Task: Find connections with filter location Aparecida do Taboado with filter topic #indiawith filter profile language Spanish with filter current company Elsevier with filter school HKBK College of Engineering with filter industry Gambling Facilities and Casinos with filter service category Team Building with filter keywords title Locksmith
Action: Mouse moved to (644, 112)
Screenshot: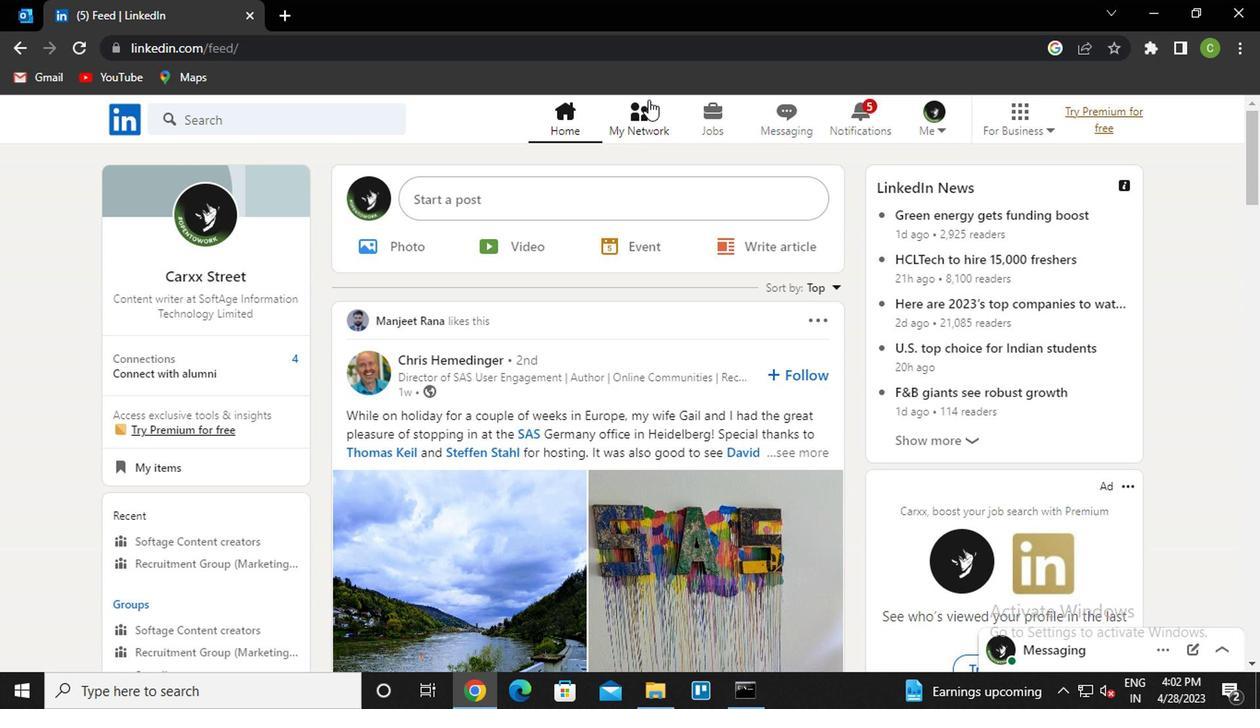 
Action: Mouse pressed left at (644, 112)
Screenshot: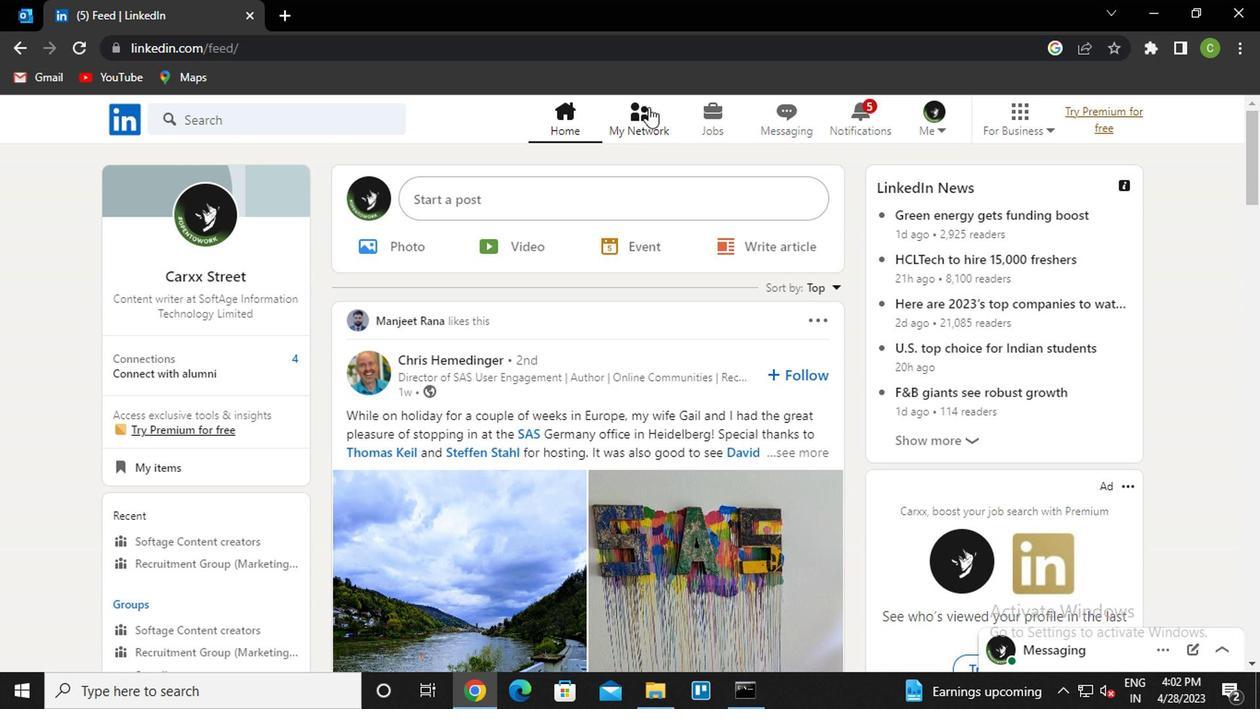 
Action: Mouse moved to (288, 218)
Screenshot: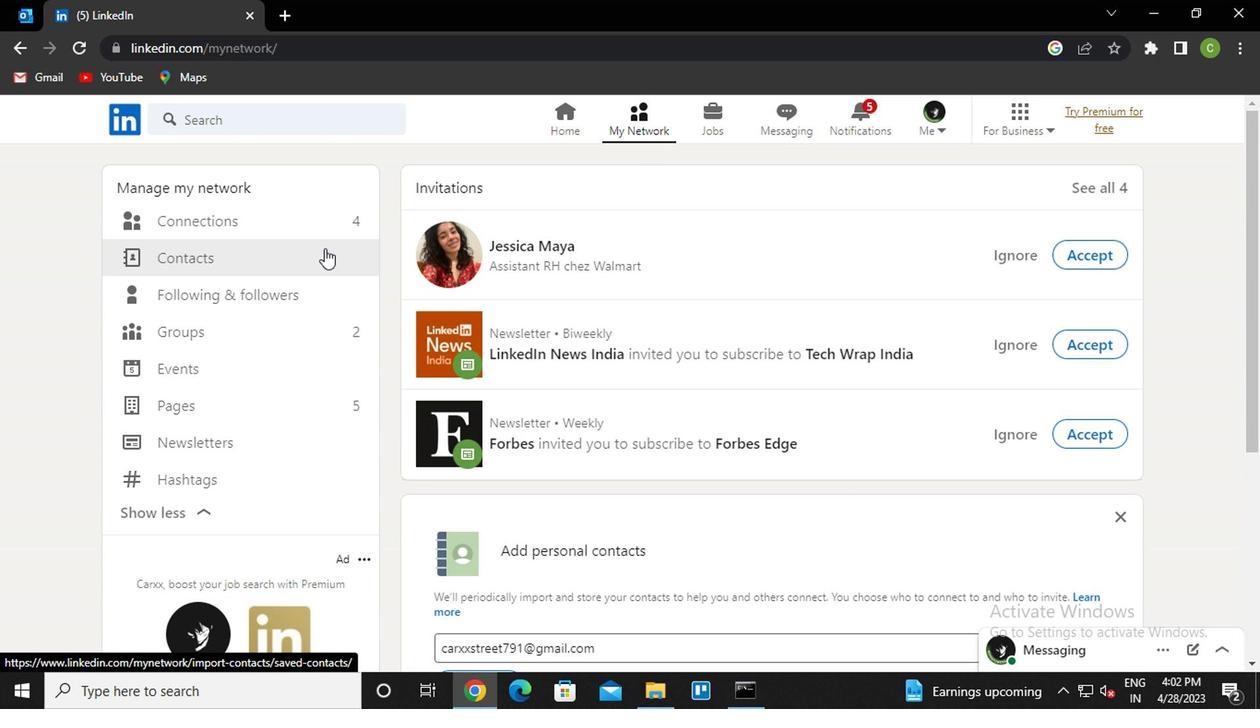 
Action: Mouse pressed left at (288, 218)
Screenshot: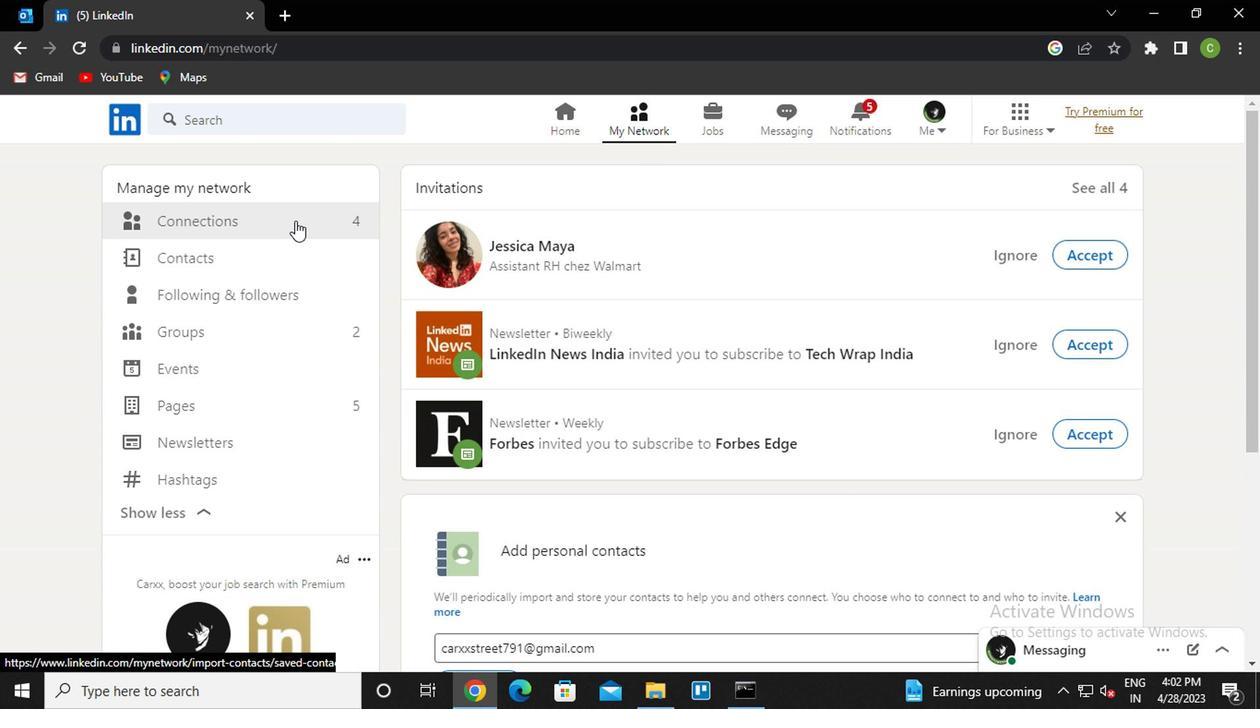 
Action: Mouse moved to (775, 223)
Screenshot: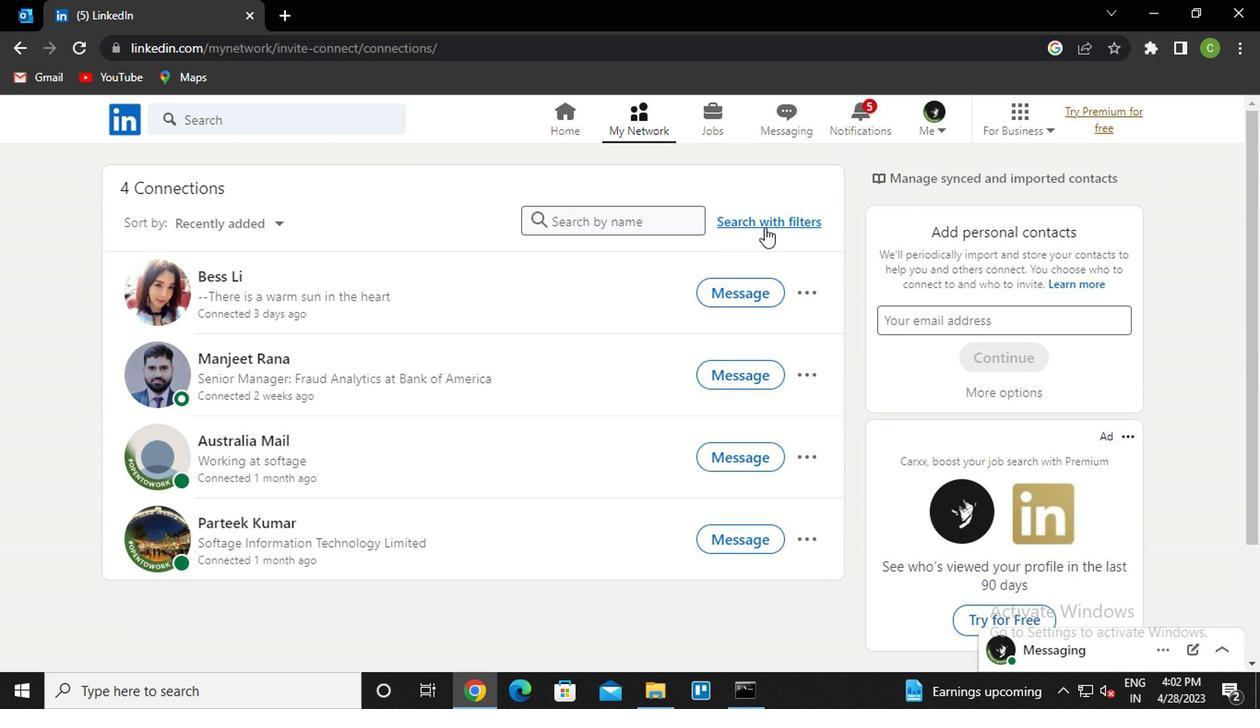 
Action: Mouse pressed left at (775, 223)
Screenshot: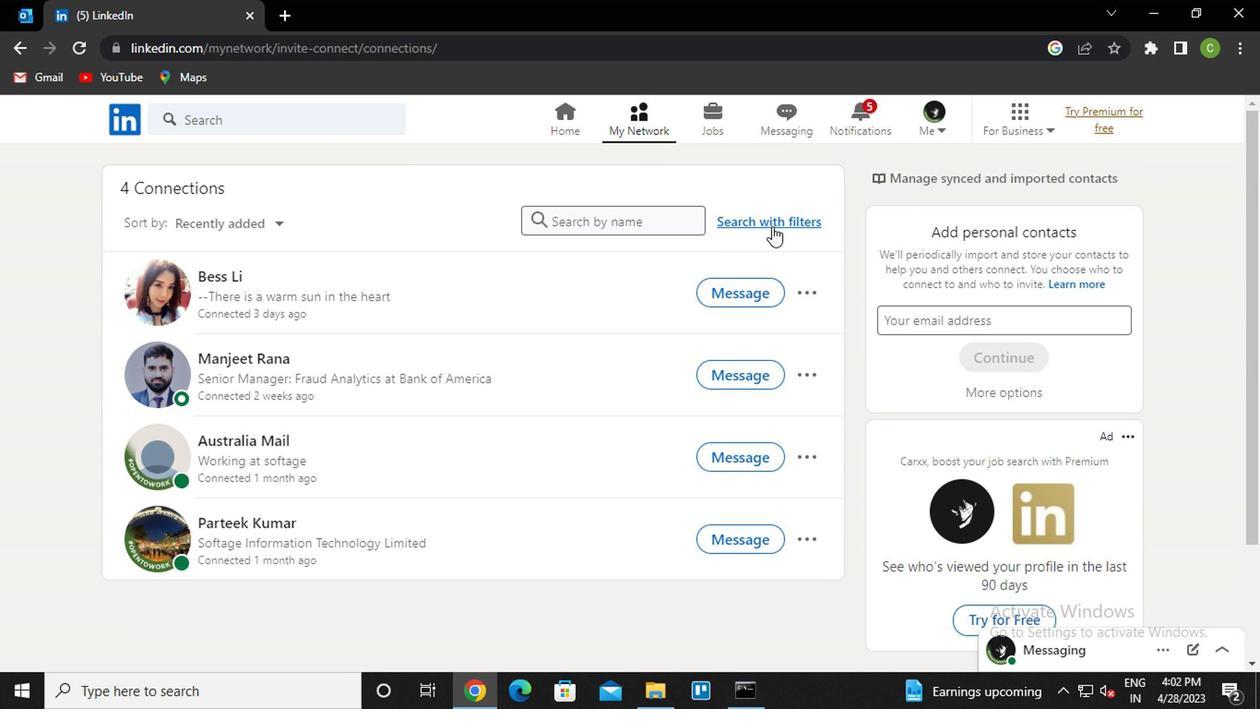 
Action: Mouse moved to (688, 170)
Screenshot: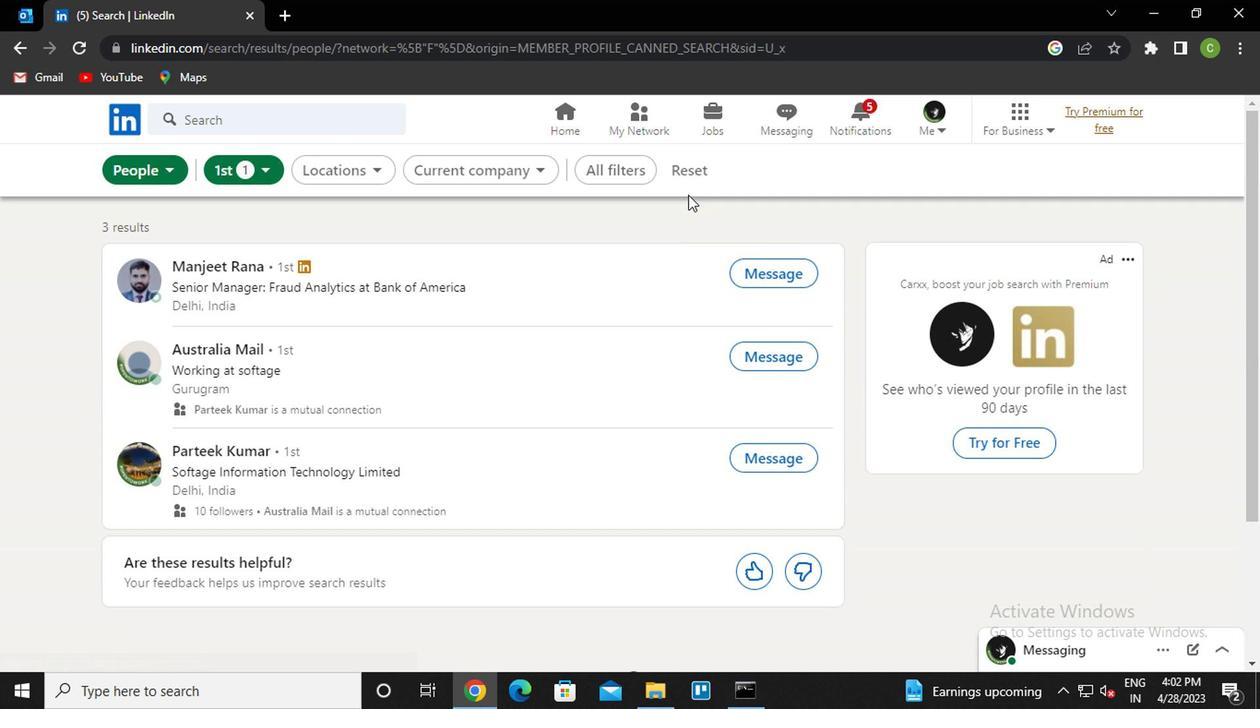 
Action: Mouse pressed left at (688, 170)
Screenshot: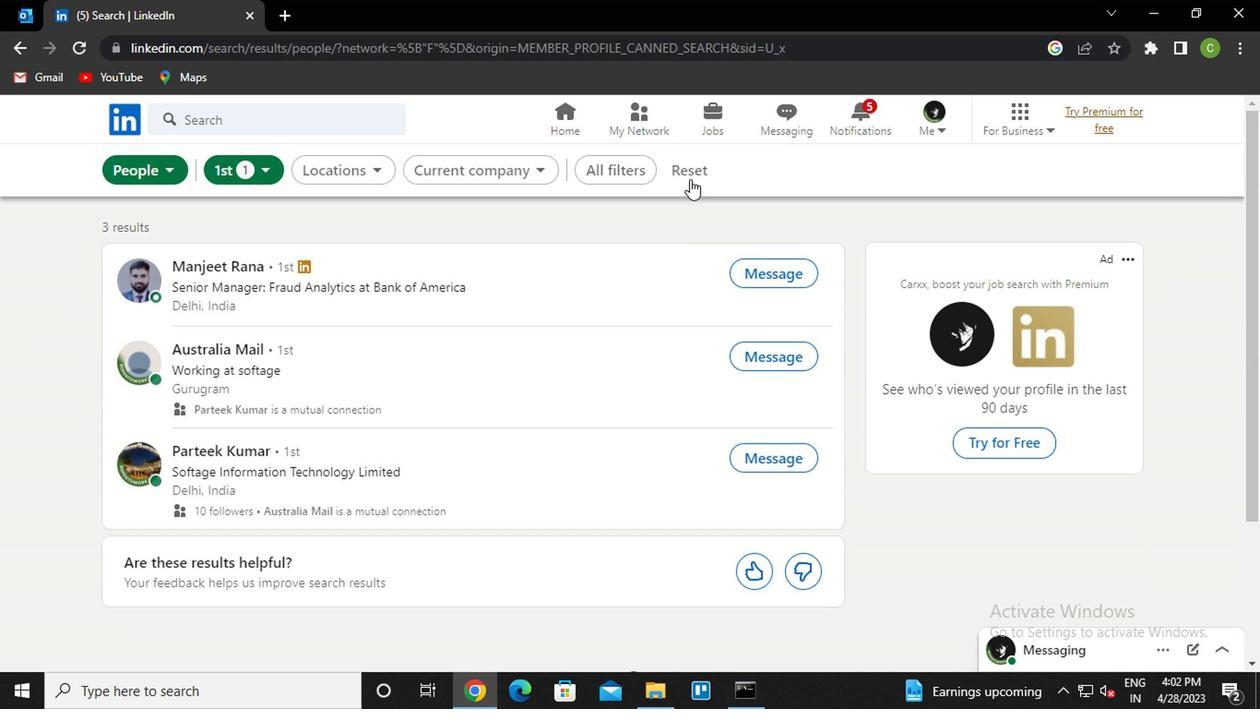 
Action: Mouse moved to (653, 168)
Screenshot: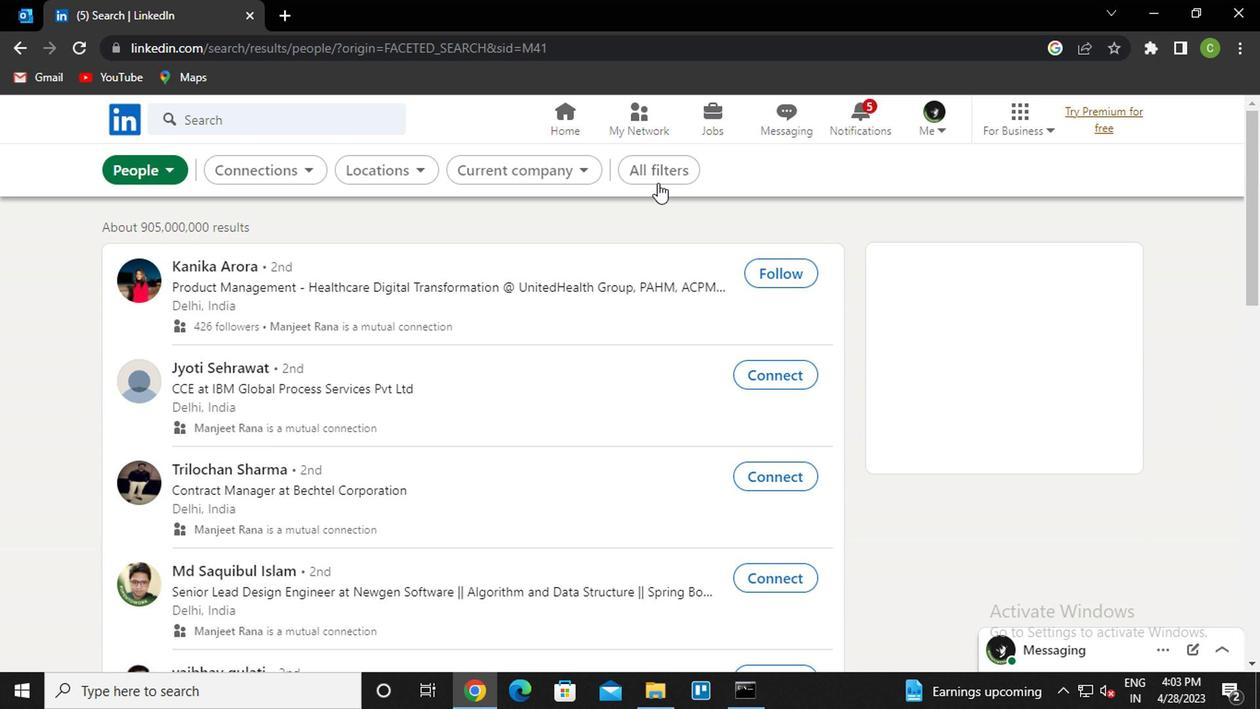 
Action: Mouse pressed left at (653, 168)
Screenshot: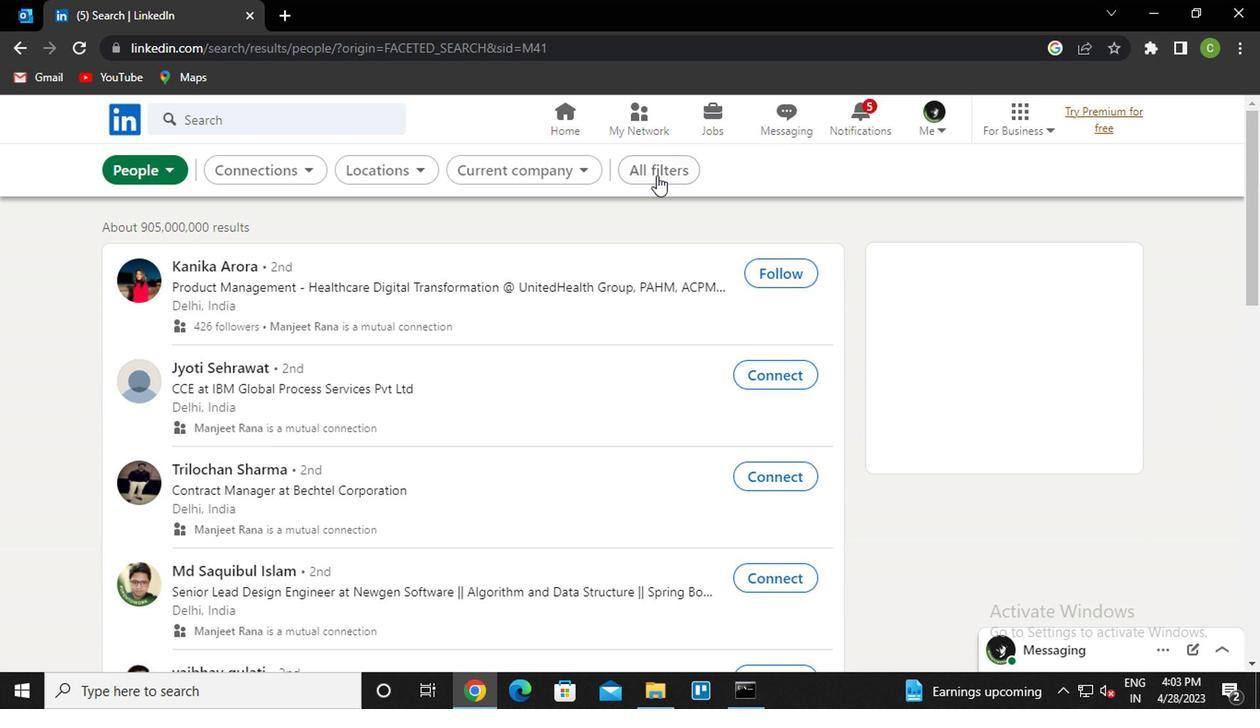 
Action: Mouse moved to (884, 387)
Screenshot: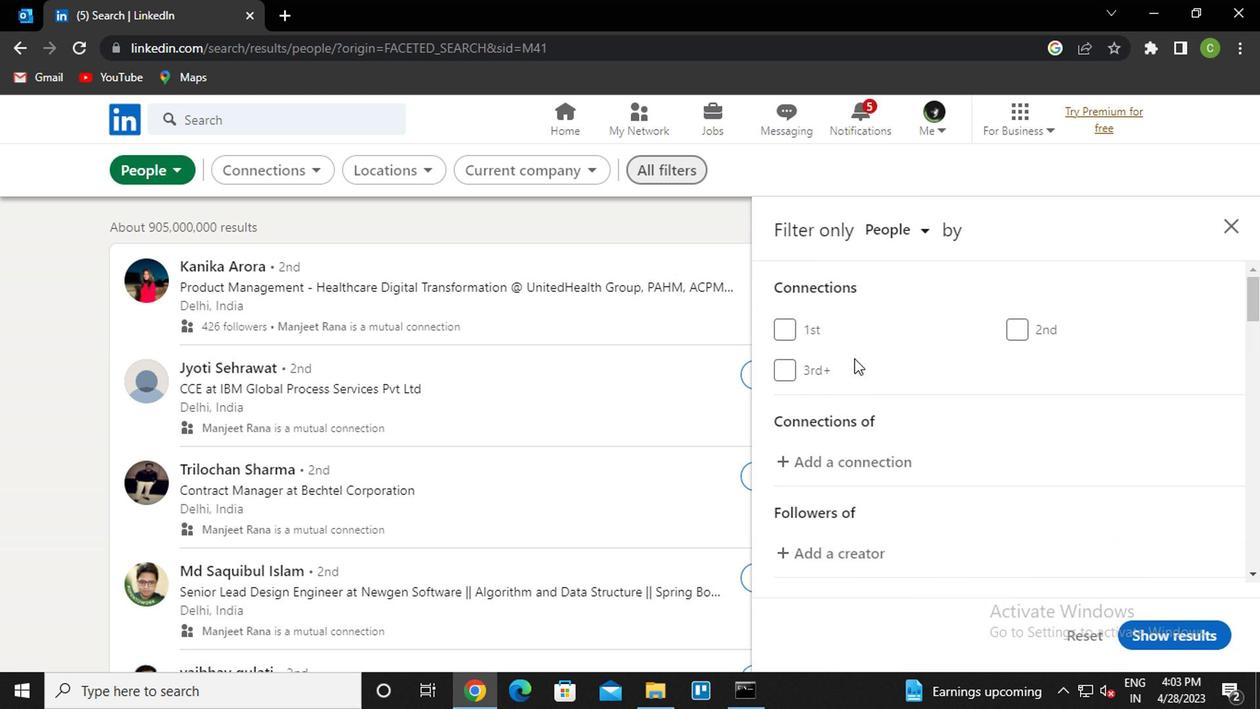 
Action: Mouse scrolled (884, 387) with delta (0, 0)
Screenshot: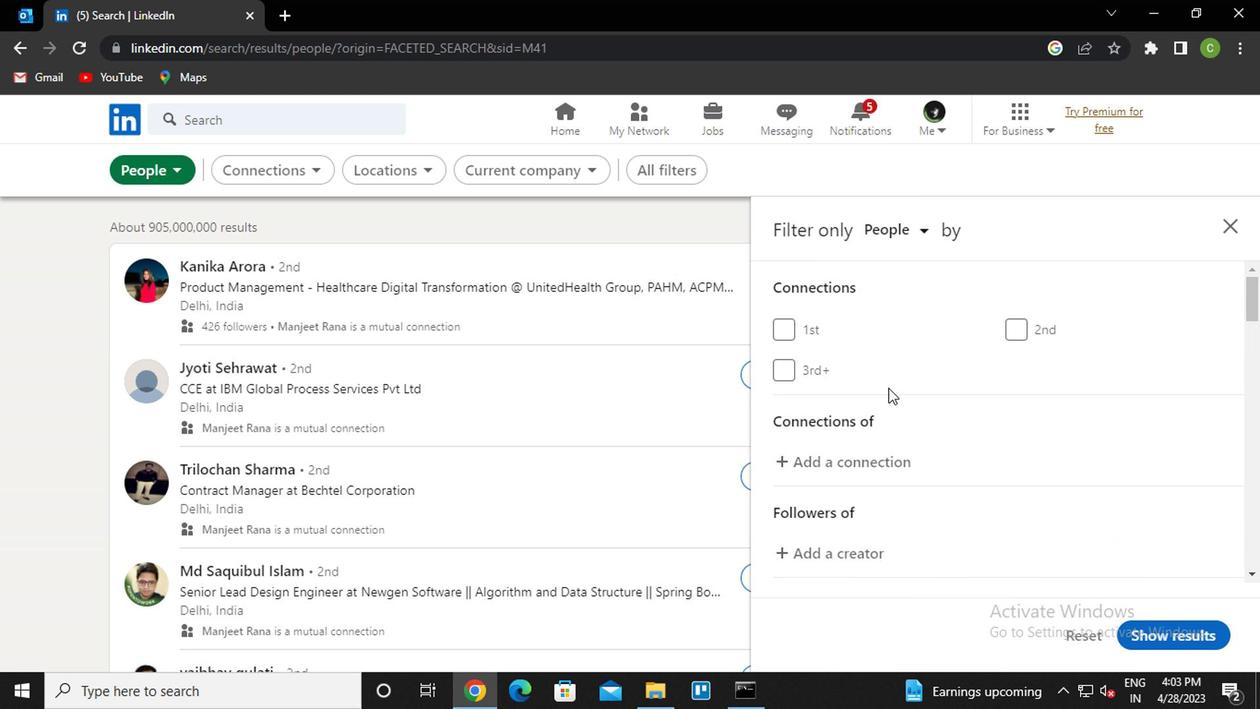 
Action: Mouse scrolled (884, 387) with delta (0, 0)
Screenshot: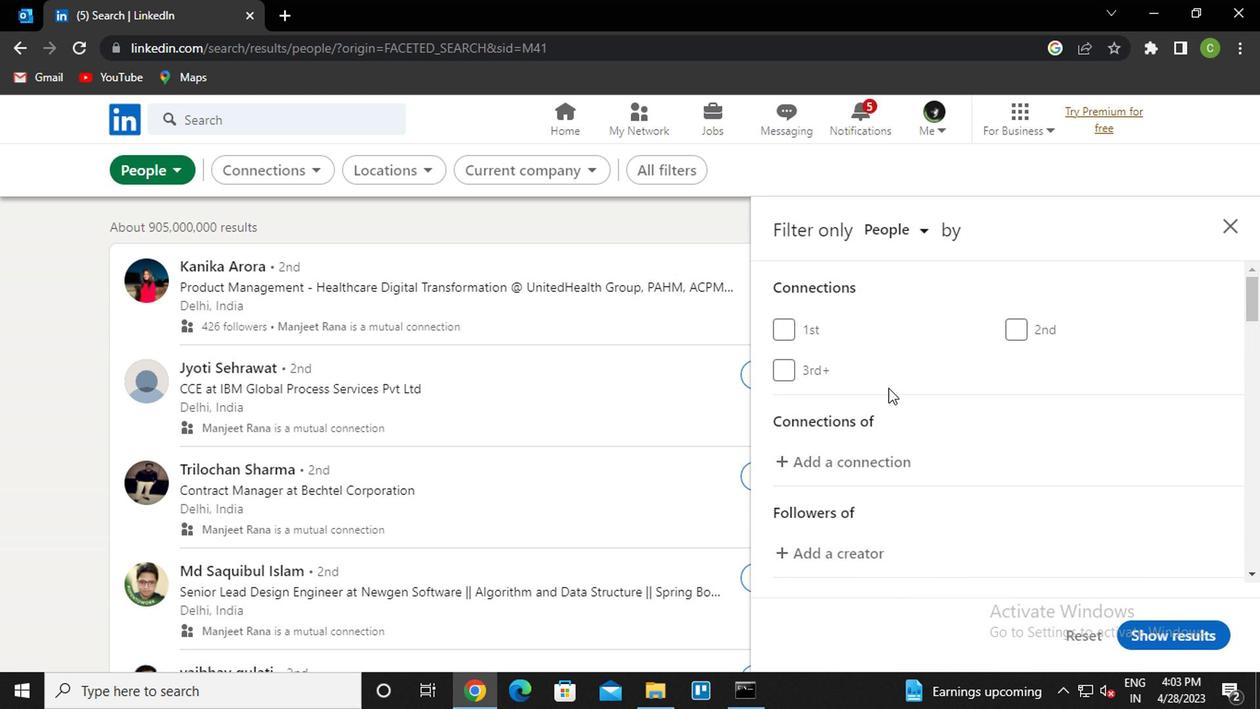 
Action: Mouse scrolled (884, 387) with delta (0, 0)
Screenshot: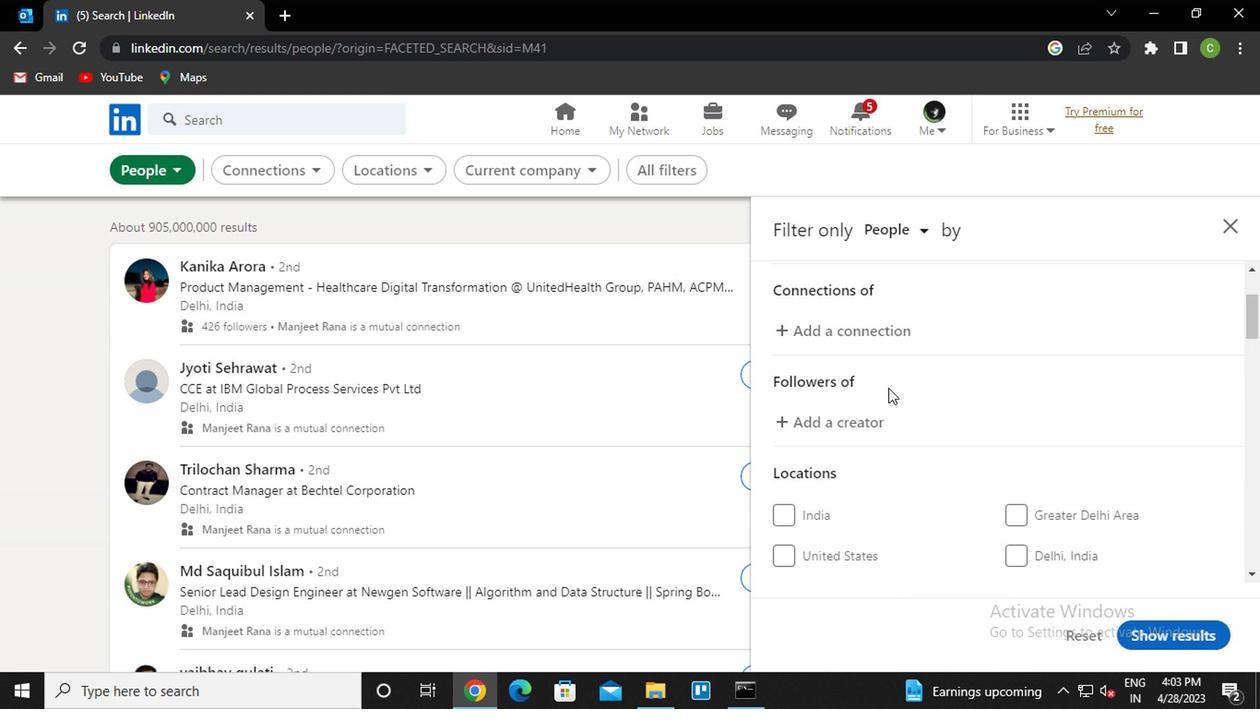 
Action: Mouse scrolled (884, 387) with delta (0, 0)
Screenshot: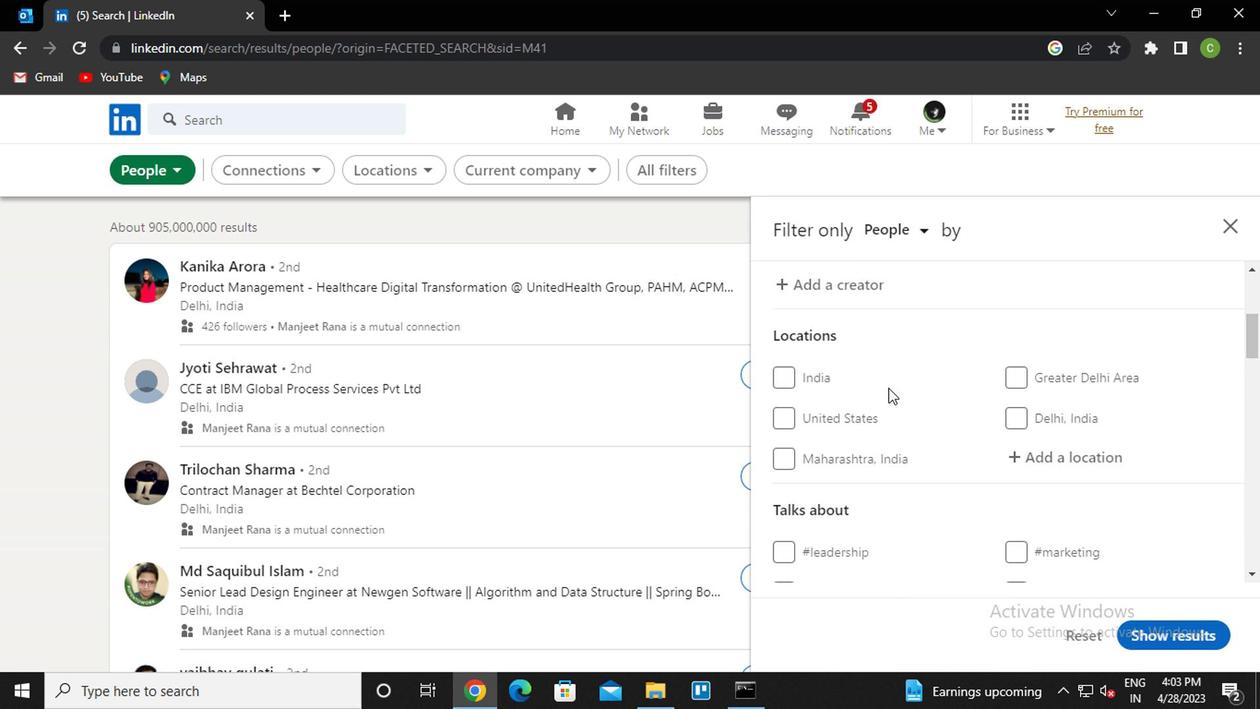 
Action: Mouse moved to (1032, 360)
Screenshot: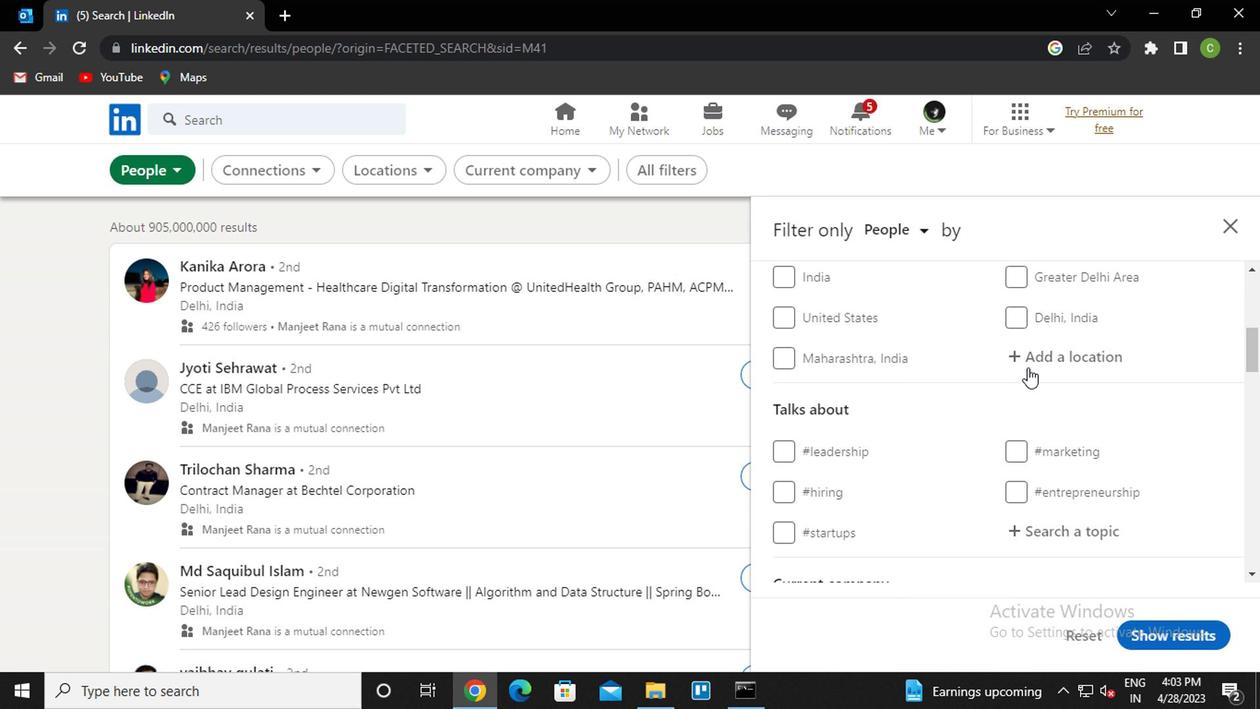 
Action: Mouse pressed left at (1032, 360)
Screenshot: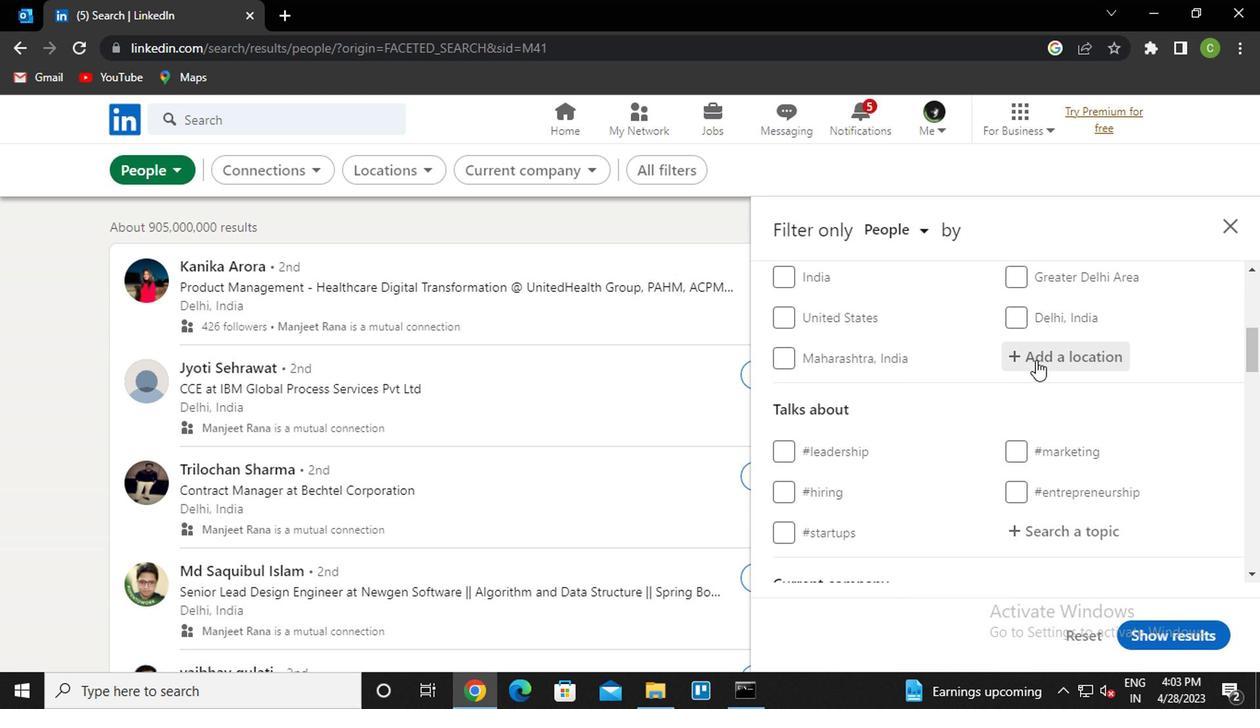 
Action: Key pressed <Key.caps_lock>a<Key.caps_lock>parecida<Key.down><Key.enter>
Screenshot: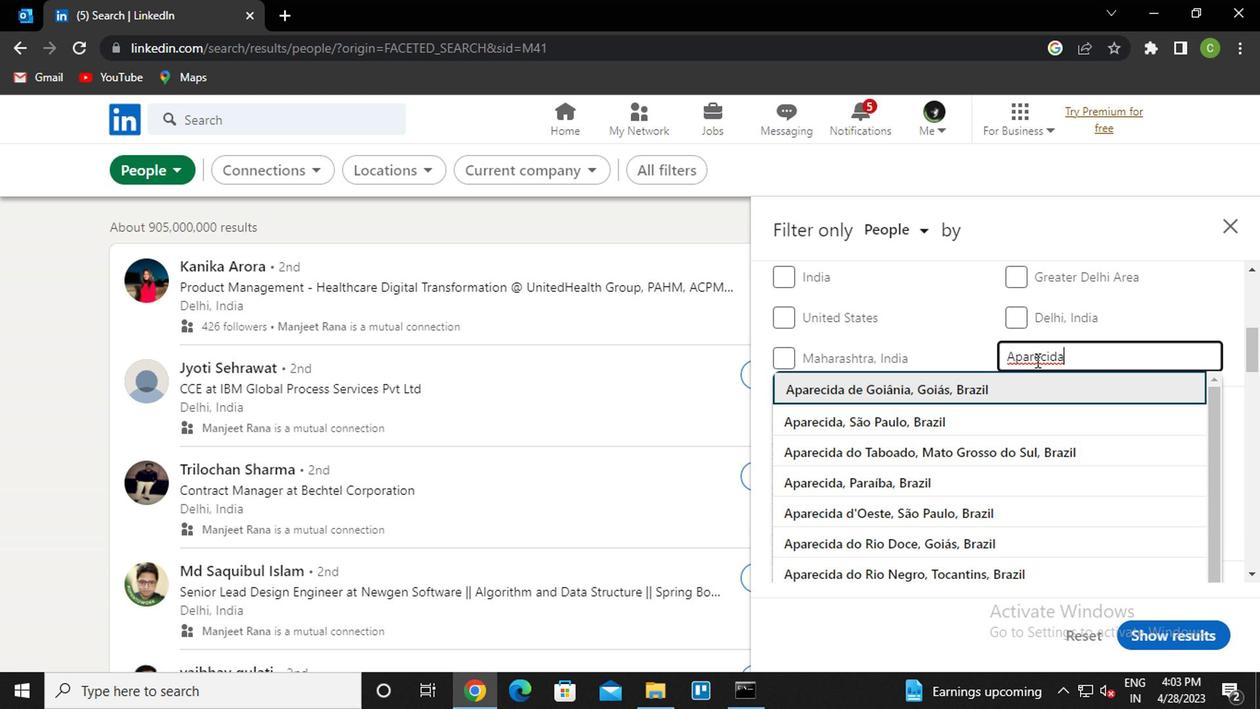 
Action: Mouse scrolled (1032, 359) with delta (0, 0)
Screenshot: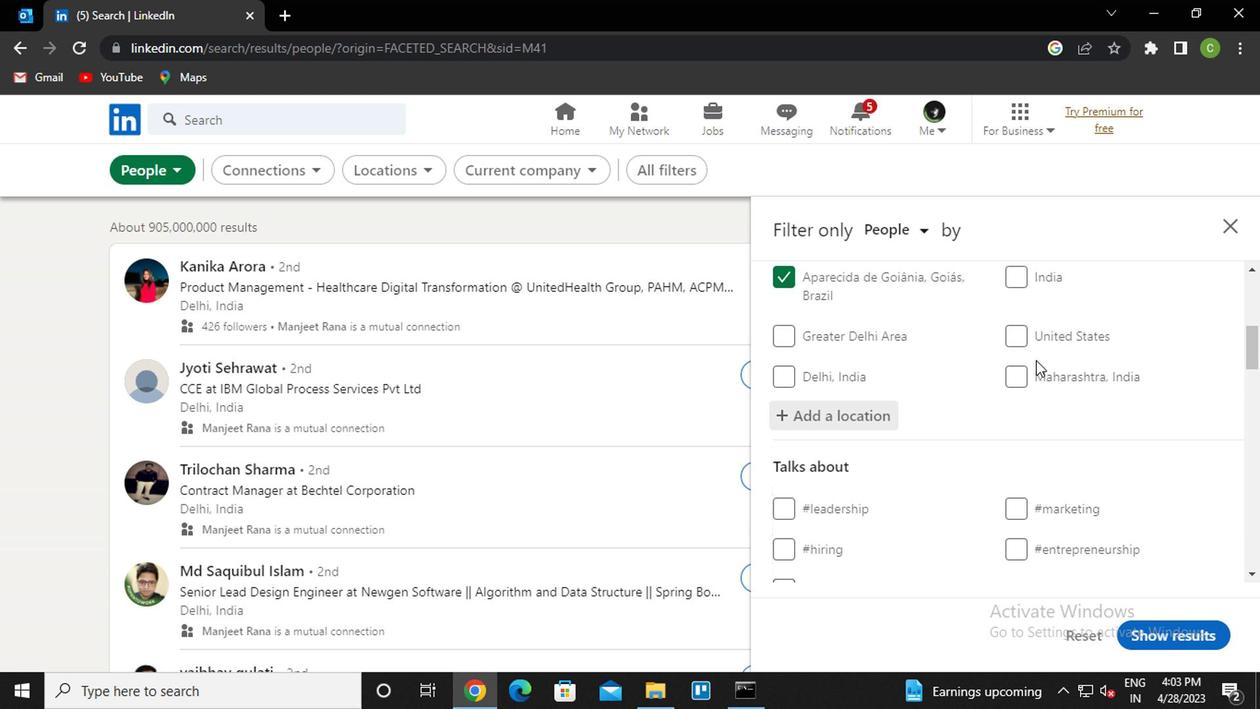 
Action: Mouse scrolled (1032, 359) with delta (0, 0)
Screenshot: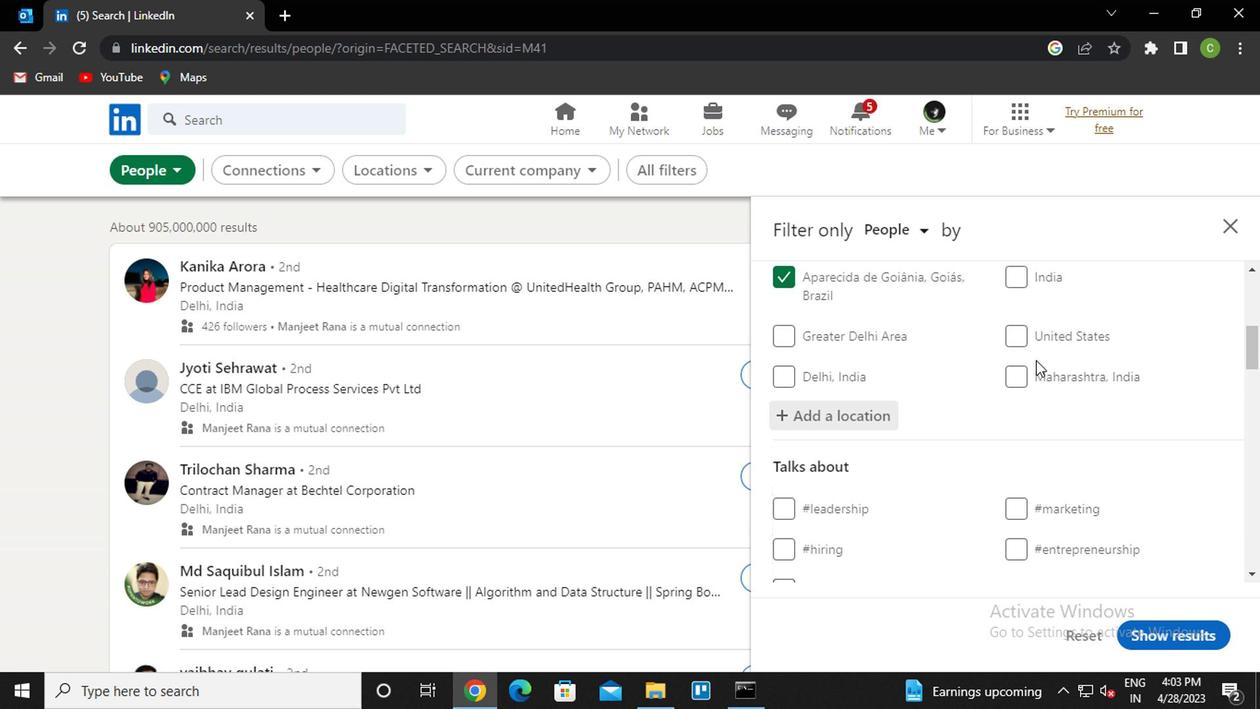
Action: Mouse moved to (1062, 396)
Screenshot: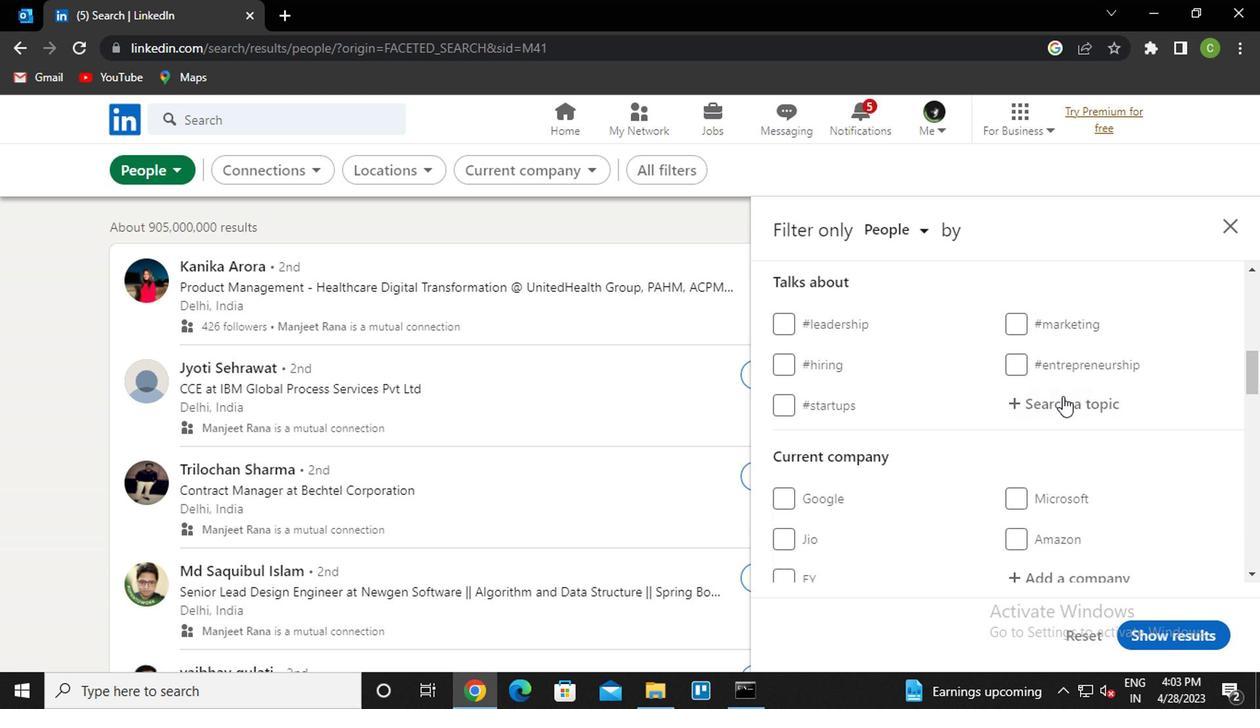 
Action: Mouse pressed left at (1062, 396)
Screenshot: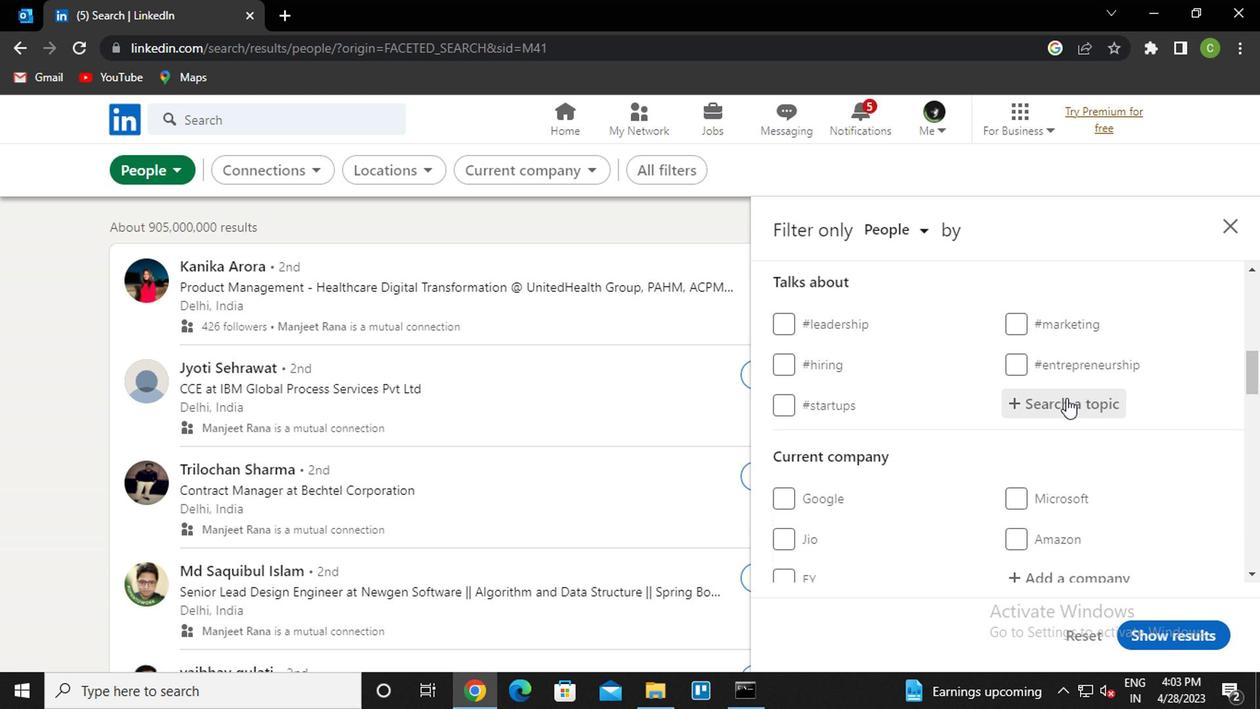
Action: Key pressed <Key.caps_lock>i<Key.caps_lock>ndia<Key.down><Key.enter>
Screenshot: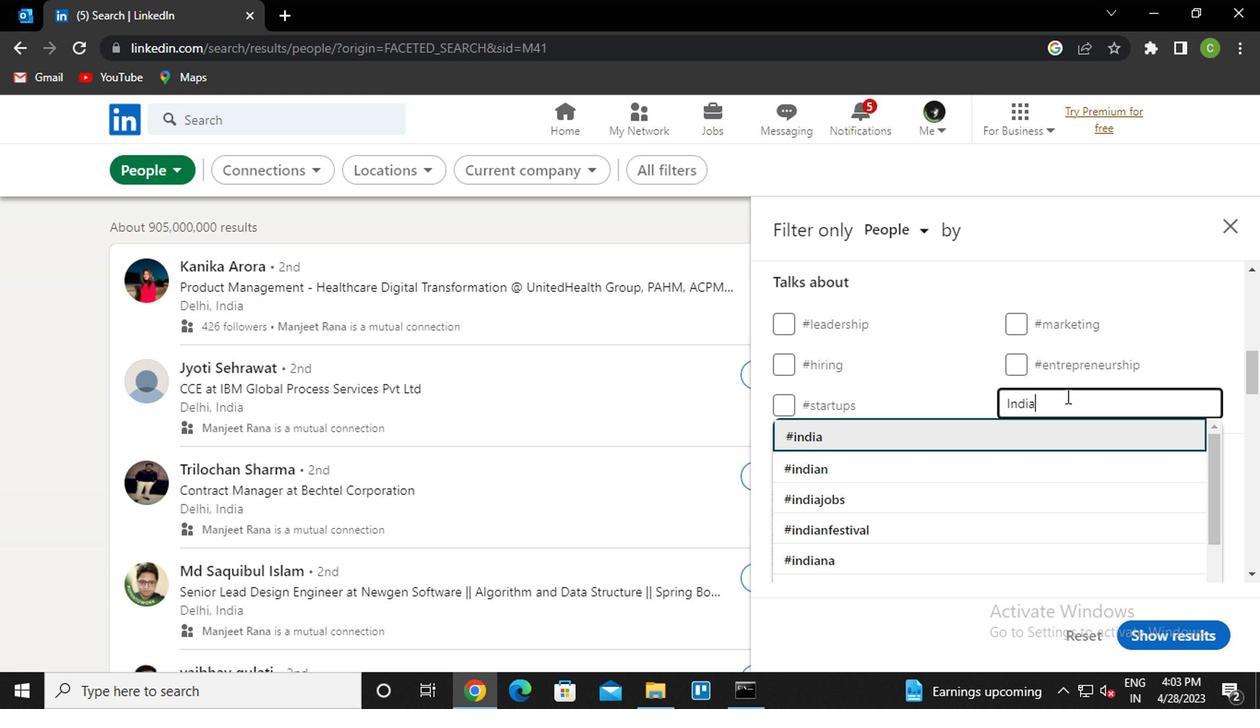 
Action: Mouse moved to (1012, 422)
Screenshot: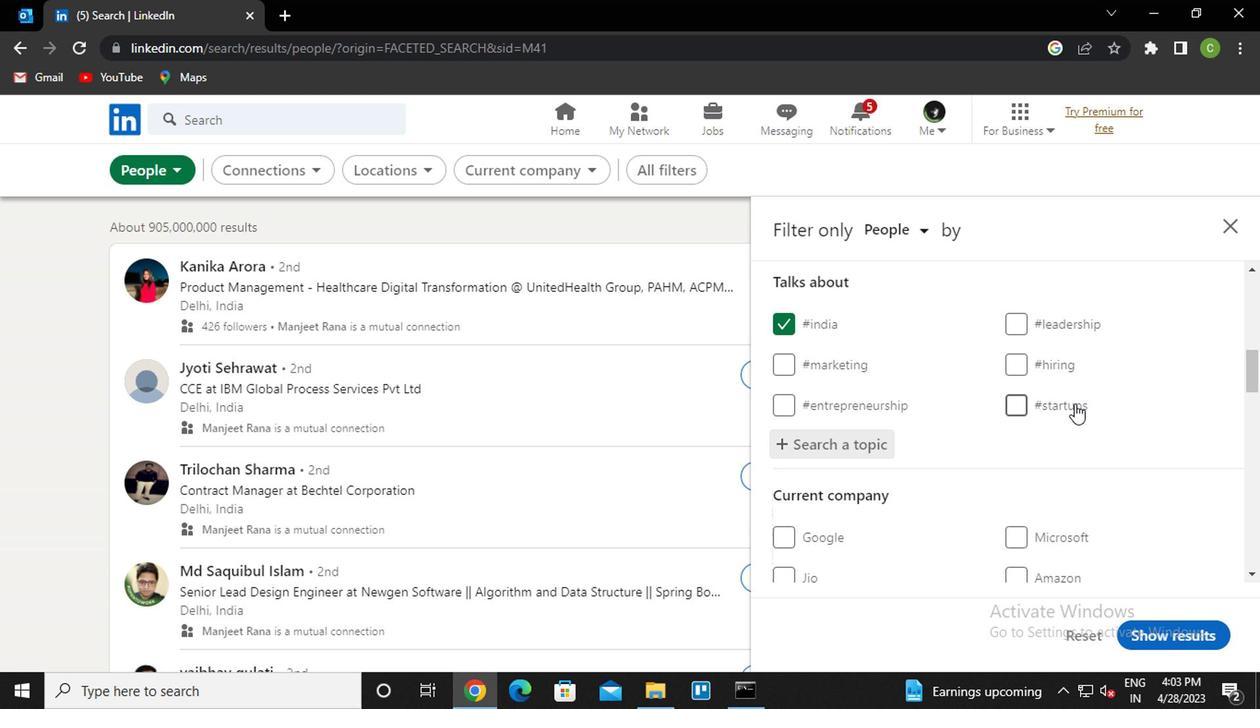 
Action: Mouse scrolled (1012, 422) with delta (0, 0)
Screenshot: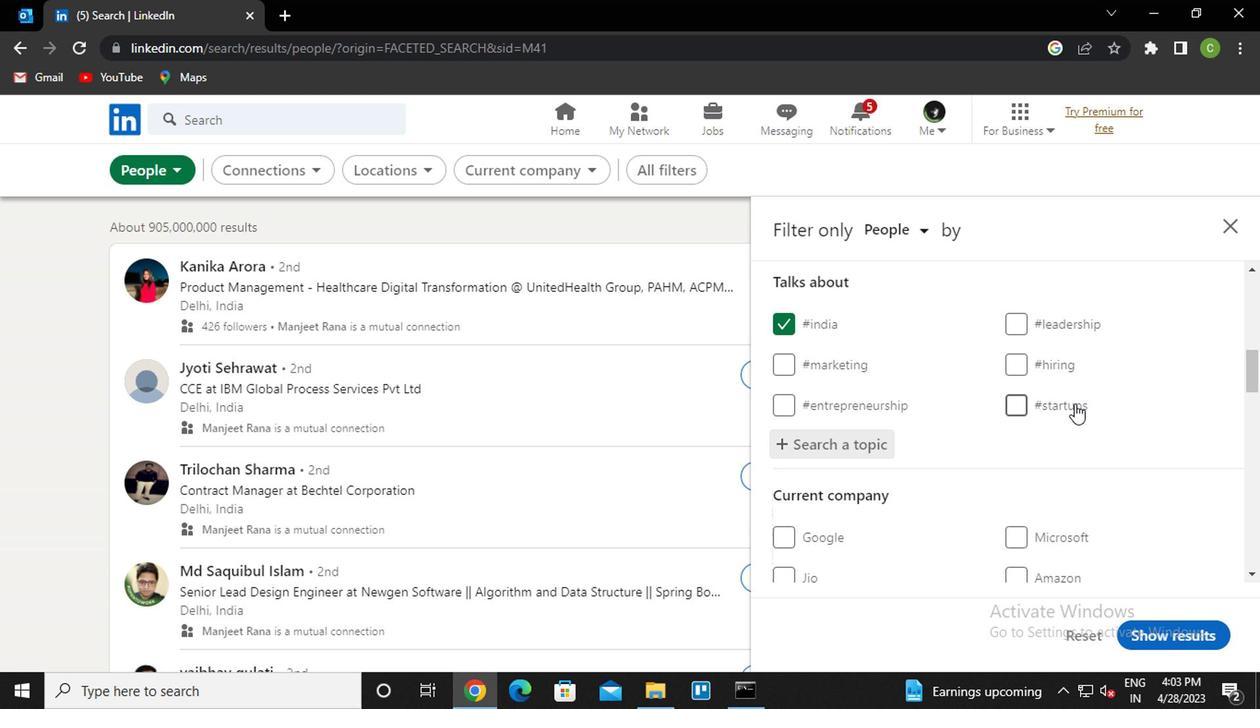
Action: Mouse moved to (996, 427)
Screenshot: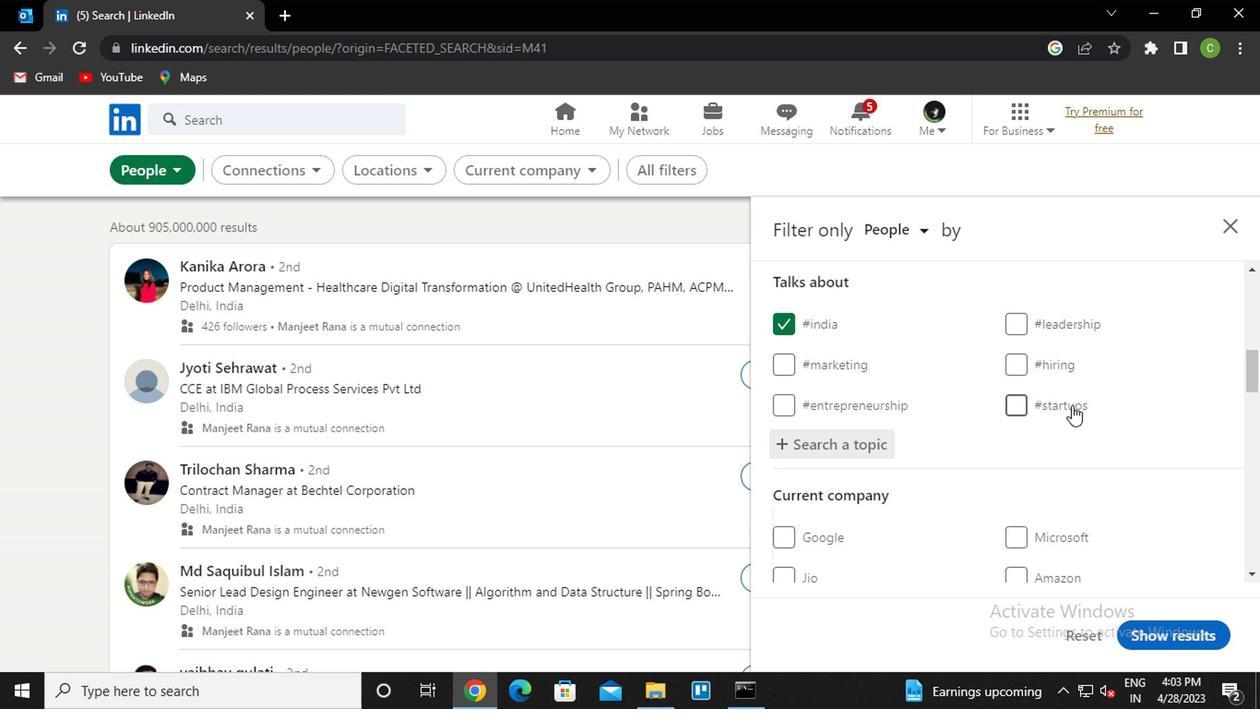 
Action: Mouse scrolled (996, 426) with delta (0, 0)
Screenshot: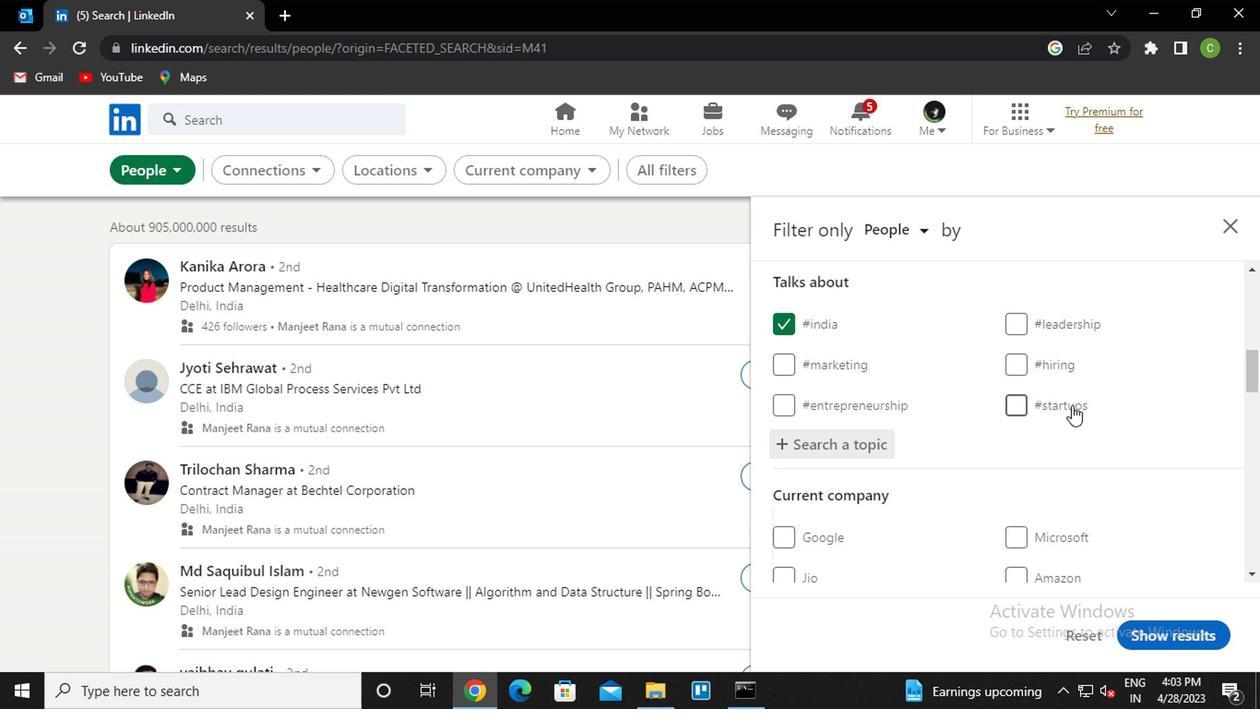 
Action: Mouse moved to (990, 430)
Screenshot: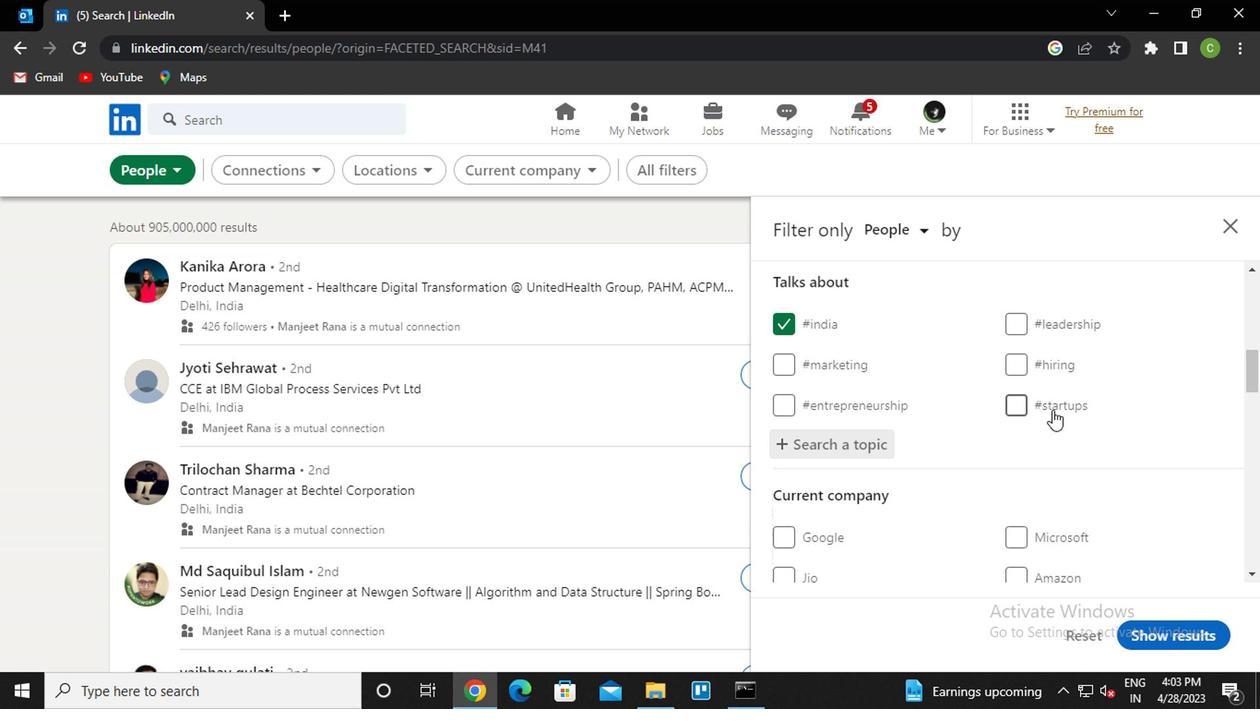 
Action: Mouse scrolled (990, 429) with delta (0, 0)
Screenshot: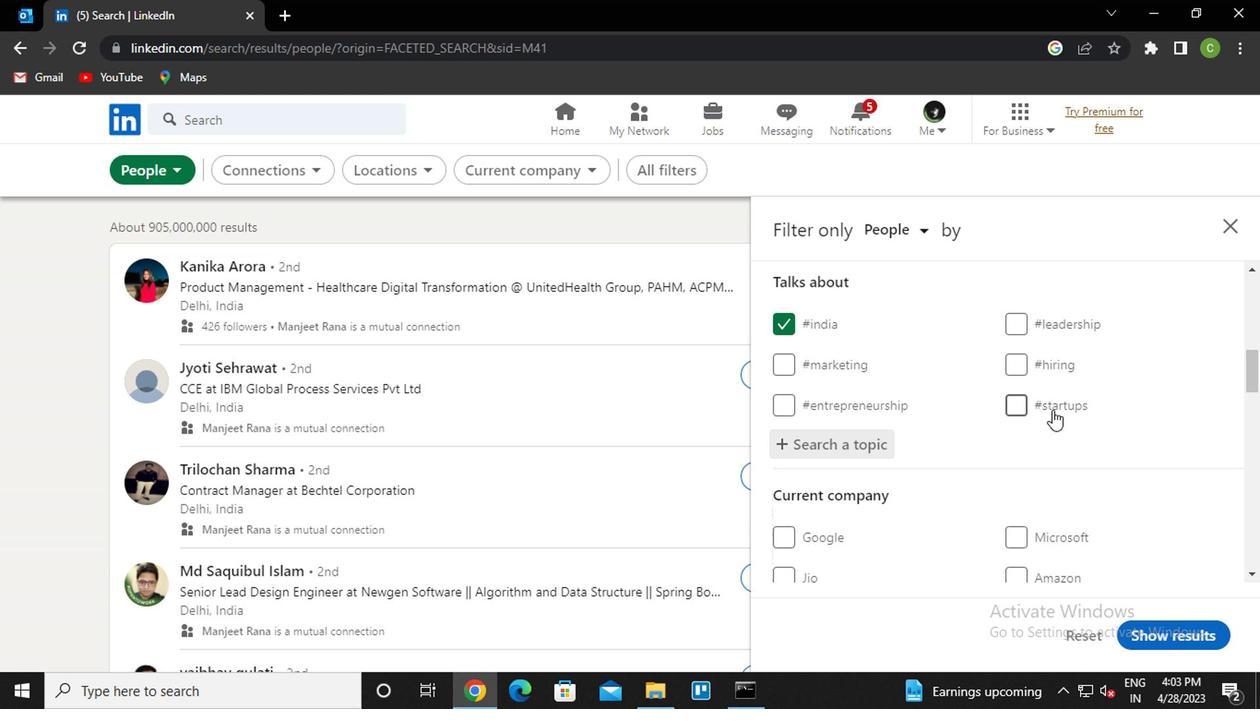 
Action: Mouse moved to (990, 430)
Screenshot: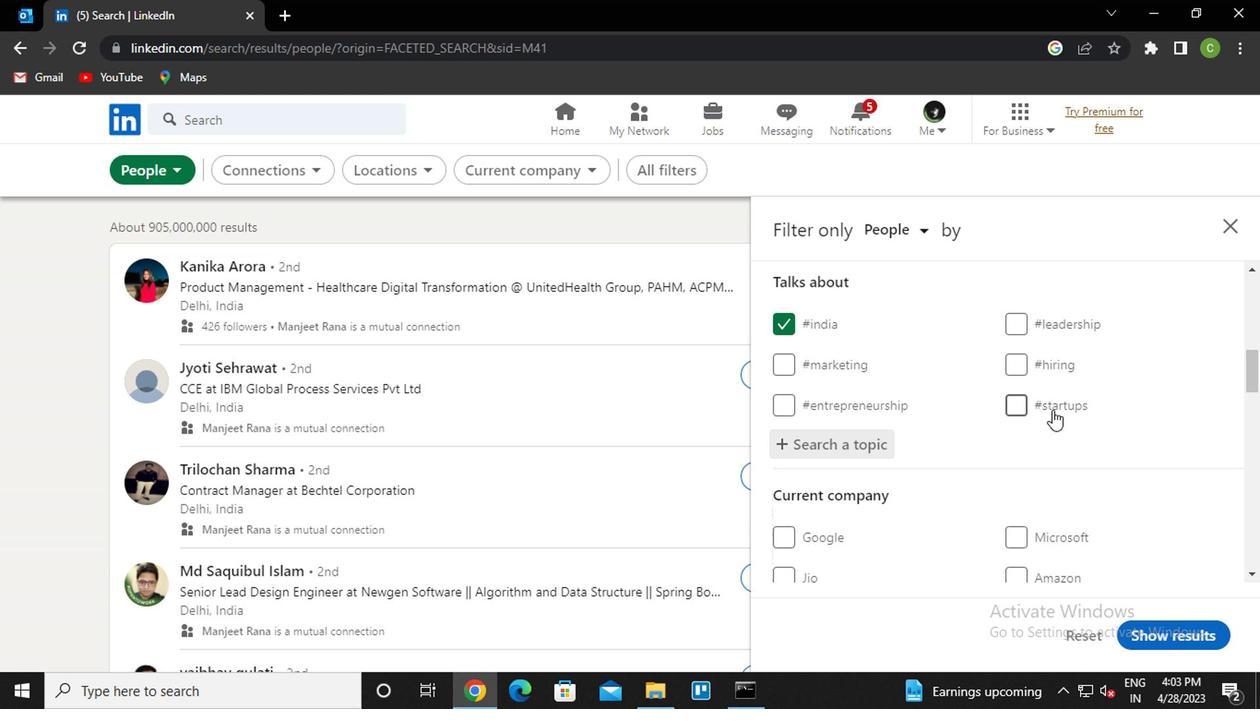 
Action: Mouse scrolled (990, 429) with delta (0, 0)
Screenshot: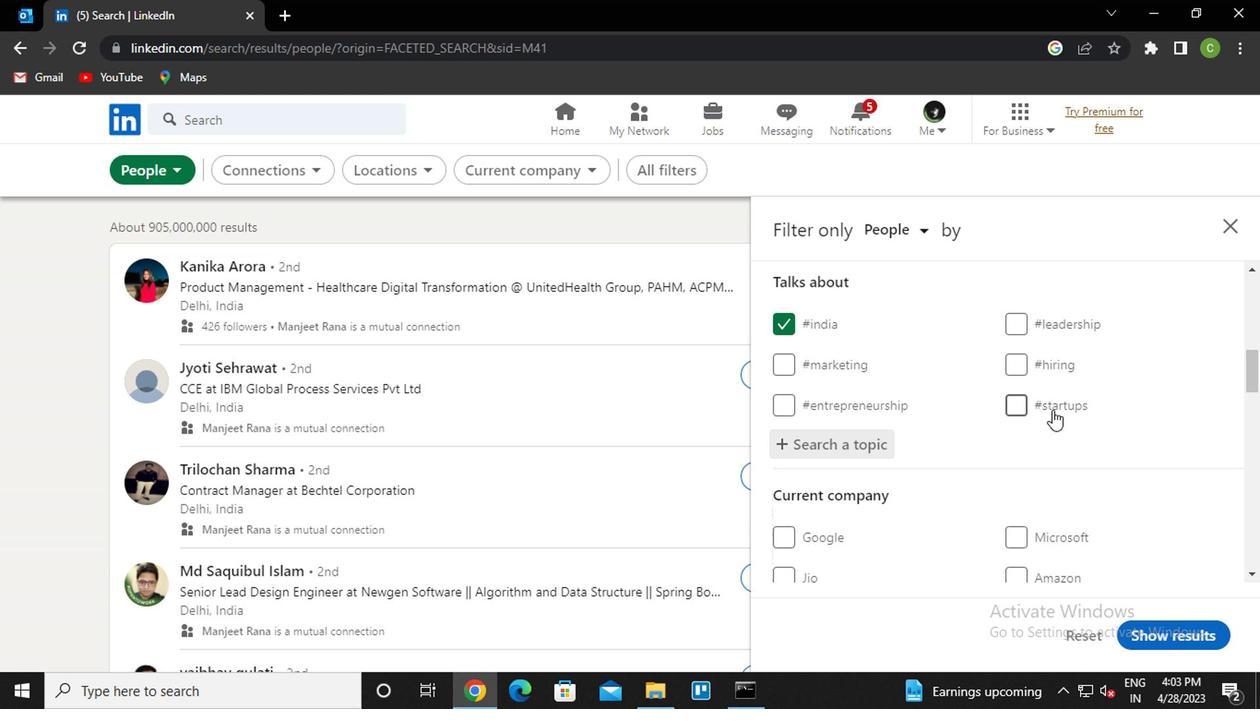 
Action: Mouse moved to (985, 433)
Screenshot: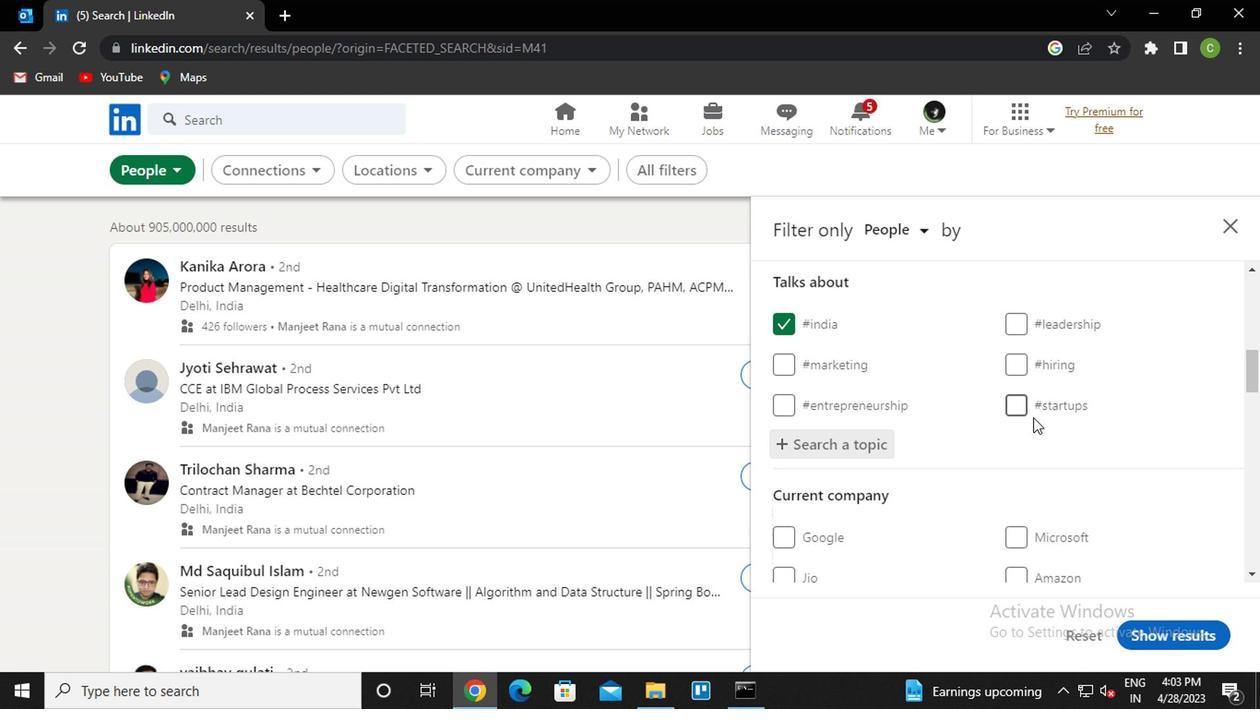 
Action: Mouse scrolled (985, 431) with delta (0, -1)
Screenshot: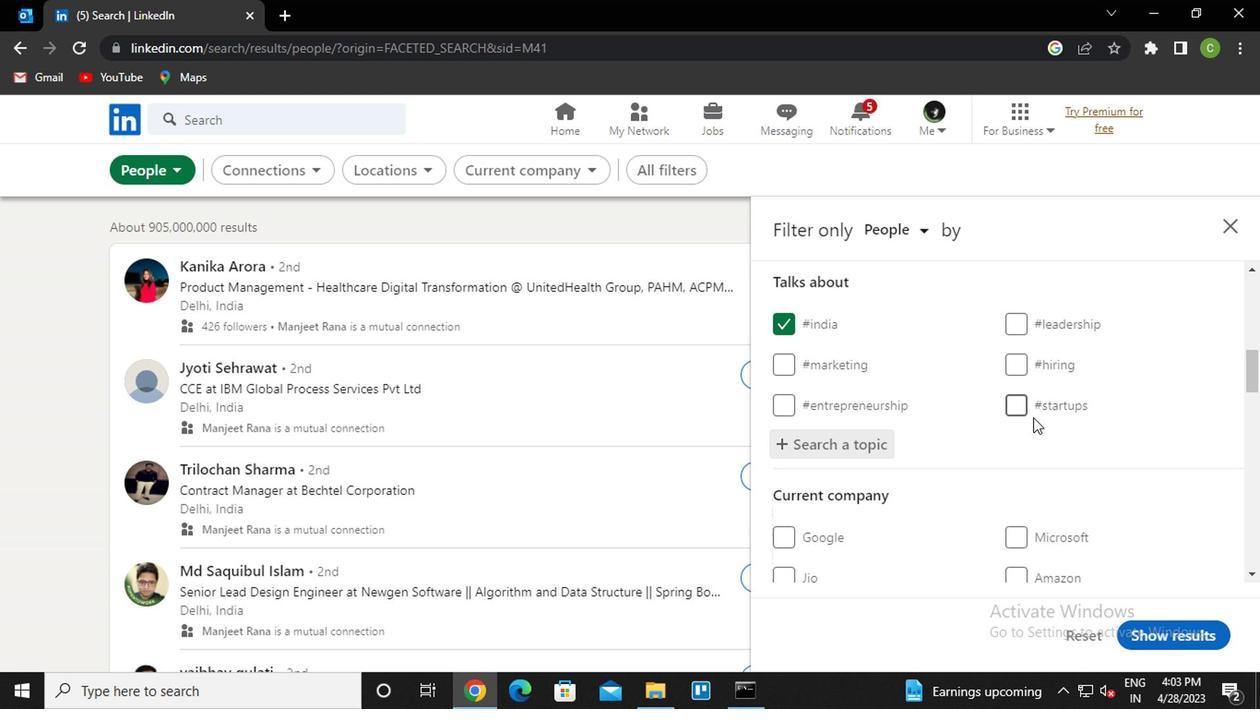 
Action: Mouse moved to (983, 433)
Screenshot: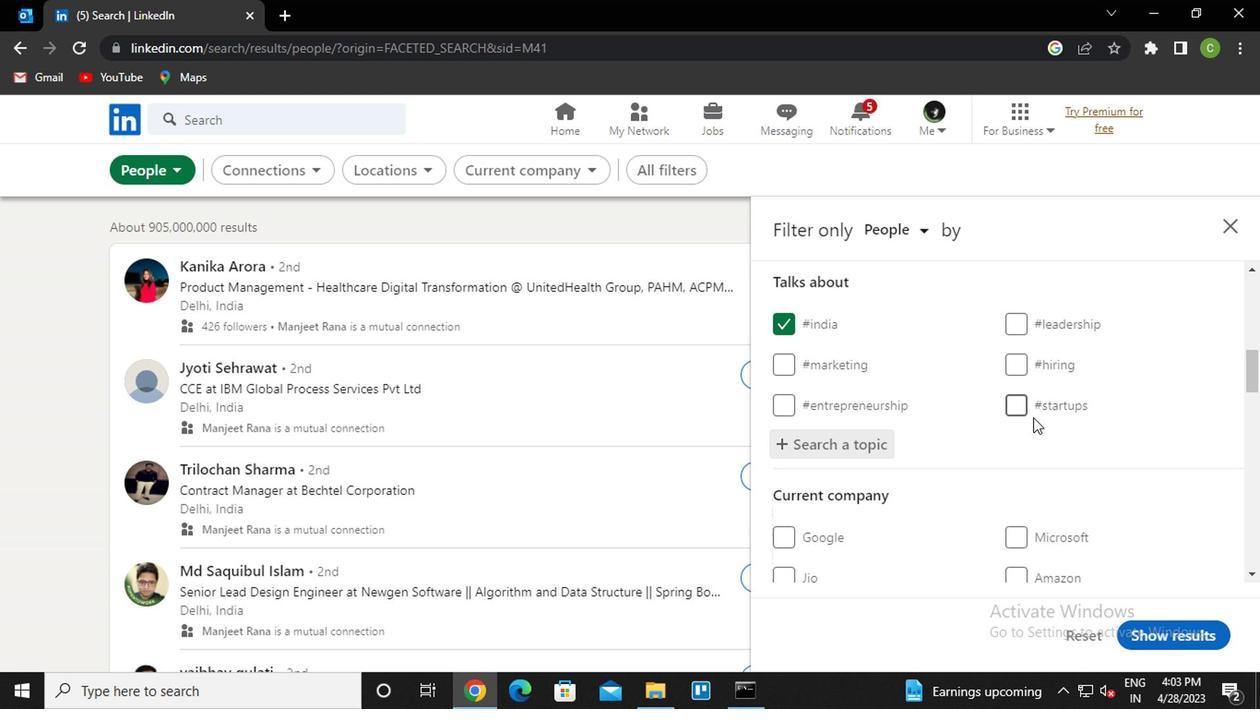 
Action: Mouse scrolled (983, 431) with delta (0, -1)
Screenshot: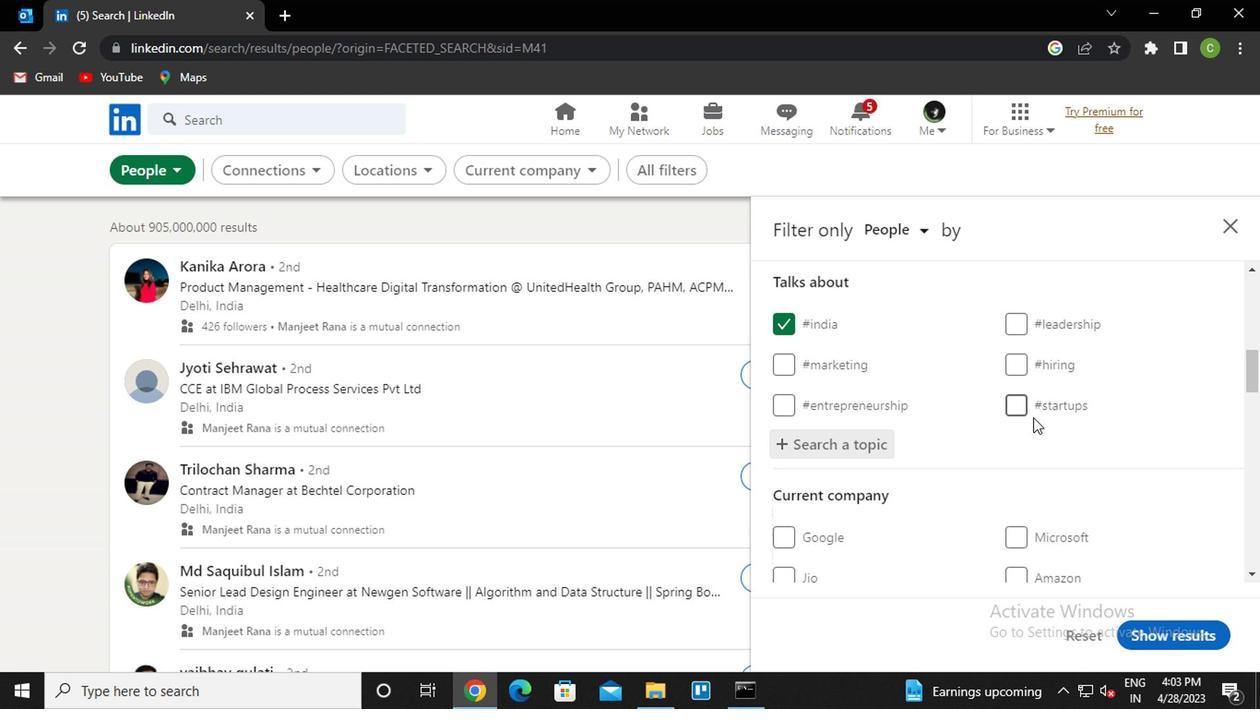 
Action: Mouse moved to (981, 433)
Screenshot: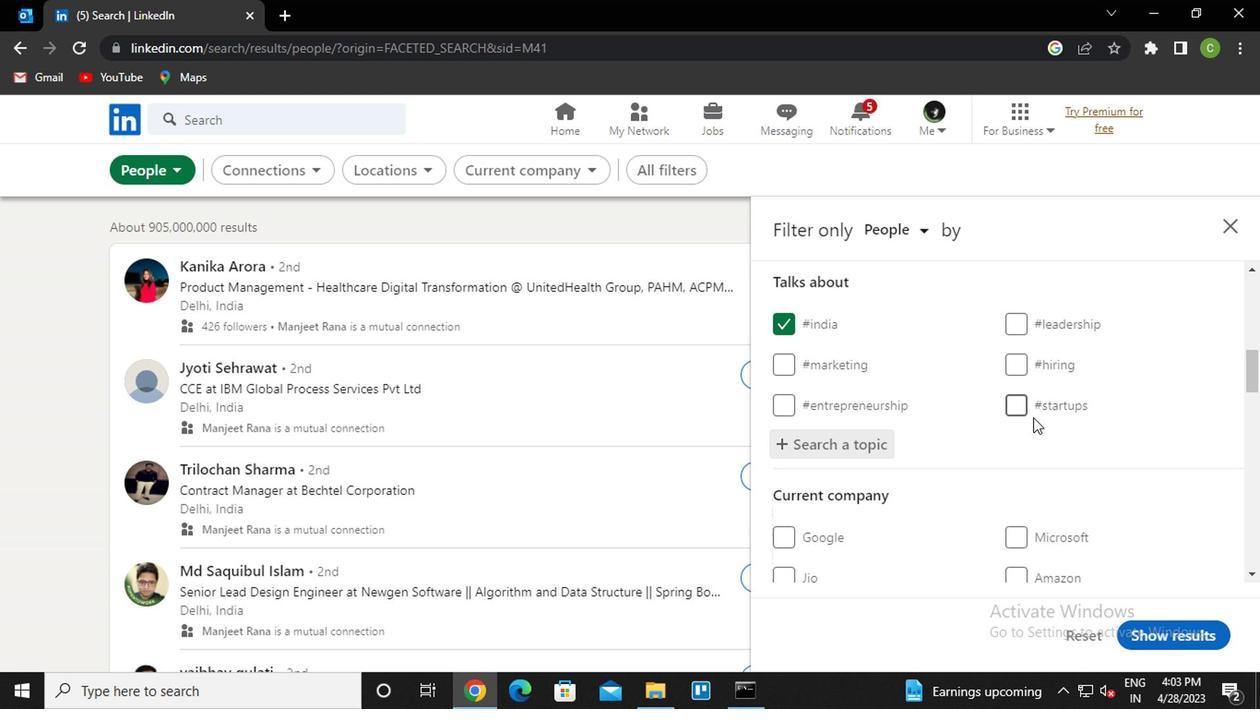 
Action: Mouse scrolled (981, 433) with delta (0, 0)
Screenshot: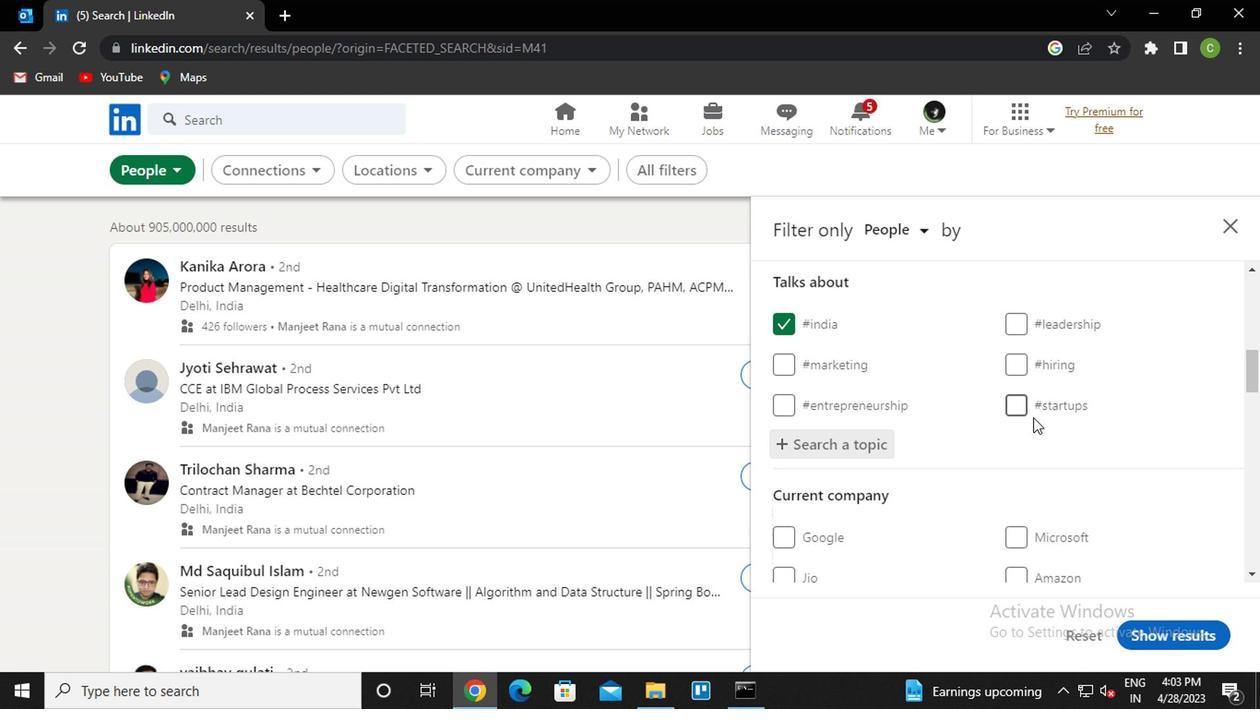 
Action: Mouse moved to (980, 433)
Screenshot: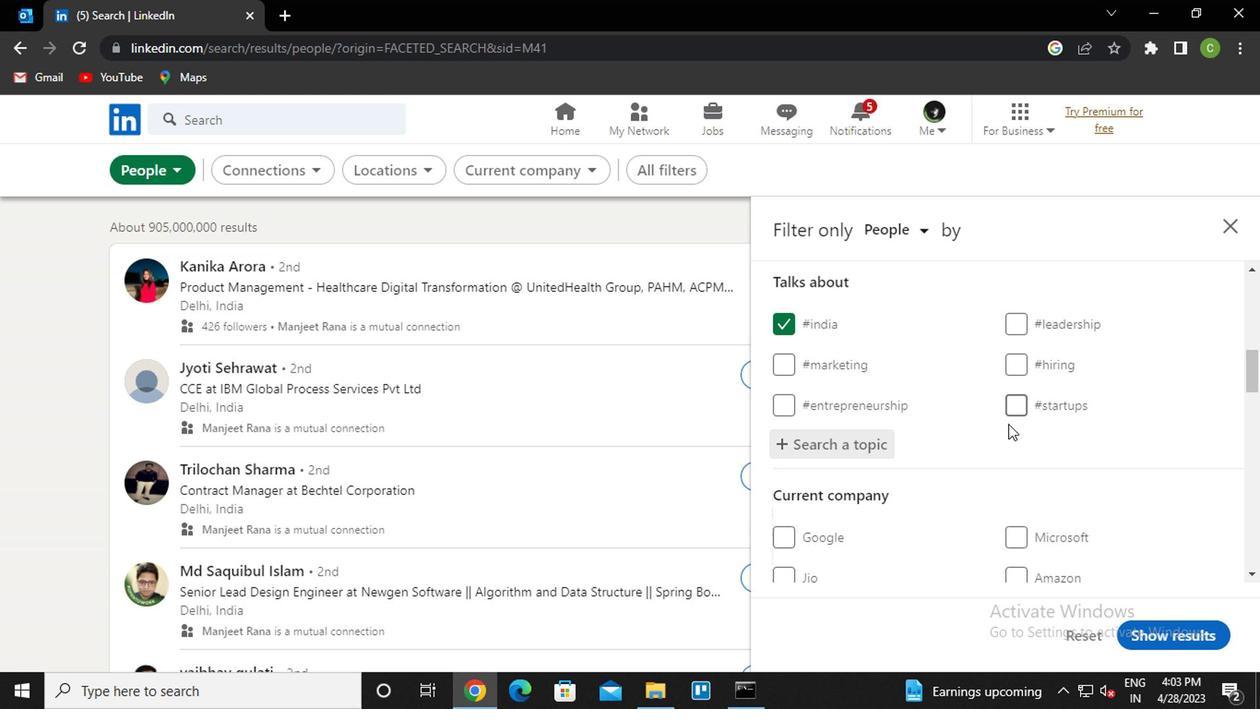 
Action: Mouse scrolled (980, 433) with delta (0, 0)
Screenshot: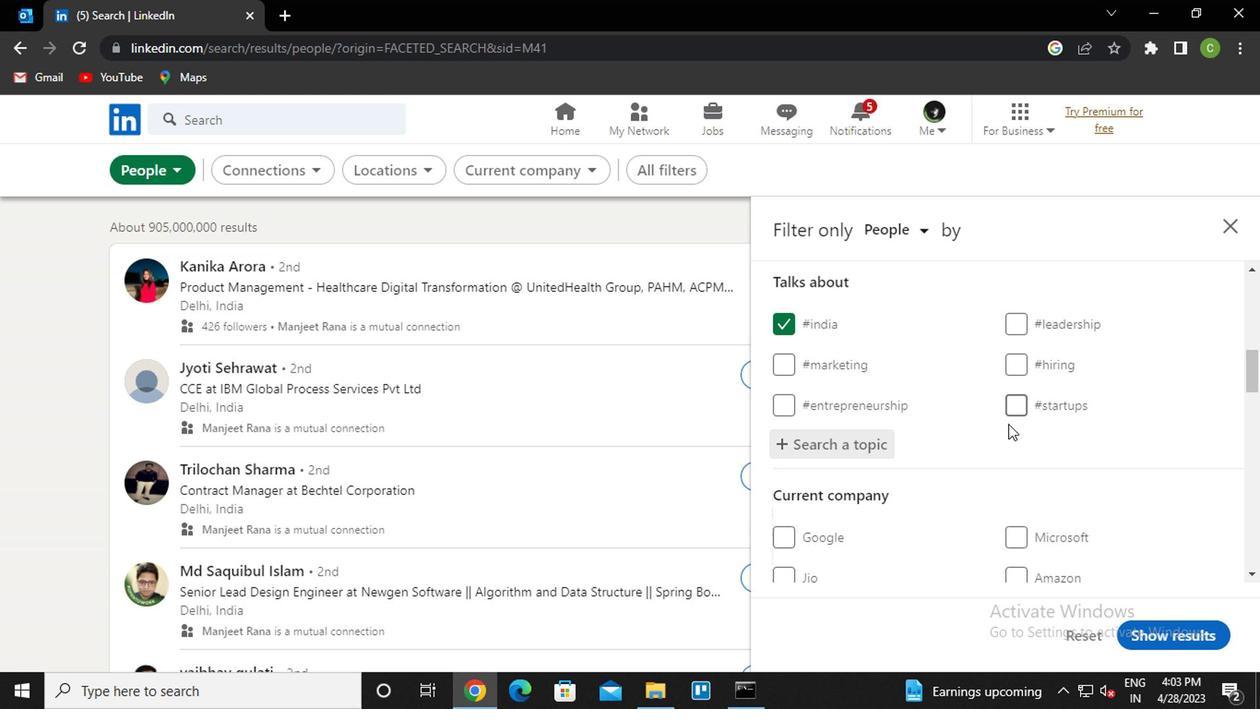 
Action: Mouse moved to (980, 433)
Screenshot: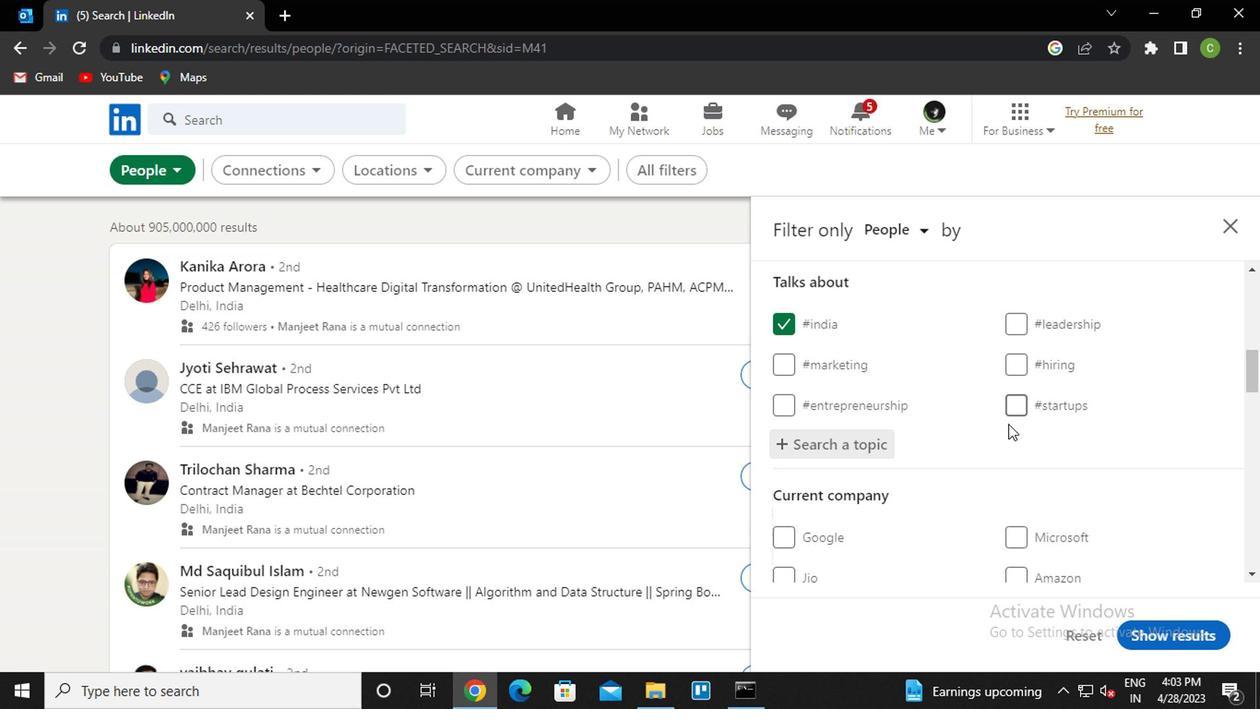 
Action: Mouse scrolled (980, 433) with delta (0, 0)
Screenshot: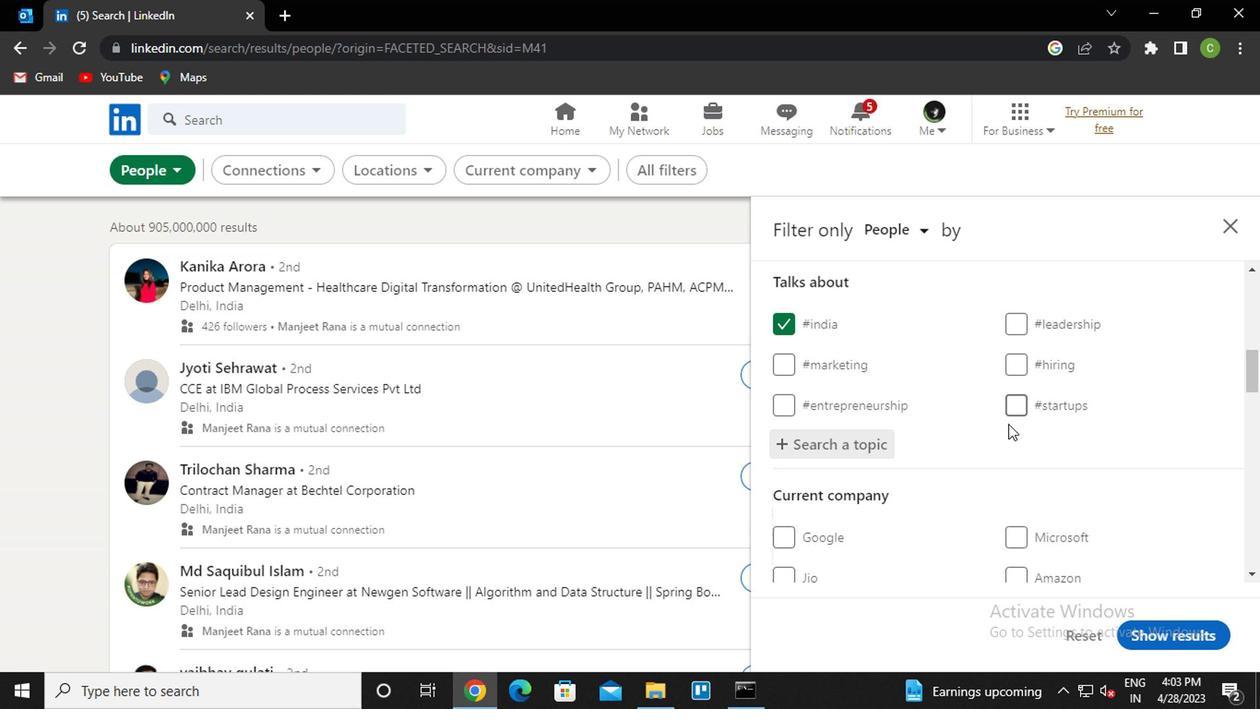 
Action: Mouse moved to (787, 481)
Screenshot: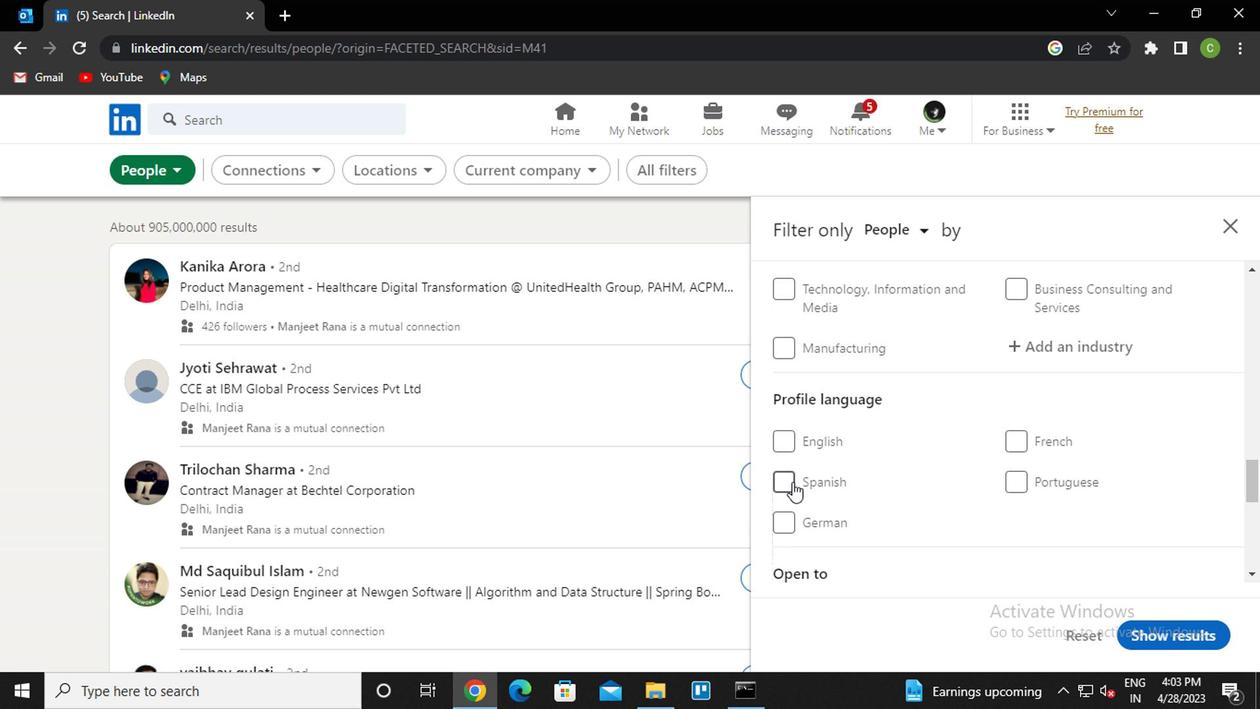 
Action: Mouse pressed left at (787, 481)
Screenshot: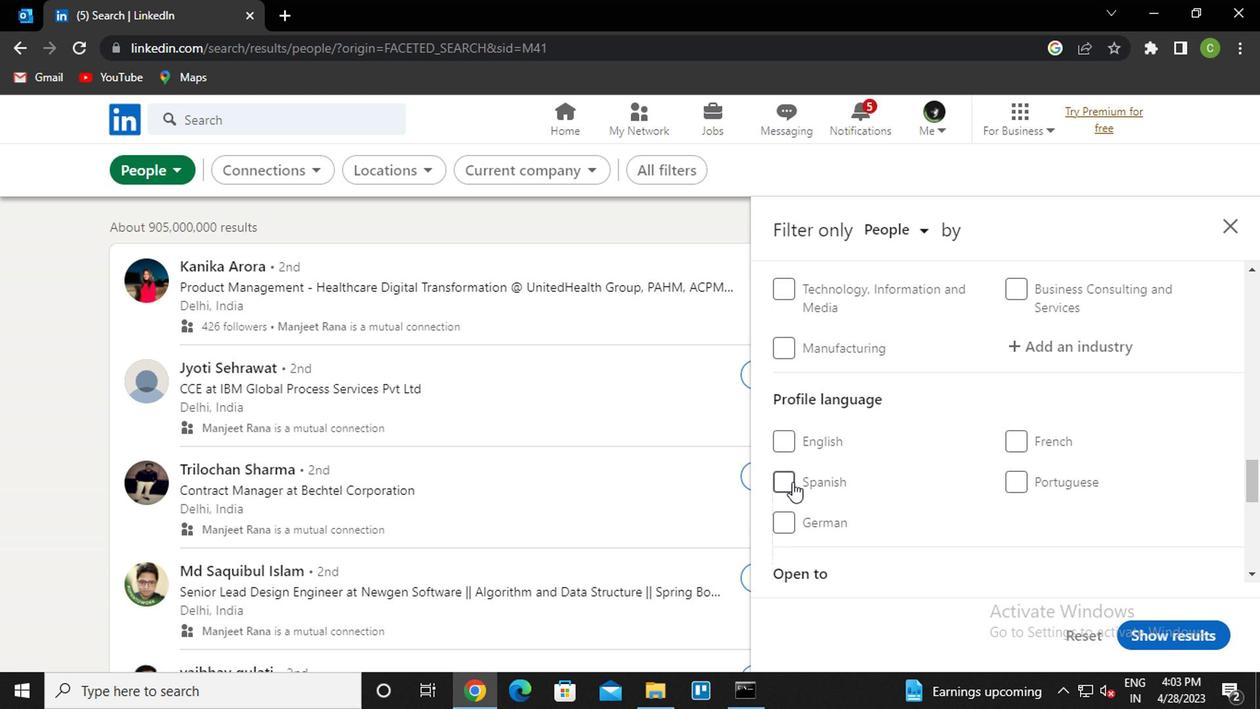 
Action: Mouse moved to (876, 468)
Screenshot: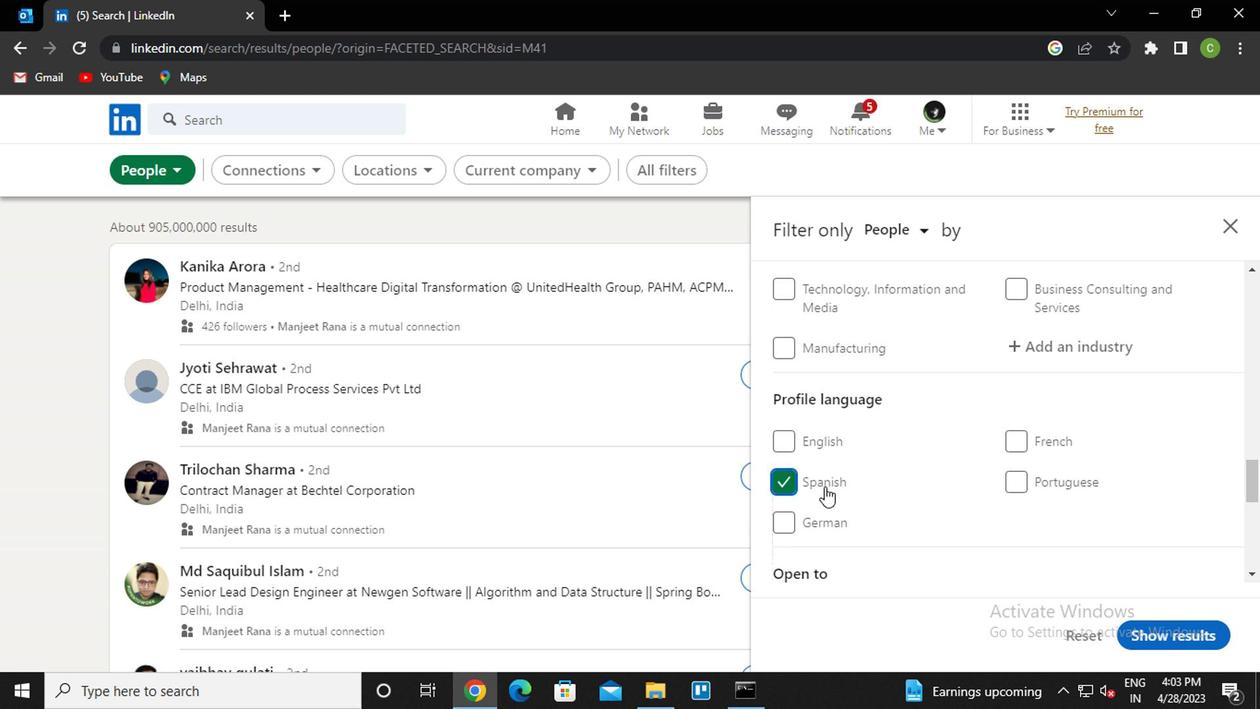 
Action: Mouse scrolled (876, 468) with delta (0, 0)
Screenshot: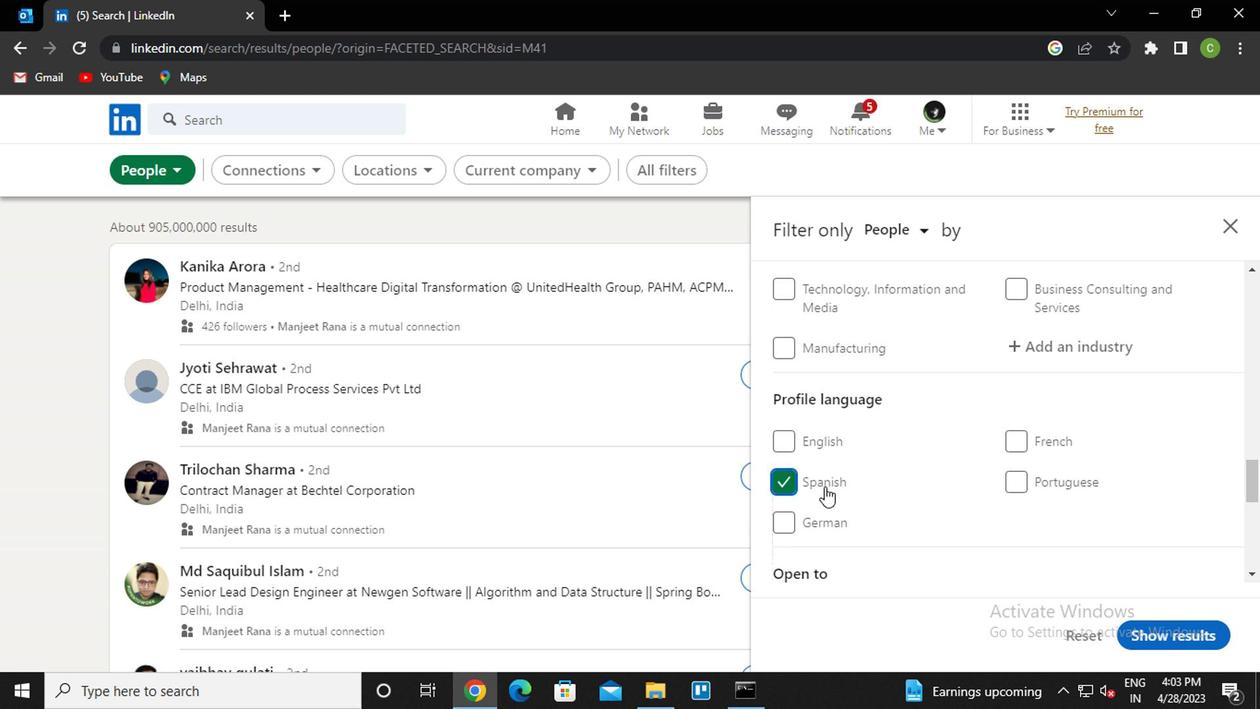 
Action: Mouse scrolled (876, 468) with delta (0, 0)
Screenshot: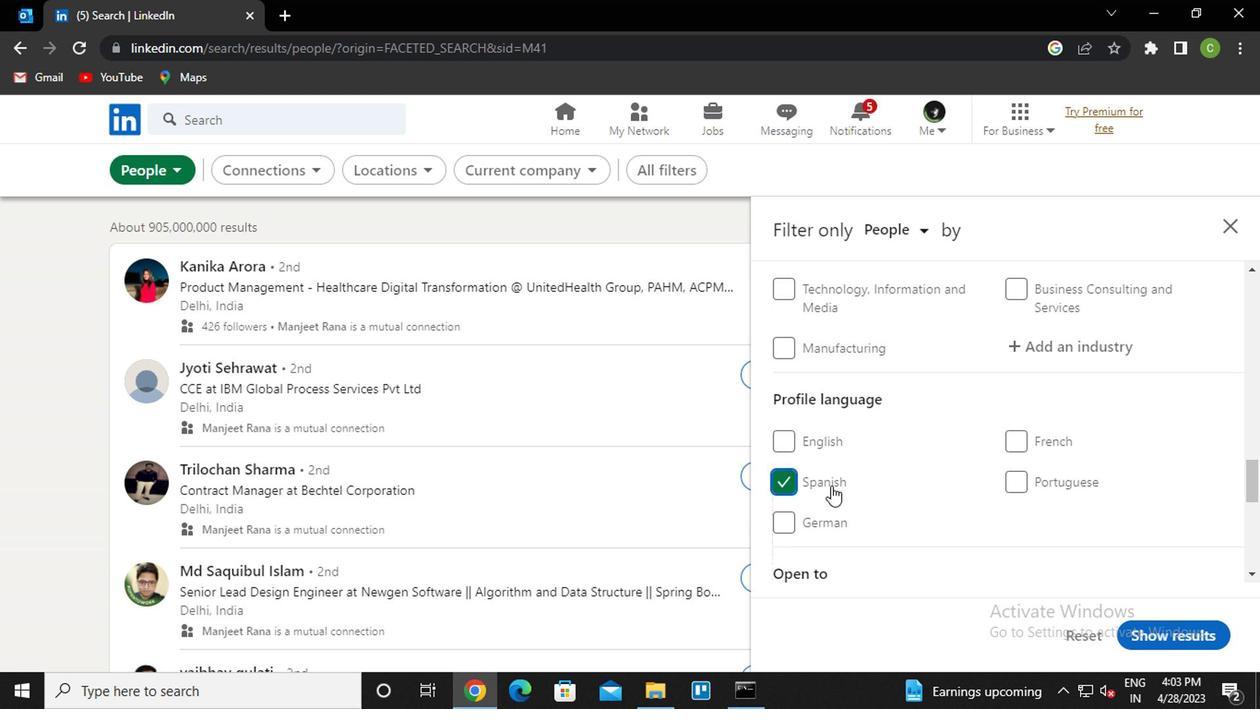 
Action: Mouse scrolled (876, 468) with delta (0, 0)
Screenshot: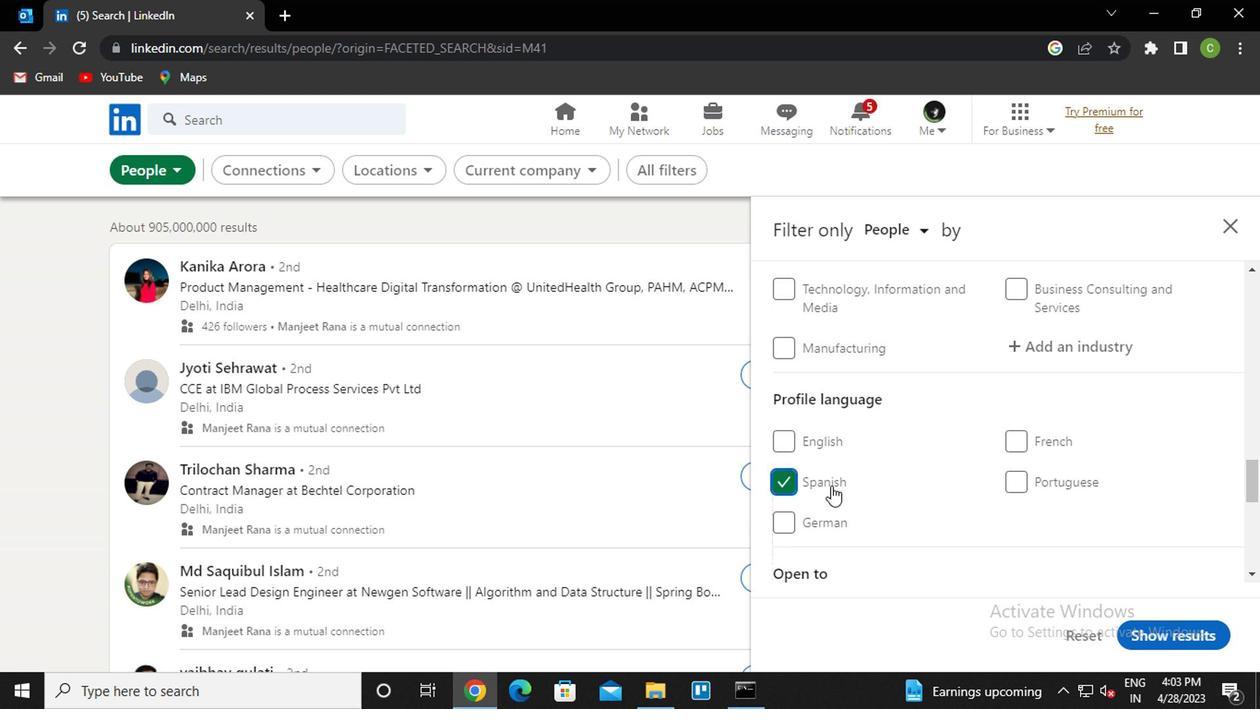 
Action: Mouse scrolled (876, 468) with delta (0, 0)
Screenshot: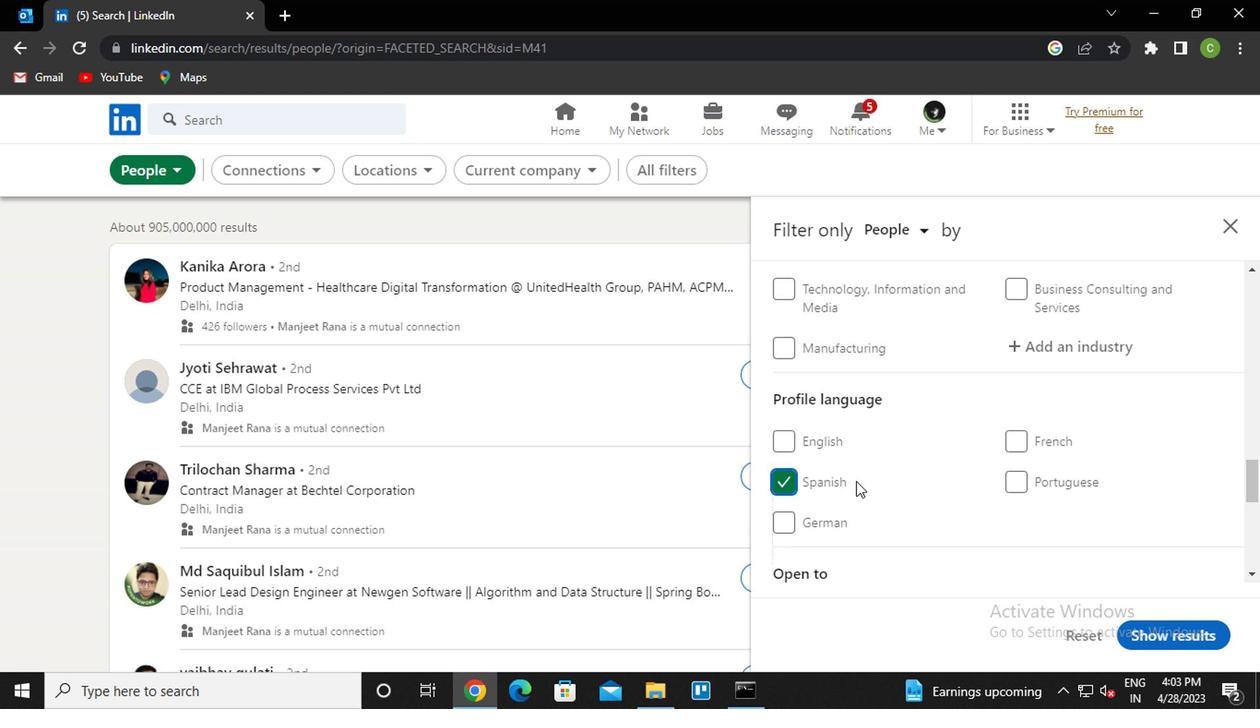 
Action: Mouse scrolled (876, 468) with delta (0, 0)
Screenshot: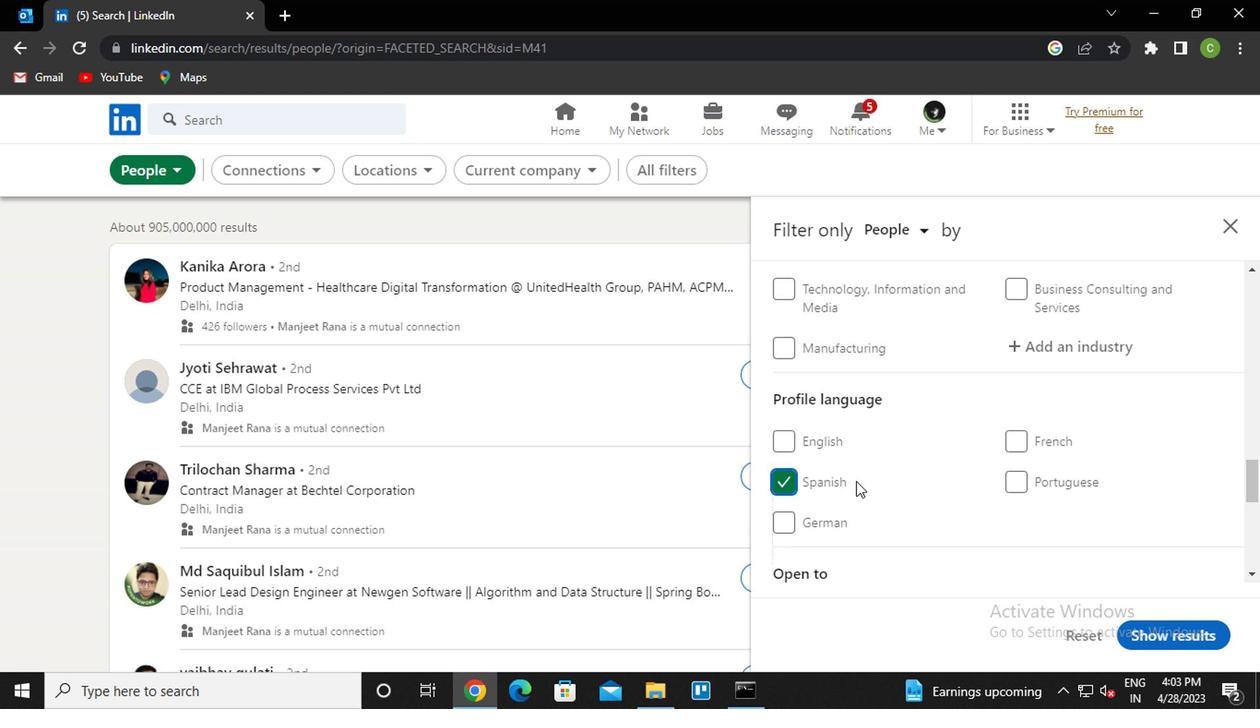 
Action: Mouse scrolled (876, 468) with delta (0, 0)
Screenshot: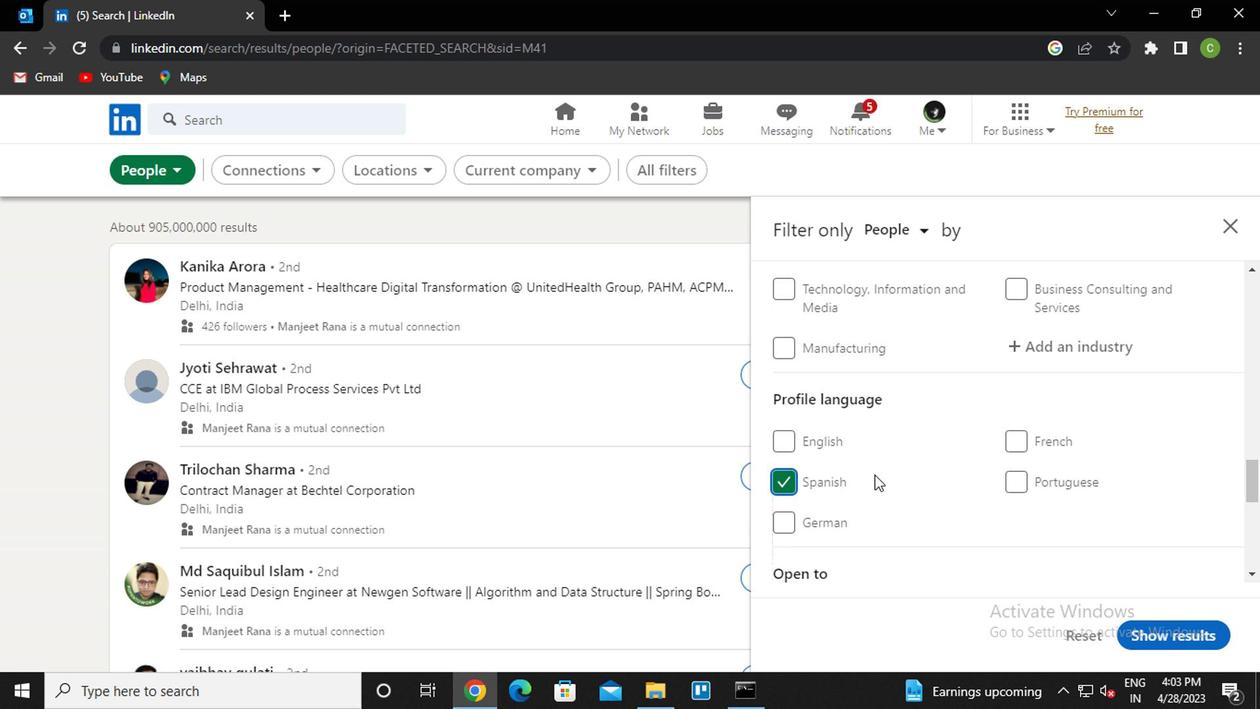 
Action: Mouse scrolled (876, 468) with delta (0, 0)
Screenshot: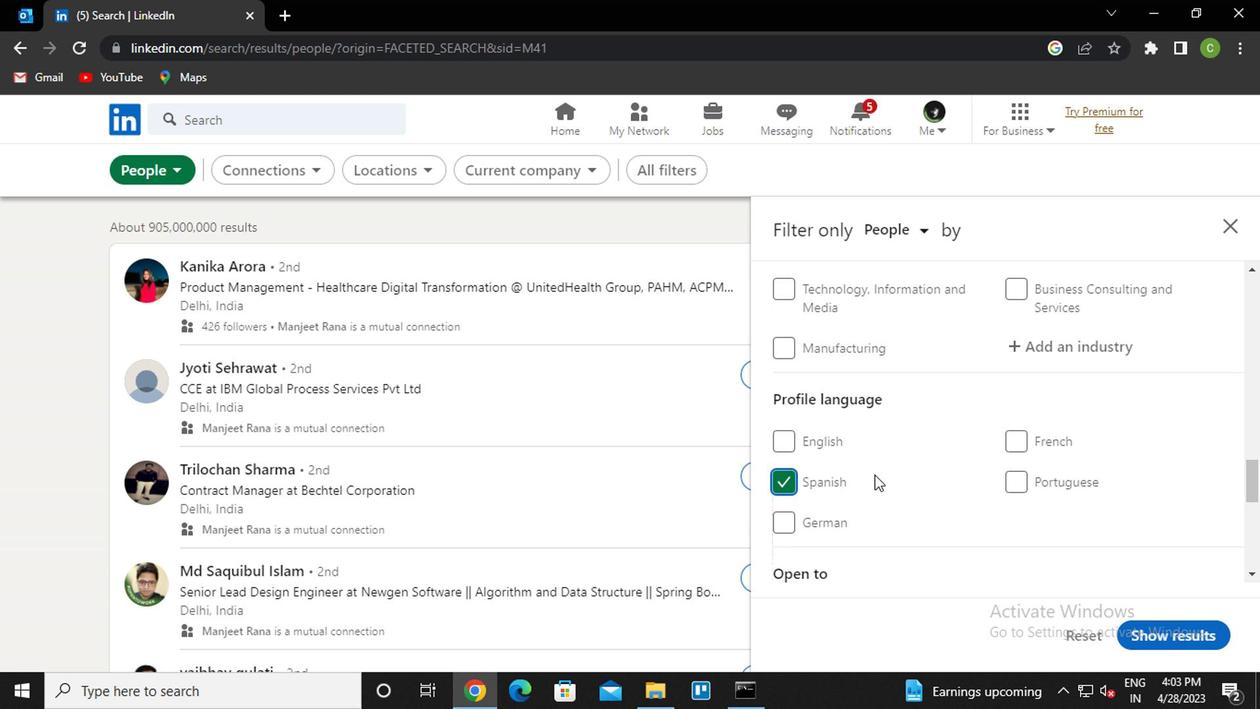 
Action: Mouse scrolled (876, 468) with delta (0, 0)
Screenshot: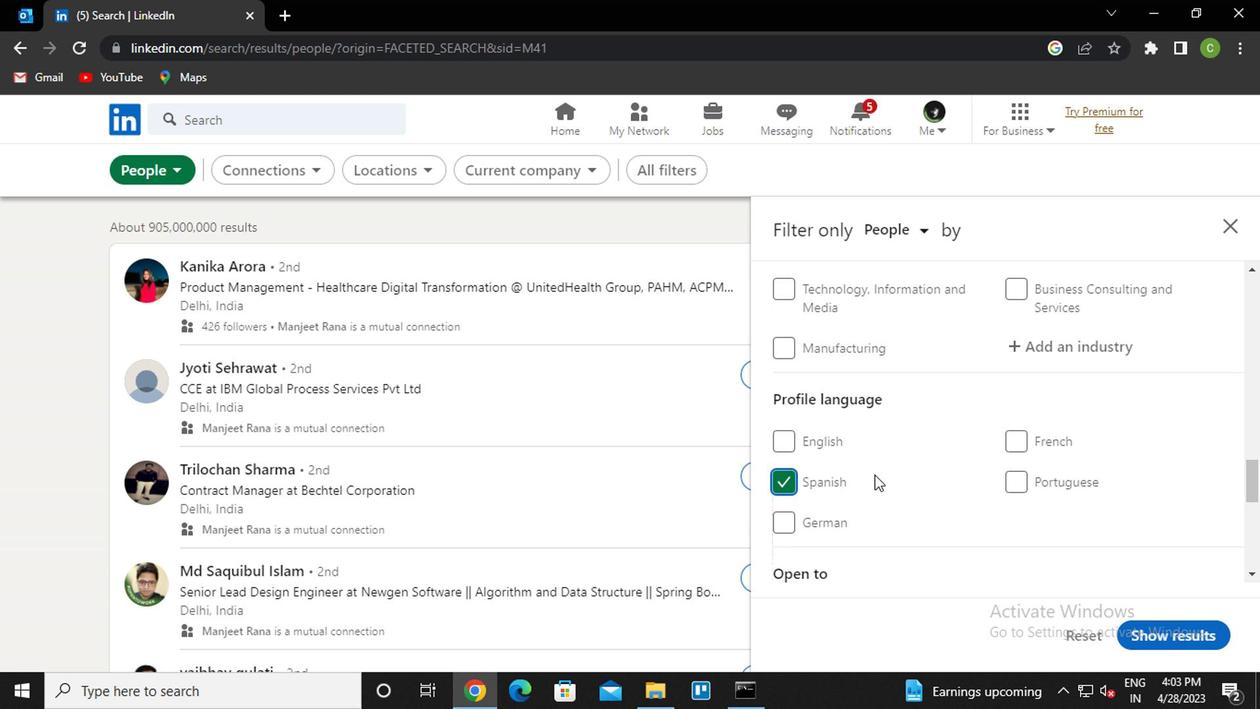 
Action: Mouse scrolled (876, 468) with delta (0, 0)
Screenshot: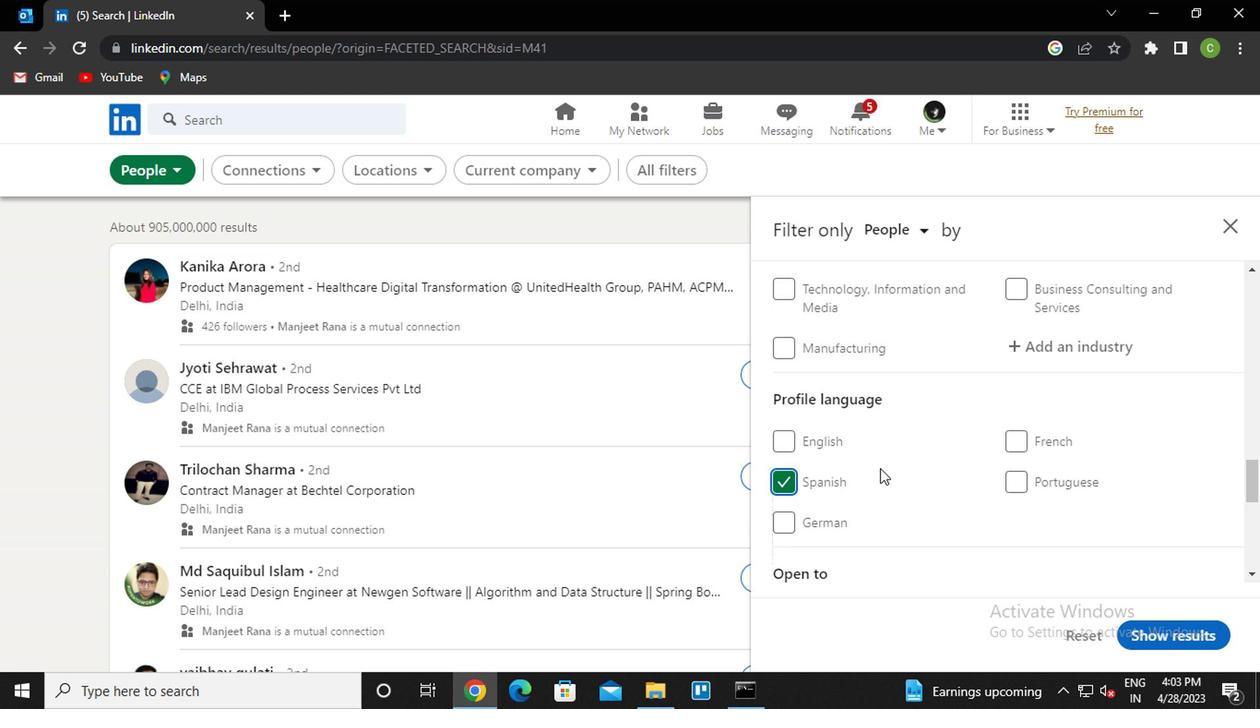 
Action: Mouse moved to (881, 460)
Screenshot: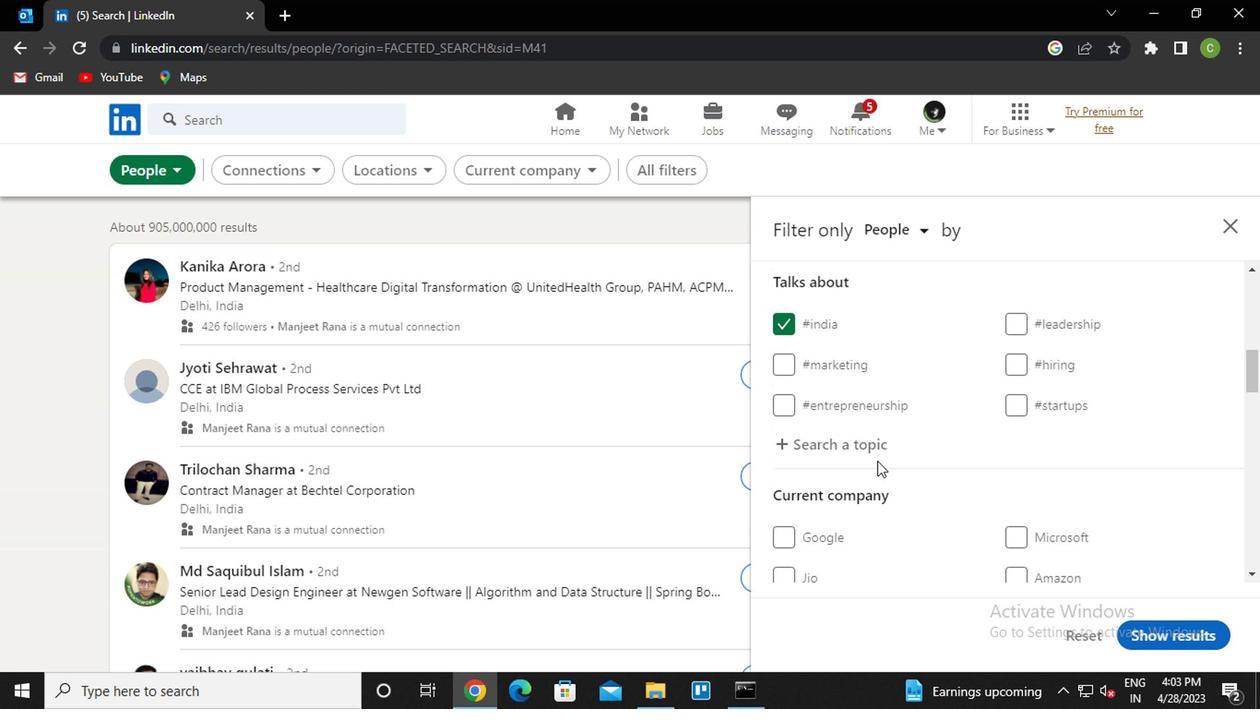 
Action: Mouse scrolled (881, 459) with delta (0, -1)
Screenshot: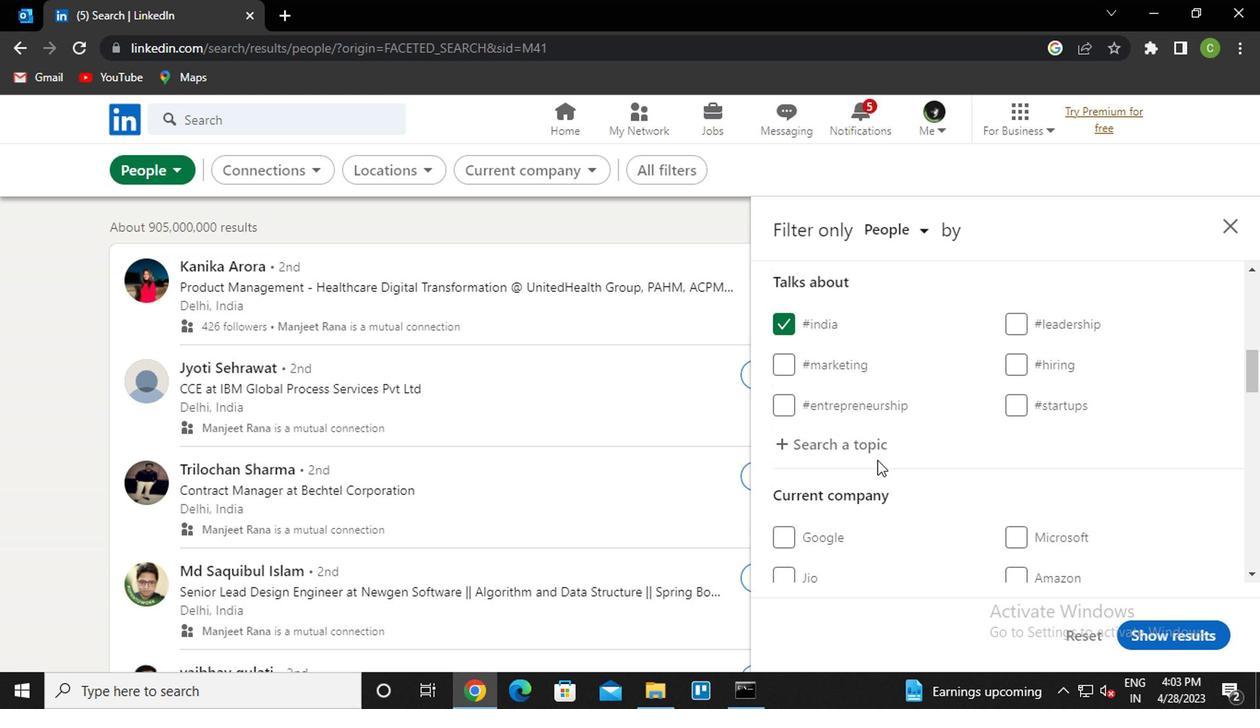 
Action: Mouse moved to (881, 461)
Screenshot: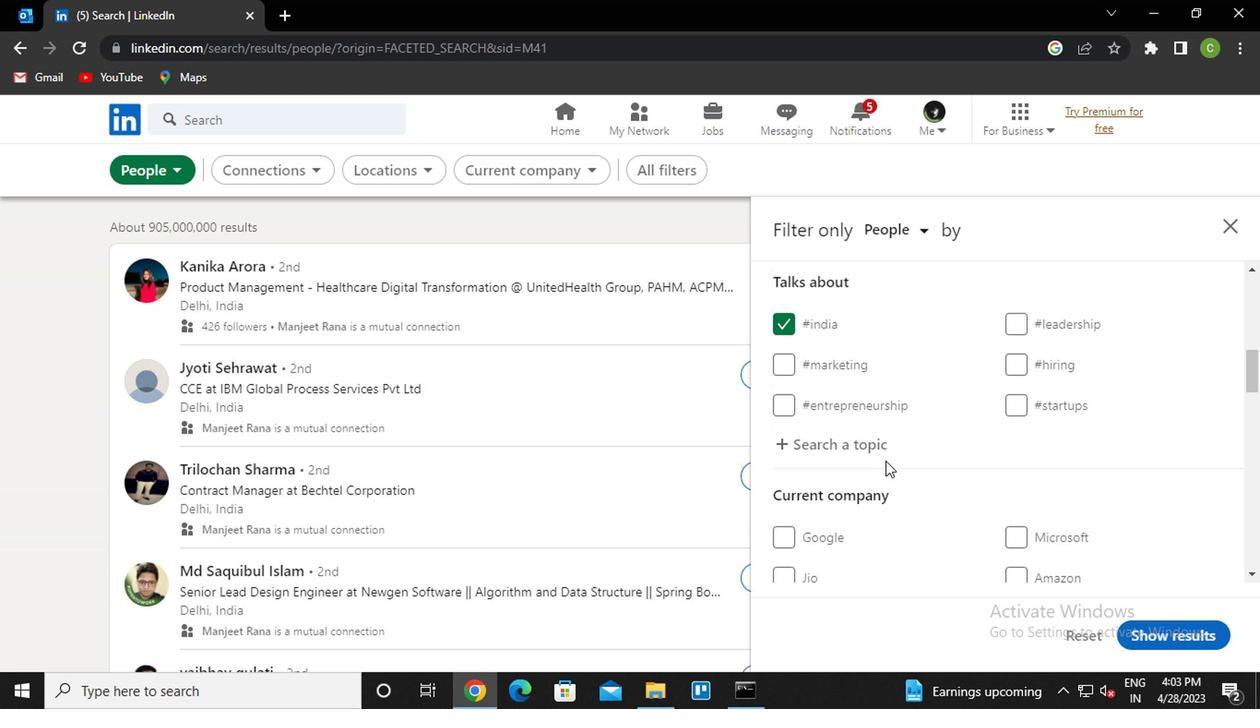
Action: Mouse scrolled (881, 460) with delta (0, 0)
Screenshot: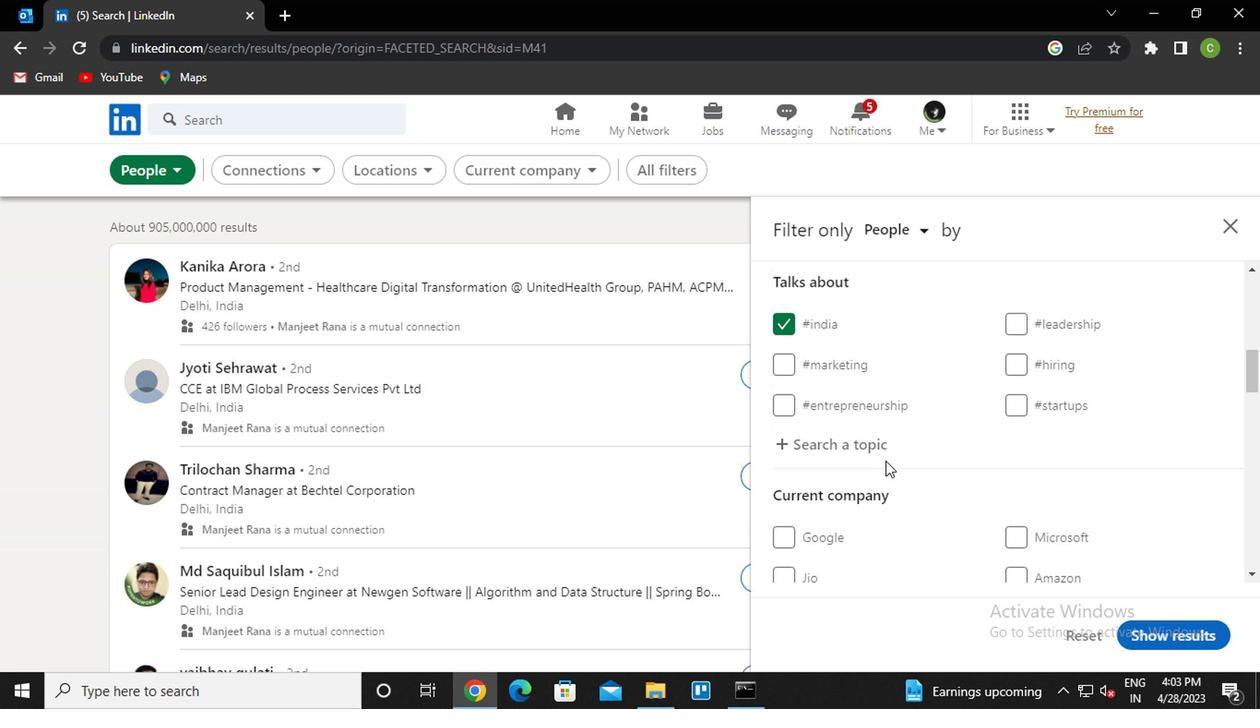 
Action: Mouse scrolled (881, 460) with delta (0, 0)
Screenshot: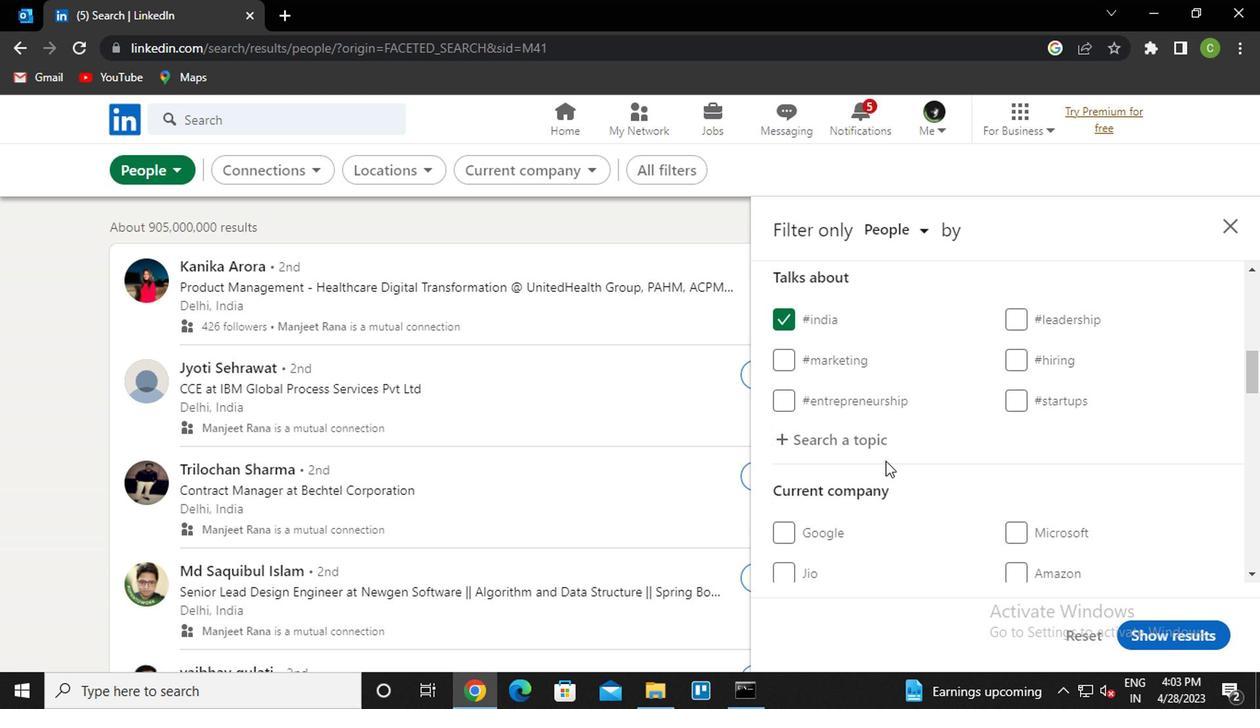 
Action: Mouse moved to (1029, 344)
Screenshot: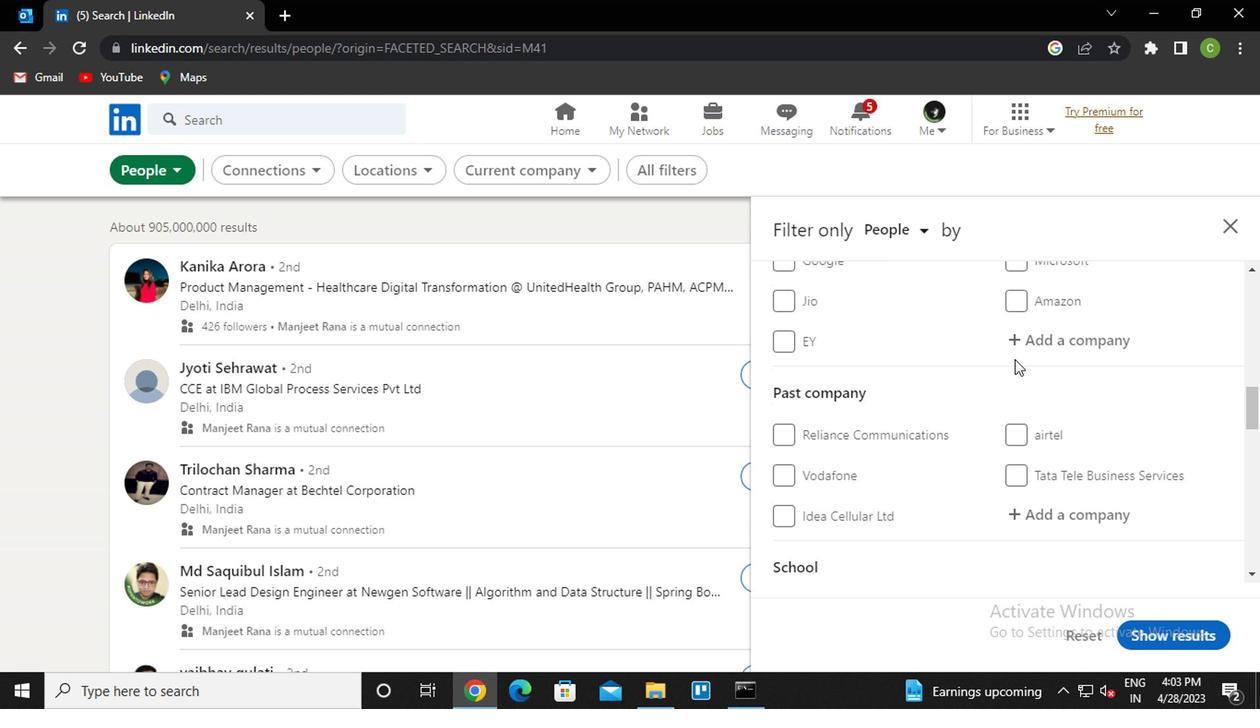
Action: Mouse pressed left at (1029, 344)
Screenshot: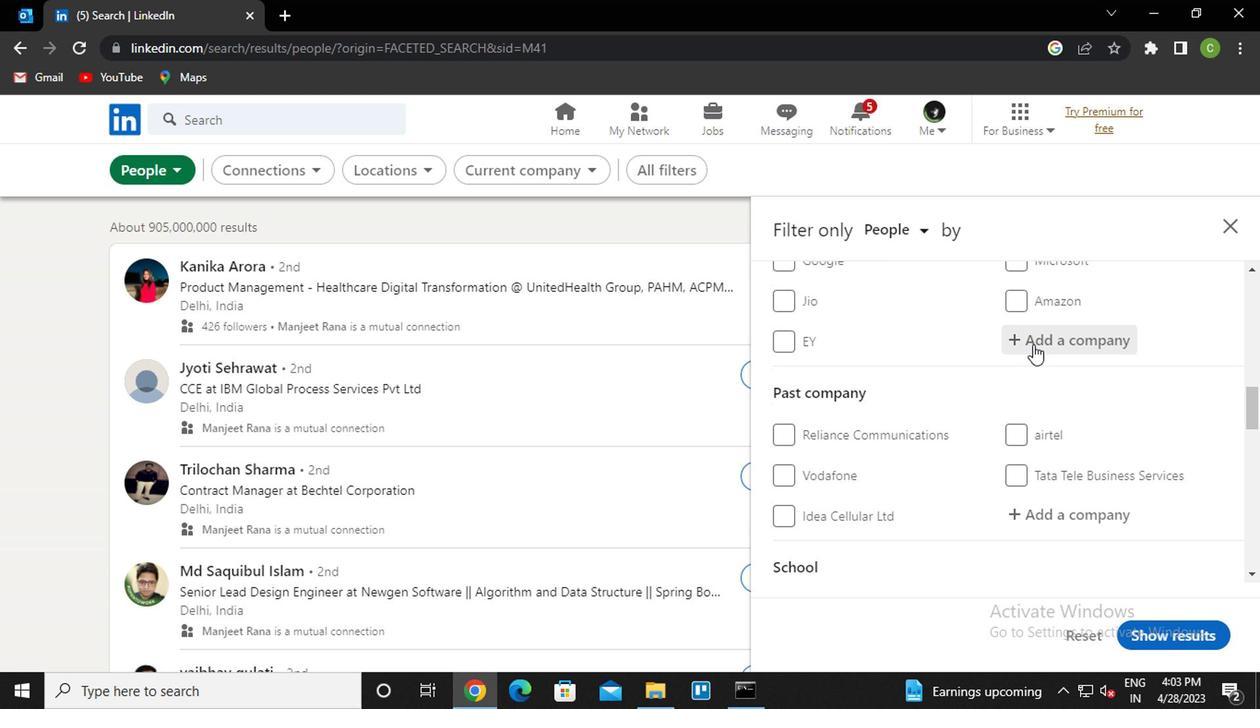
Action: Key pressed <Key.caps_lock>e<Key.caps_lock>lse<Key.down><Key.down><Key.down><Key.down><Key.down><Key.down><Key.down><Key.down><Key.down><Key.down><Key.down><Key.down><Key.down><Key.down><Key.down><Key.down><Key.down><Key.down><Key.down><Key.down><Key.up><Key.up><Key.down><Key.down><Key.down><Key.down><Key.down><Key.up><Key.up><Key.enter>
Screenshot: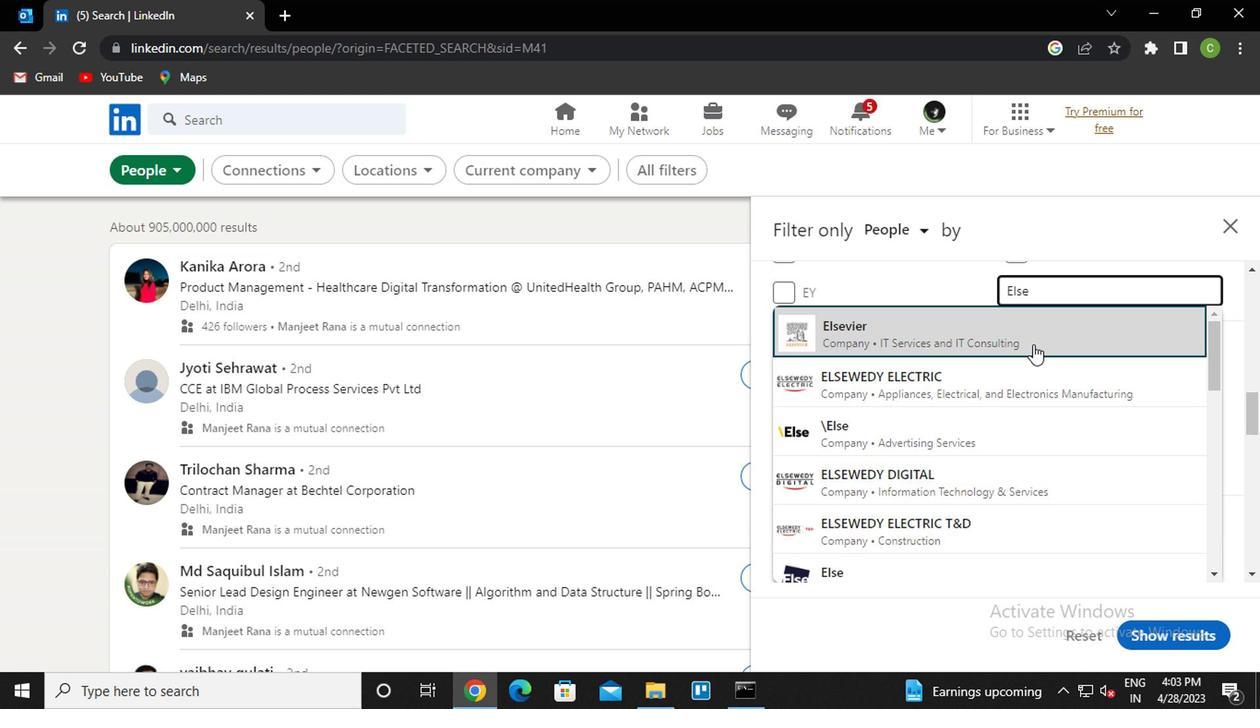 
Action: Mouse scrolled (1029, 344) with delta (0, 0)
Screenshot: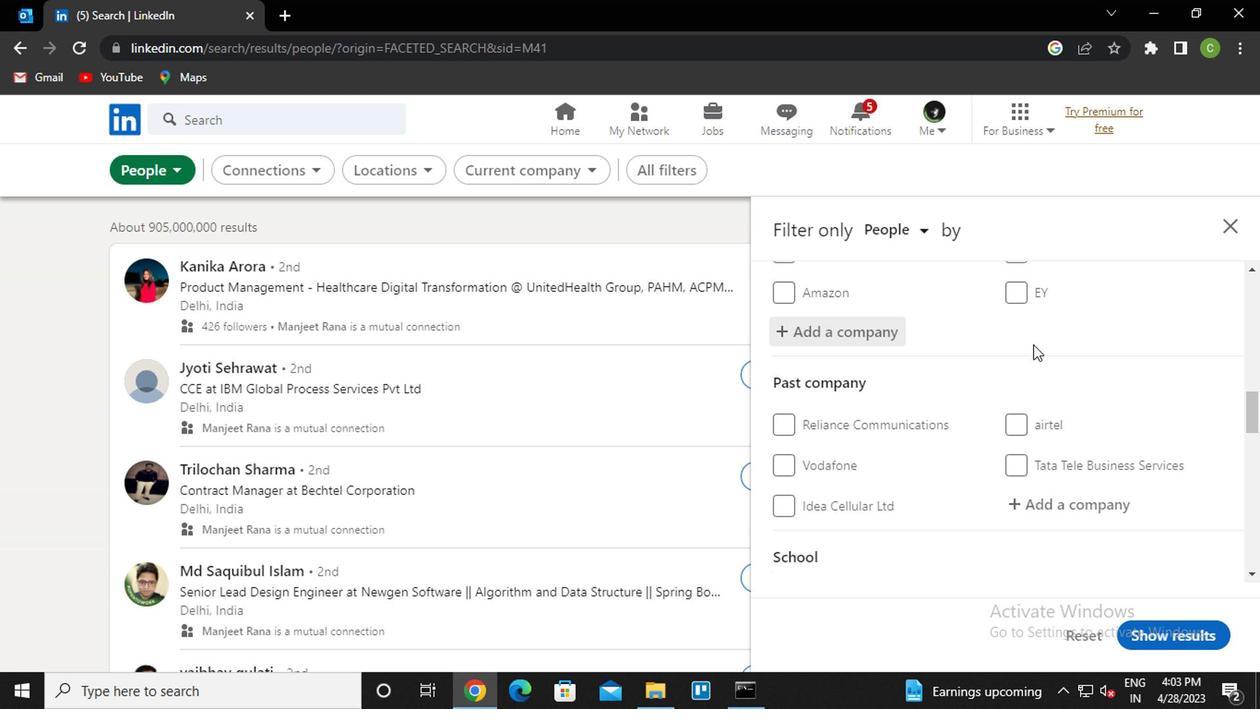 
Action: Mouse scrolled (1029, 344) with delta (0, 0)
Screenshot: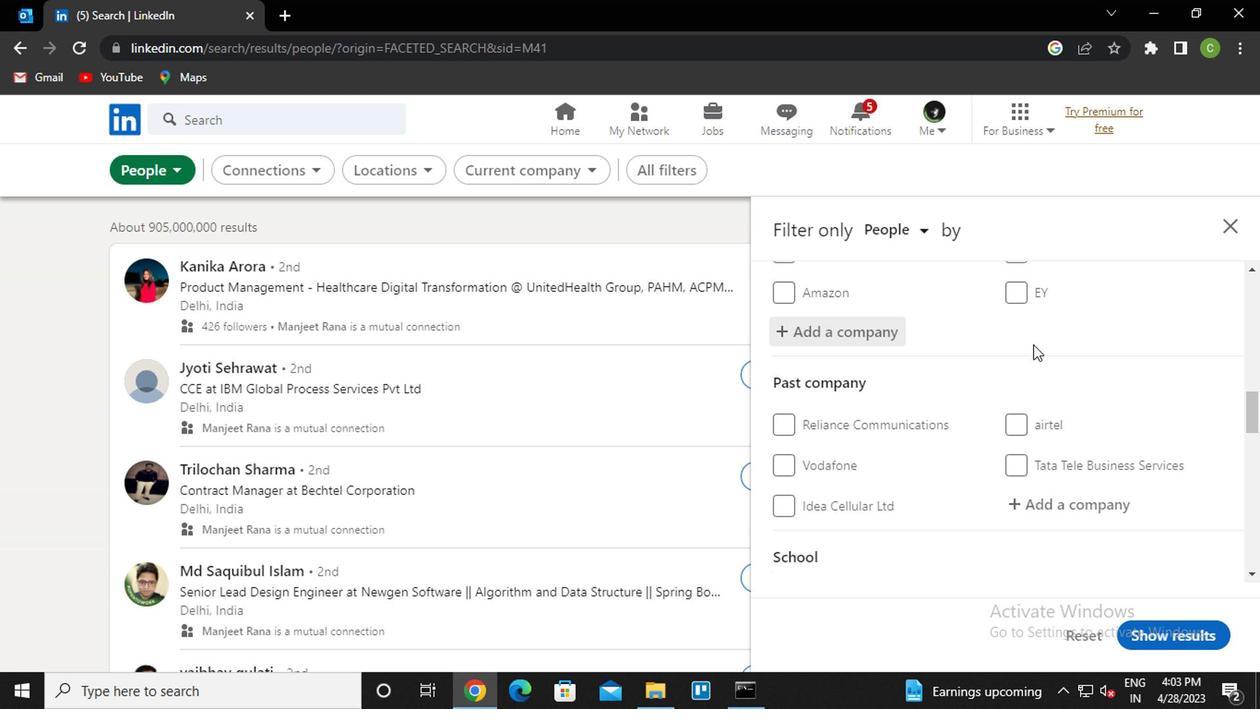 
Action: Mouse scrolled (1029, 344) with delta (0, 0)
Screenshot: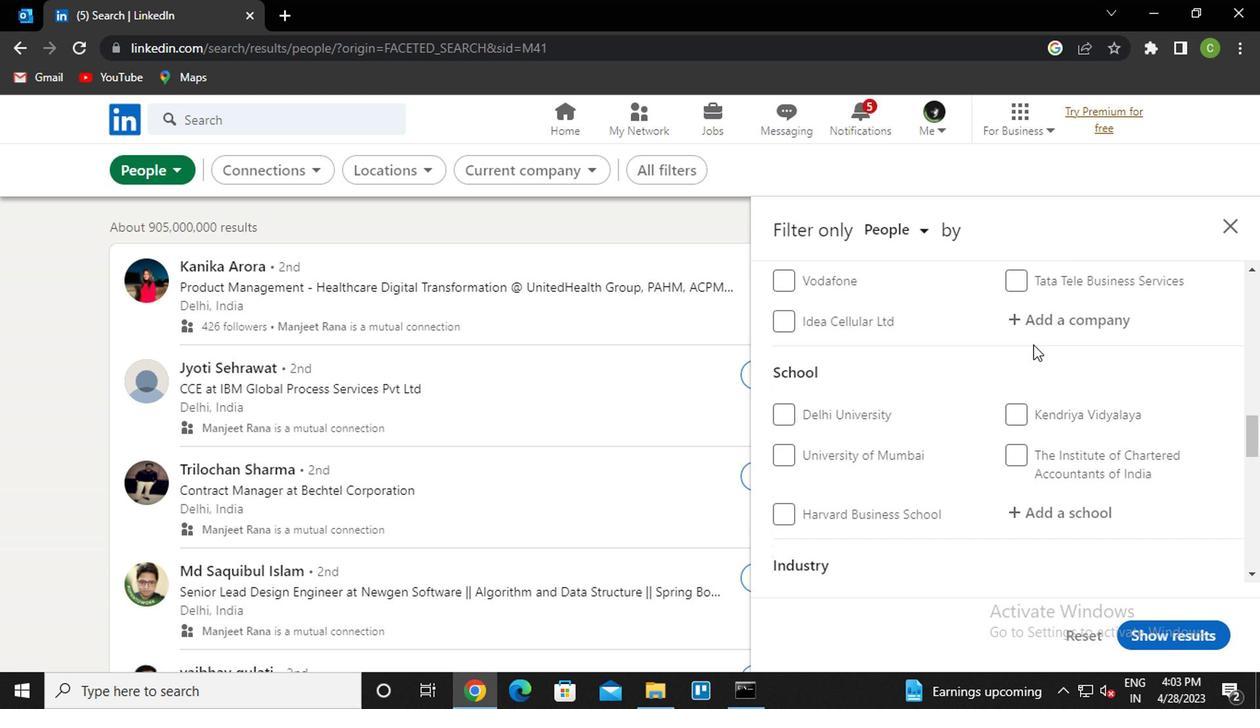 
Action: Mouse scrolled (1029, 344) with delta (0, 0)
Screenshot: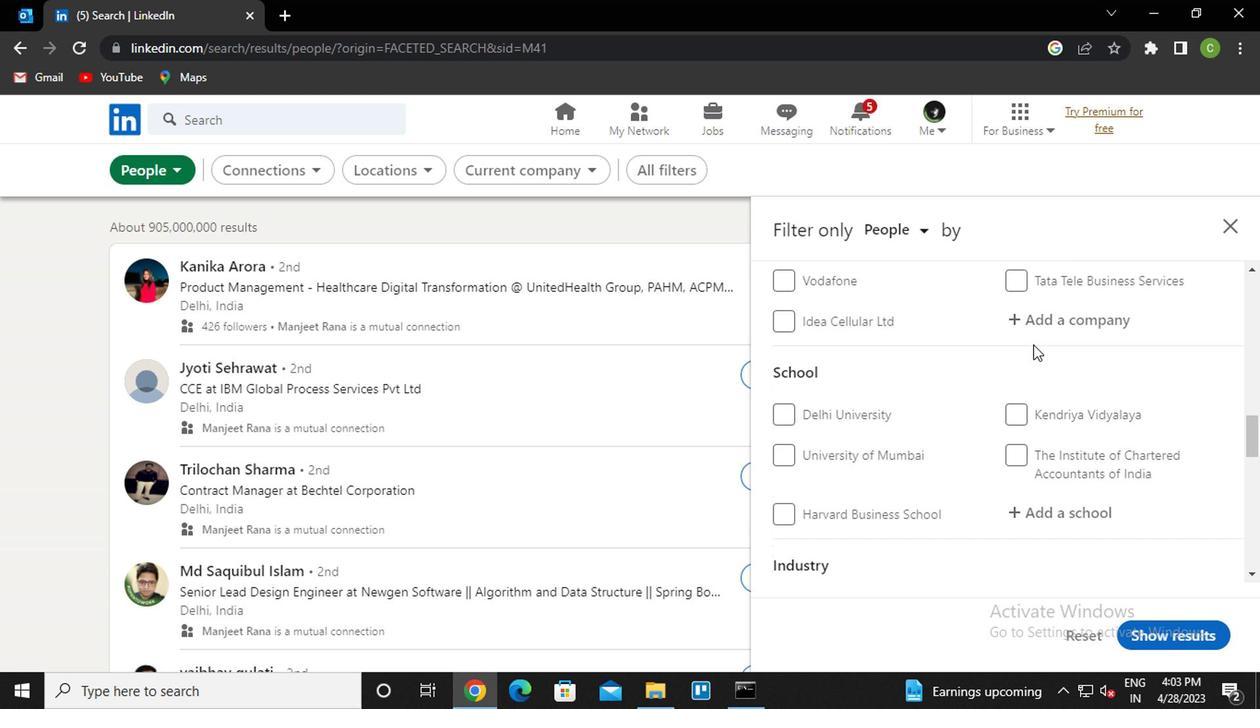 
Action: Mouse moved to (1055, 322)
Screenshot: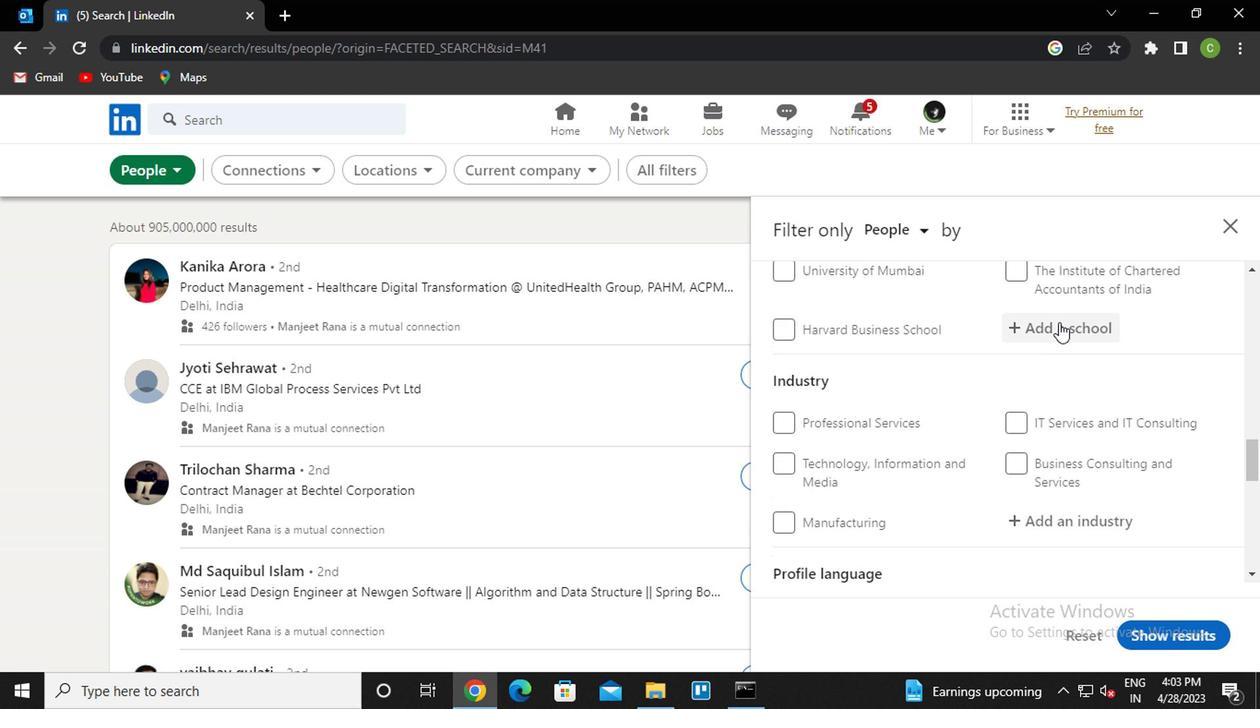 
Action: Mouse pressed left at (1055, 322)
Screenshot: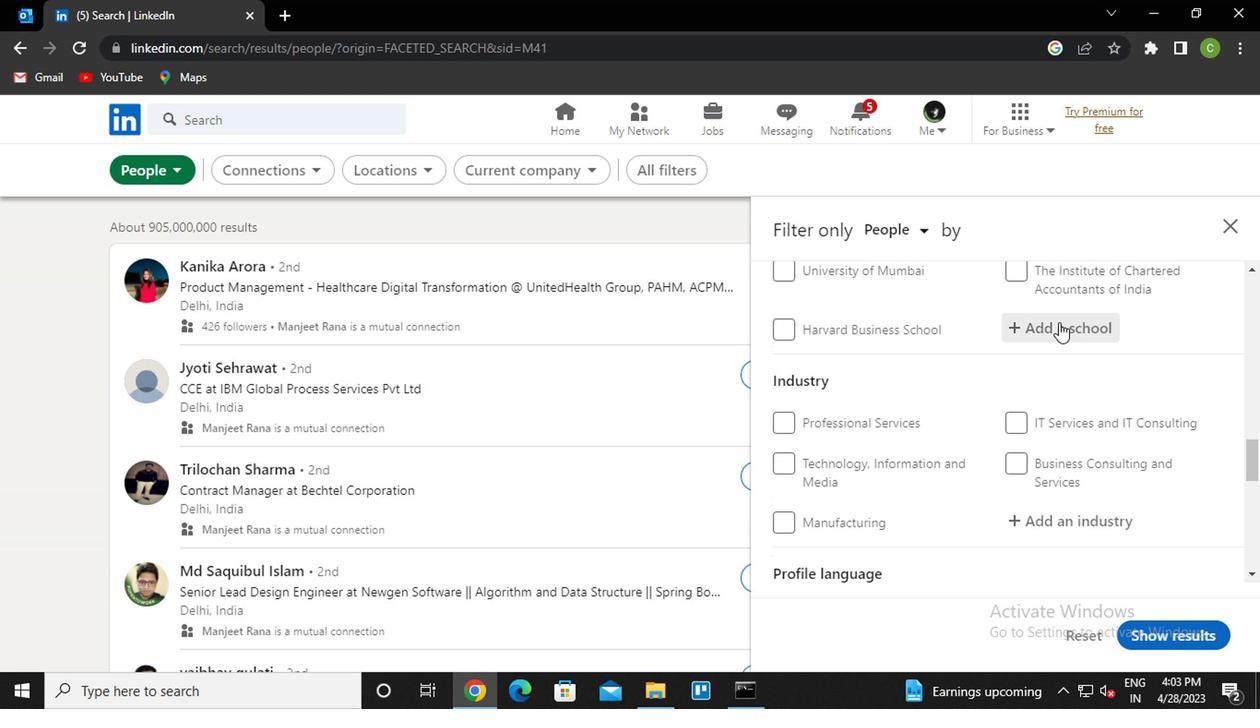 
Action: Key pressed <Key.caps_lock>hkbk<Key.down><Key.enter>
Screenshot: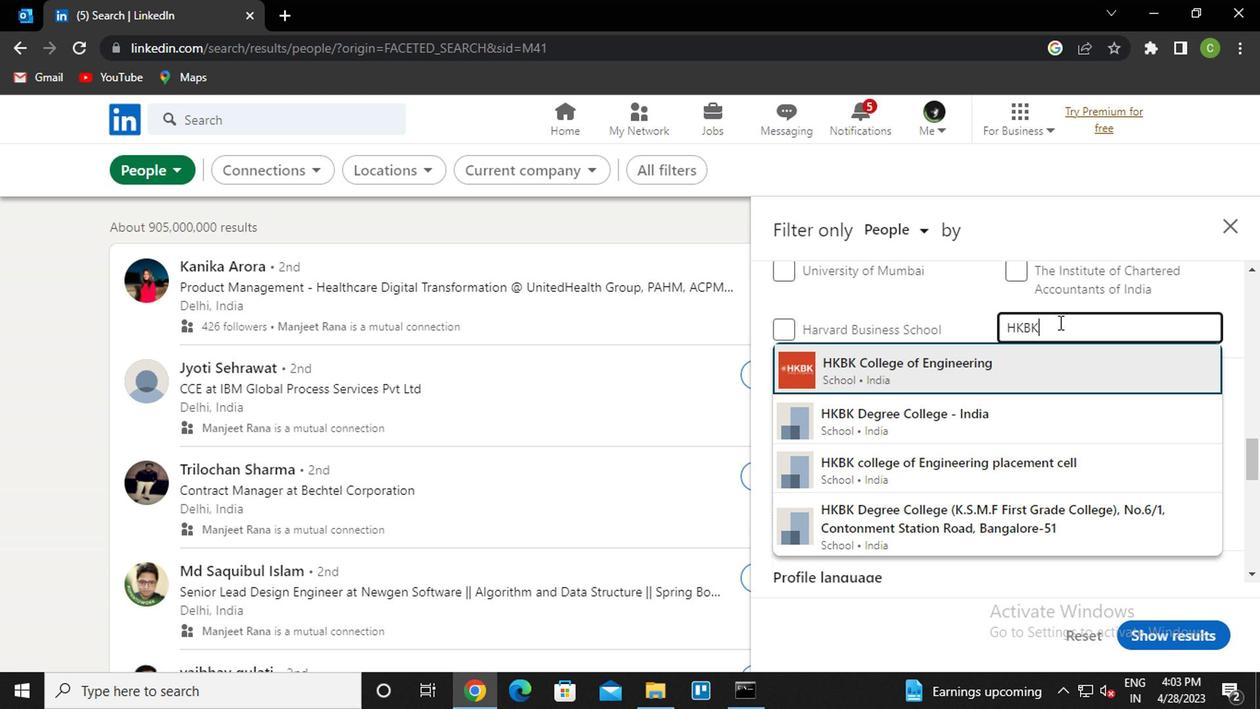 
Action: Mouse moved to (1064, 322)
Screenshot: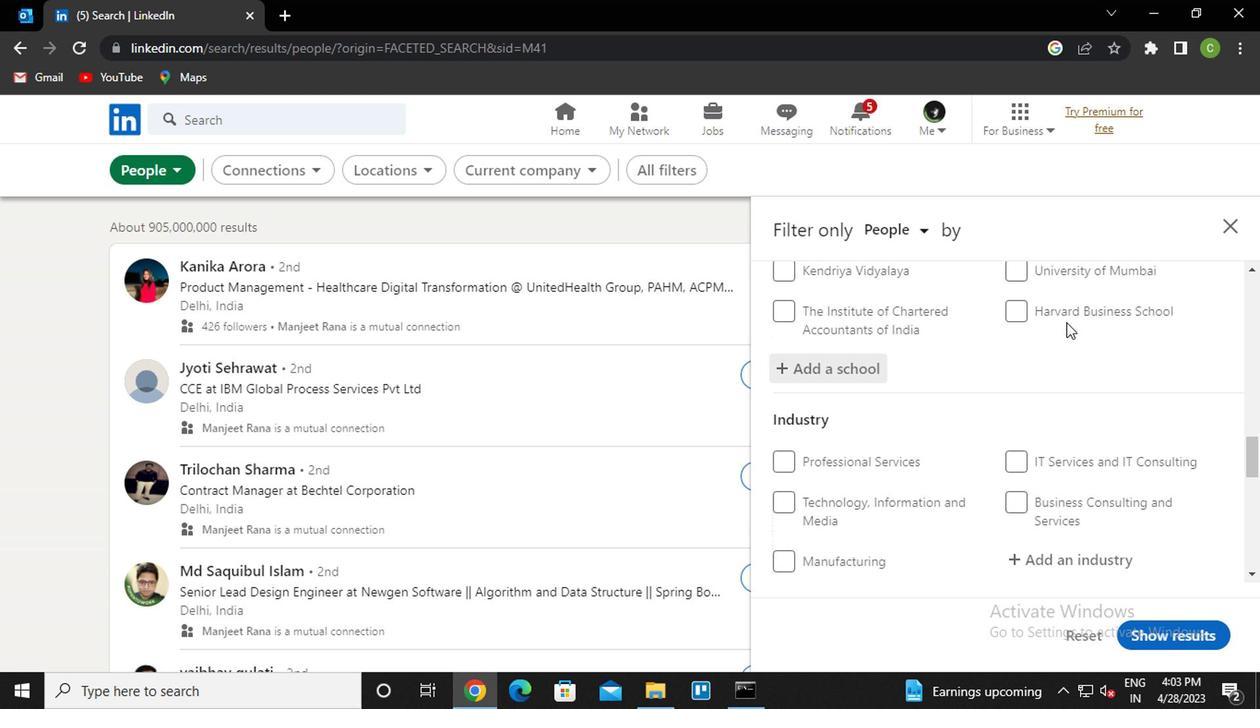 
Action: Mouse scrolled (1064, 321) with delta (0, 0)
Screenshot: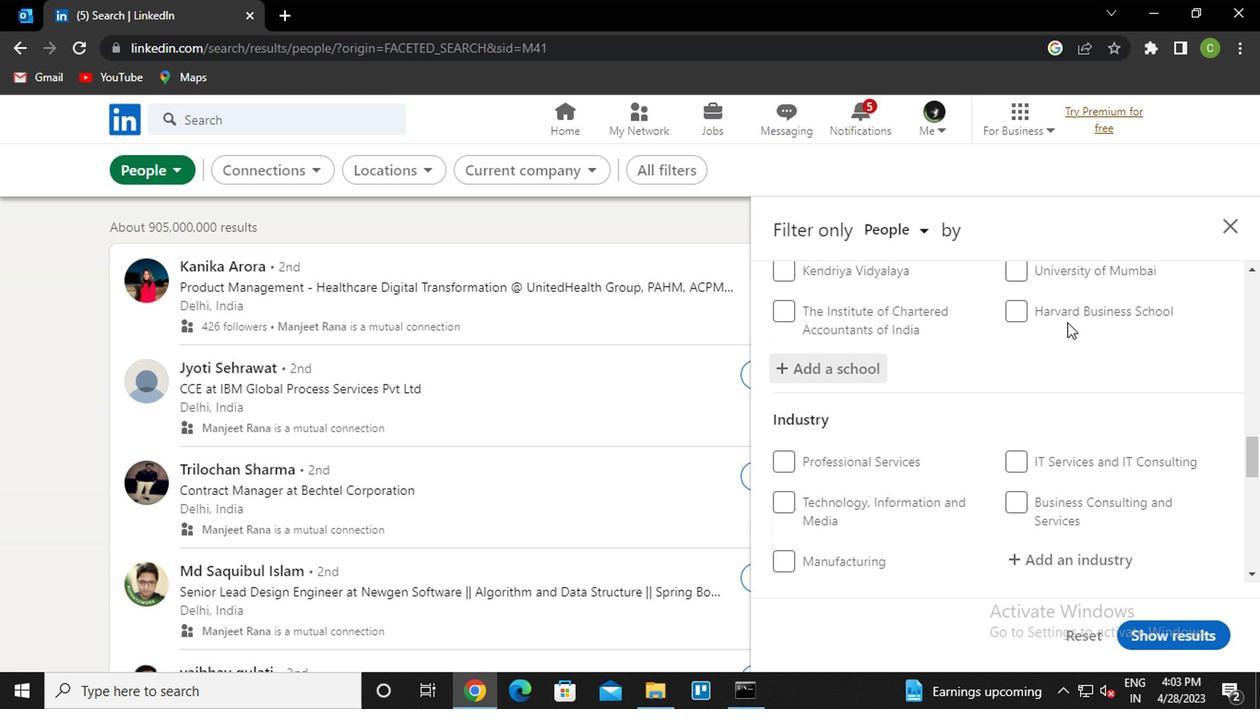 
Action: Mouse moved to (1058, 339)
Screenshot: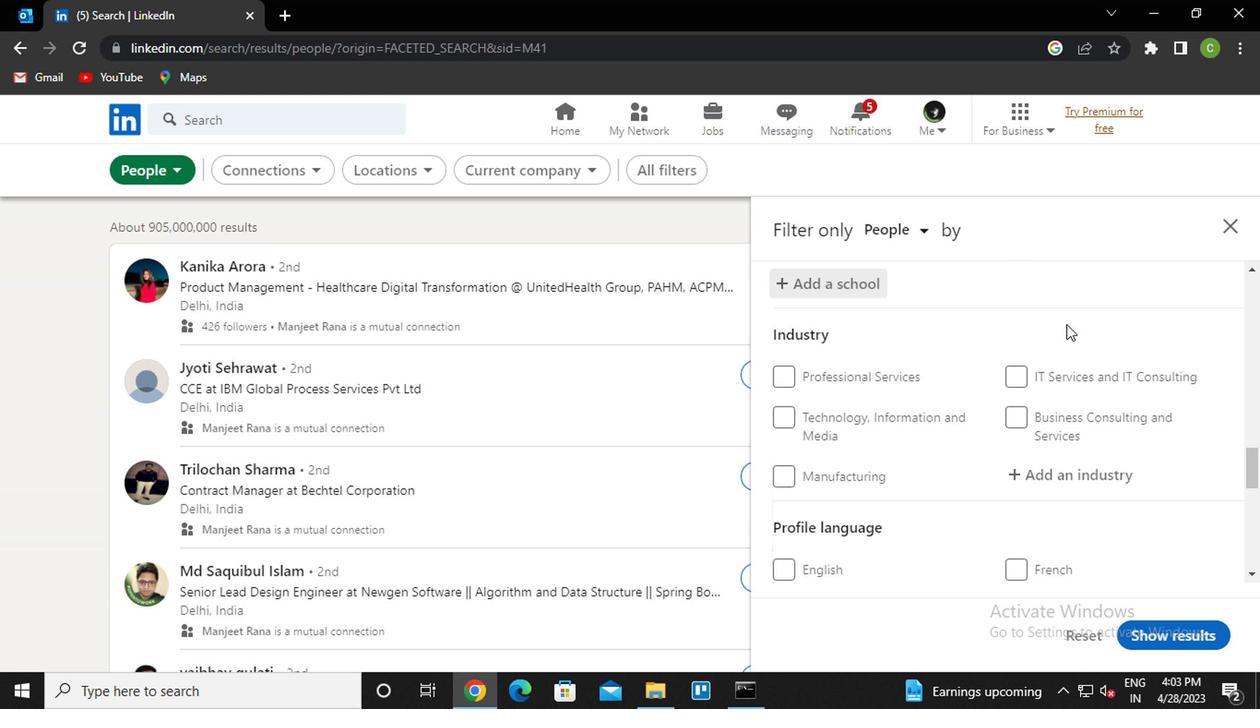 
Action: Mouse scrolled (1058, 338) with delta (0, -1)
Screenshot: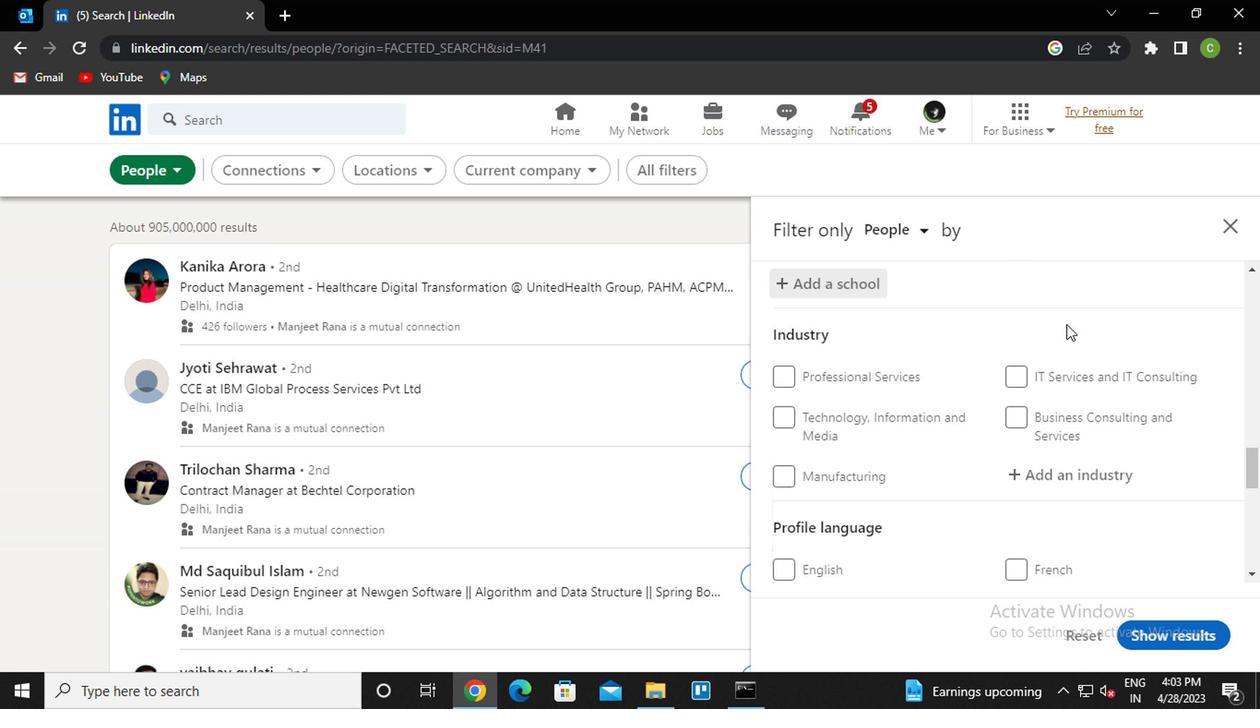 
Action: Mouse moved to (1069, 373)
Screenshot: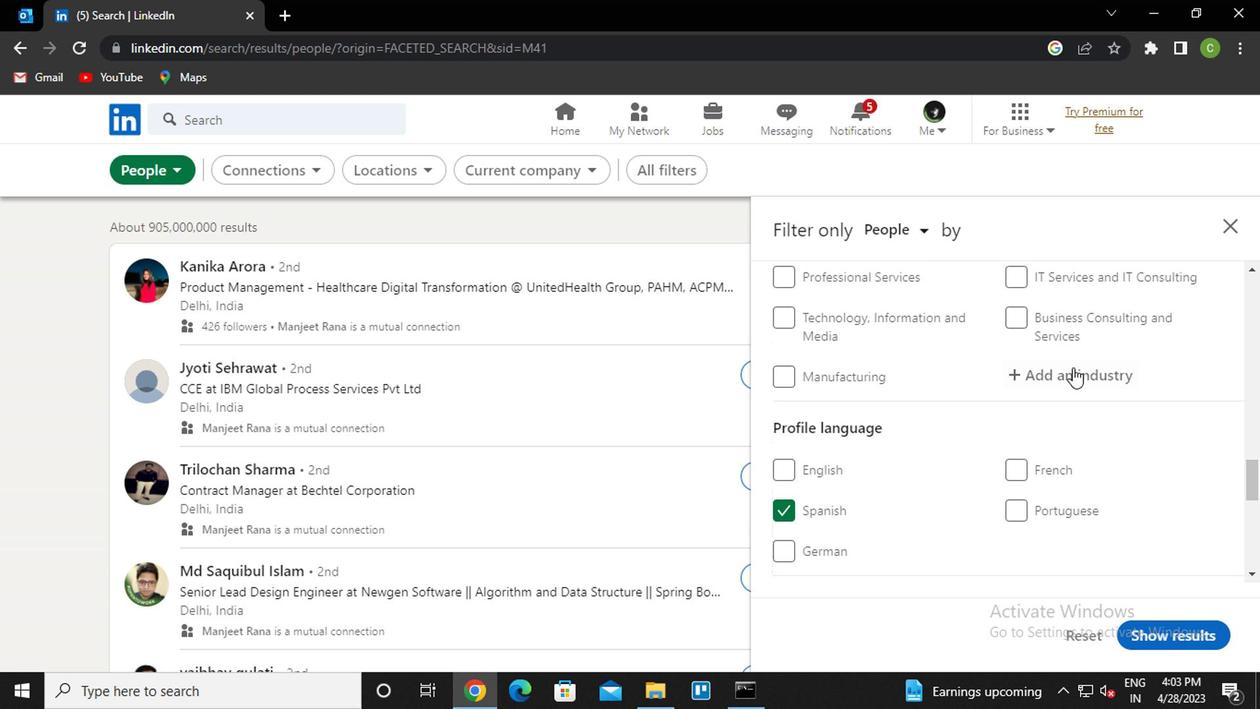
Action: Mouse pressed left at (1069, 373)
Screenshot: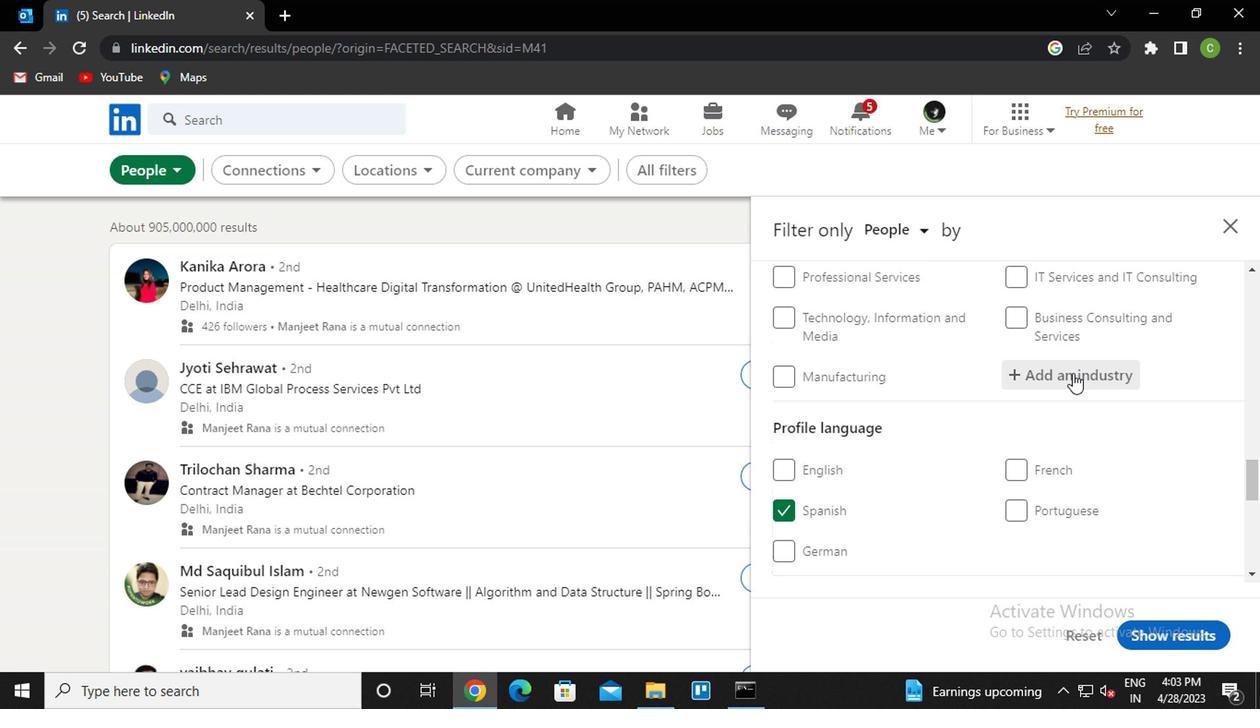 
Action: Mouse moved to (1070, 373)
Screenshot: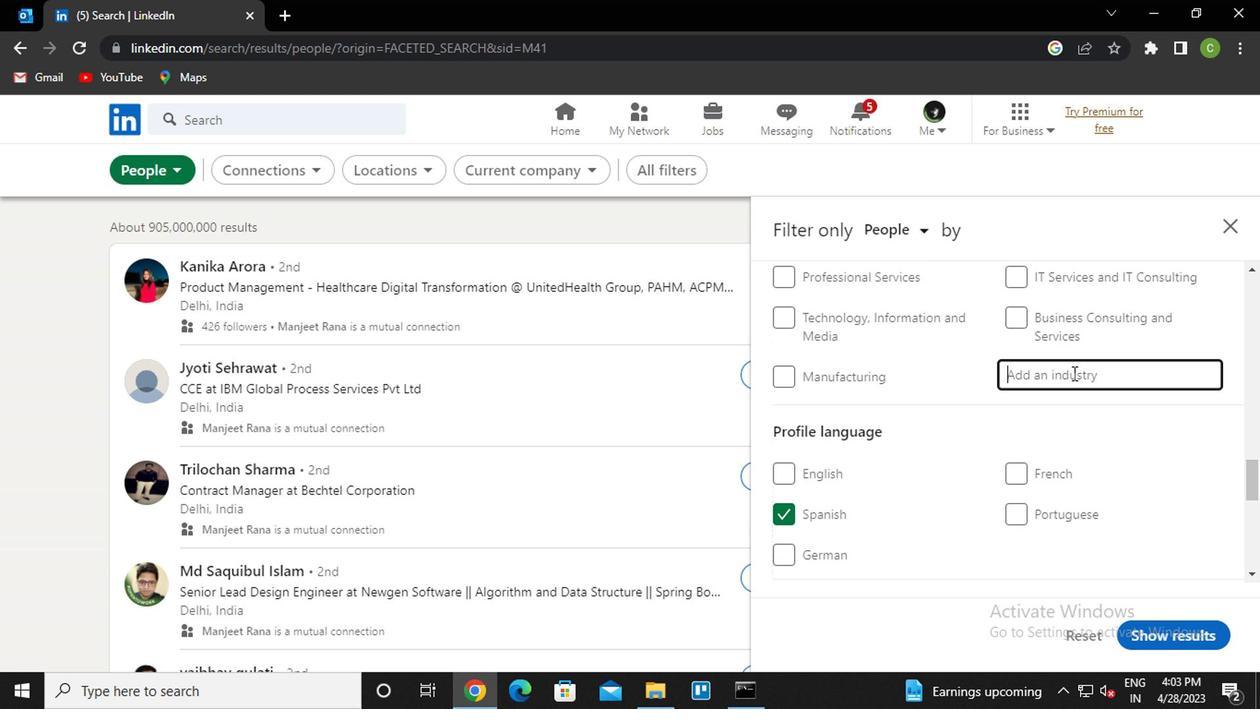 
Action: Key pressed <Key.caps_lock><Key.caps_lock>g<Key.caps_lock>ambling<Key.down><Key.enter>
Screenshot: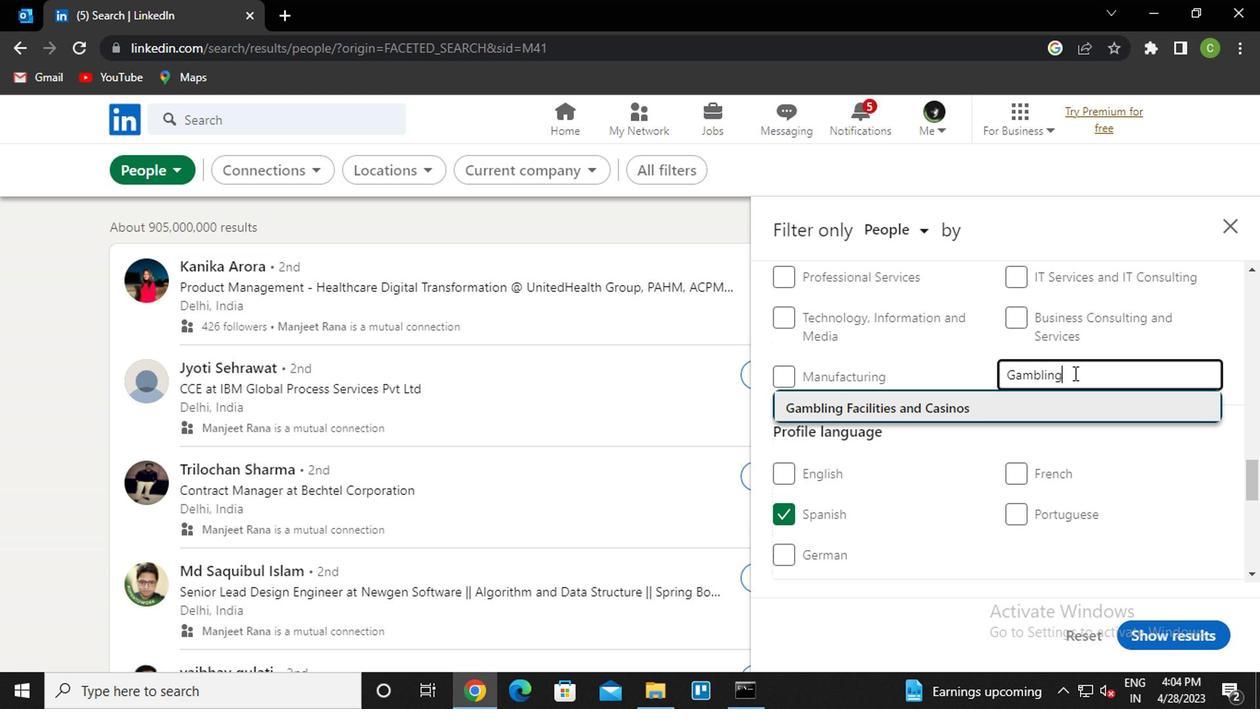 
Action: Mouse moved to (1070, 374)
Screenshot: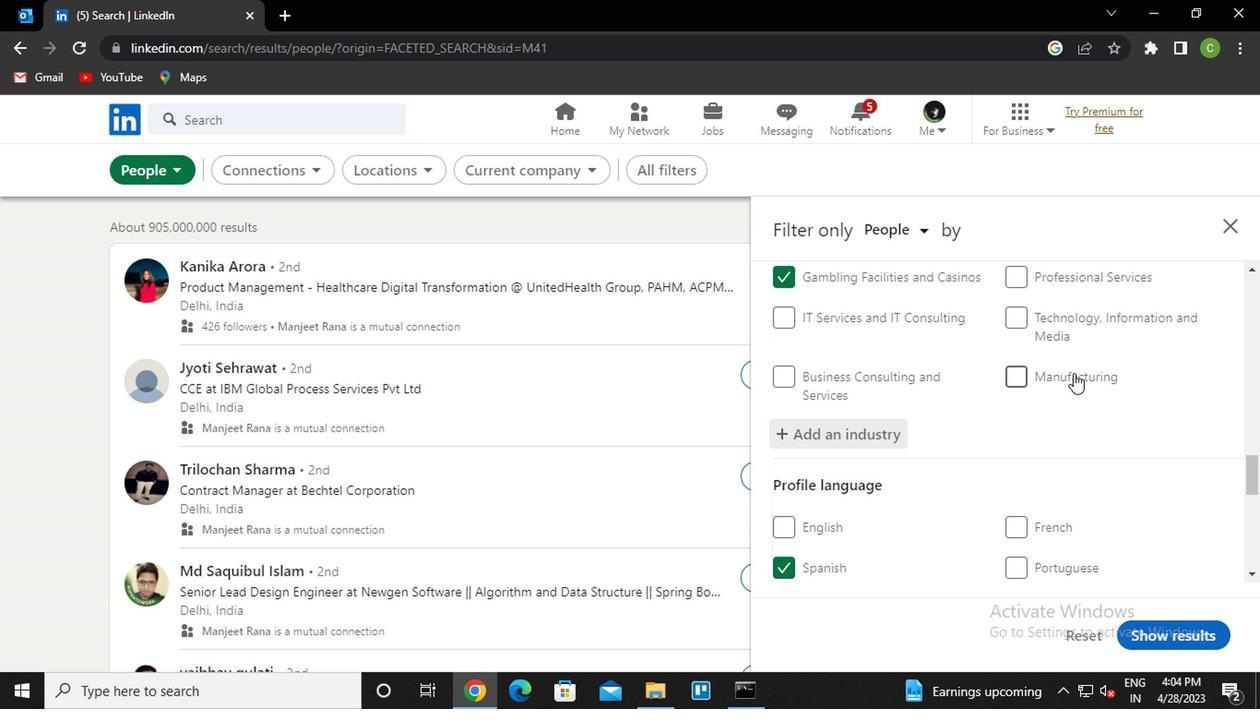 
Action: Mouse scrolled (1070, 374) with delta (0, 0)
Screenshot: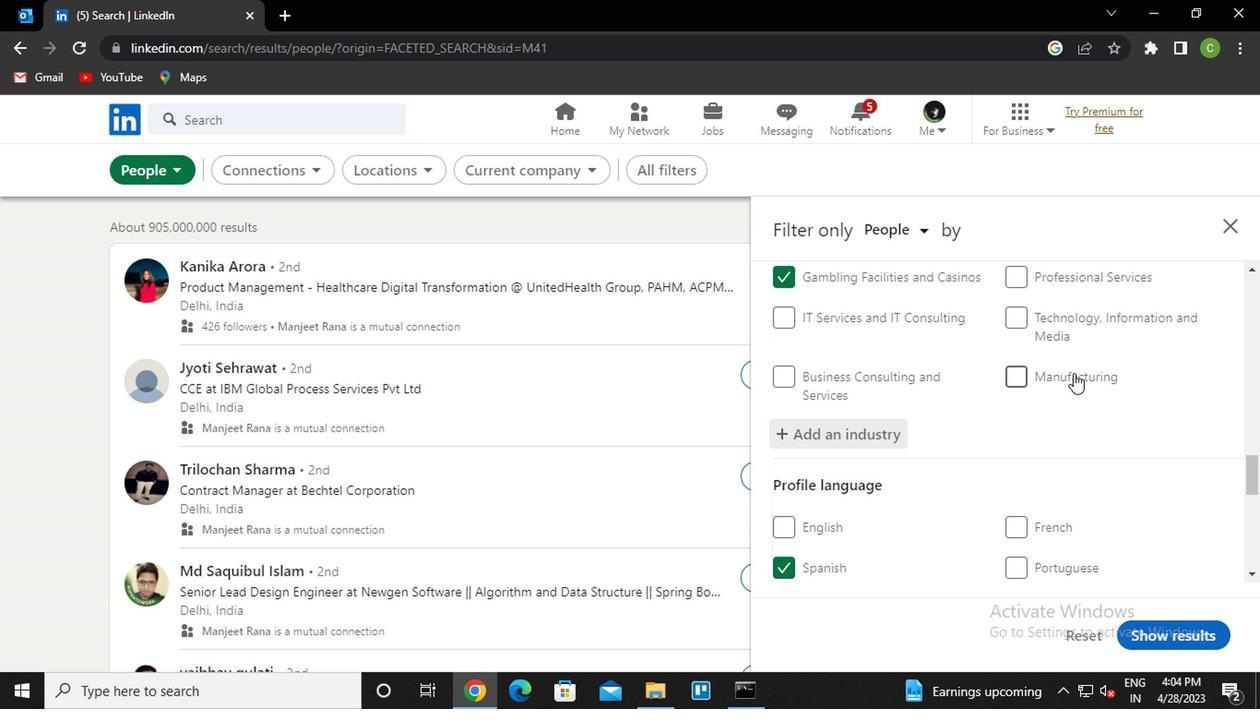 
Action: Mouse moved to (1068, 376)
Screenshot: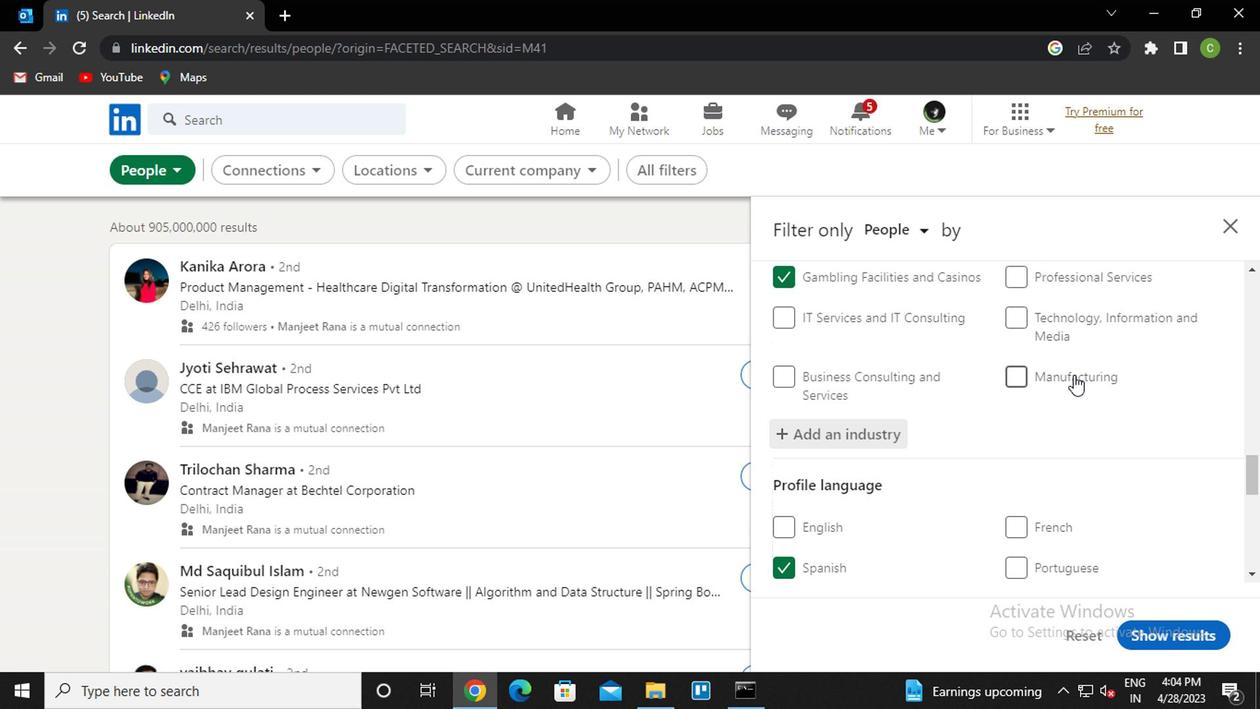 
Action: Mouse scrolled (1068, 374) with delta (0, -1)
Screenshot: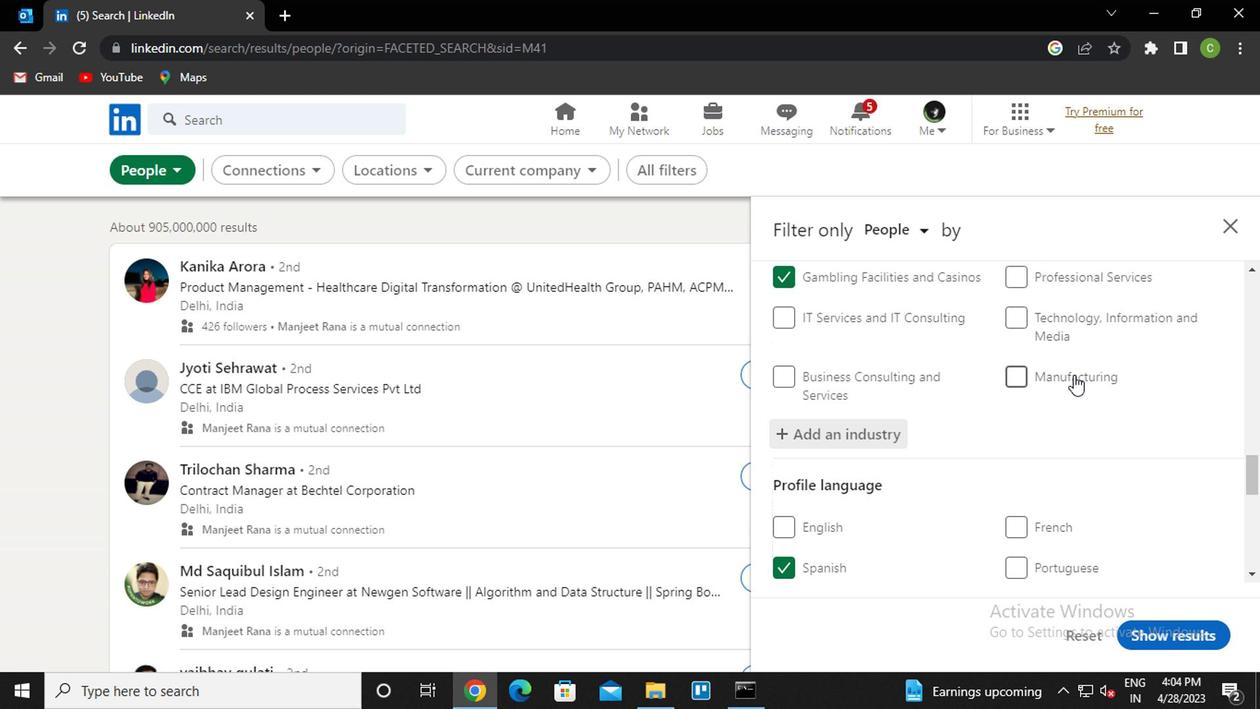 
Action: Mouse scrolled (1068, 374) with delta (0, -1)
Screenshot: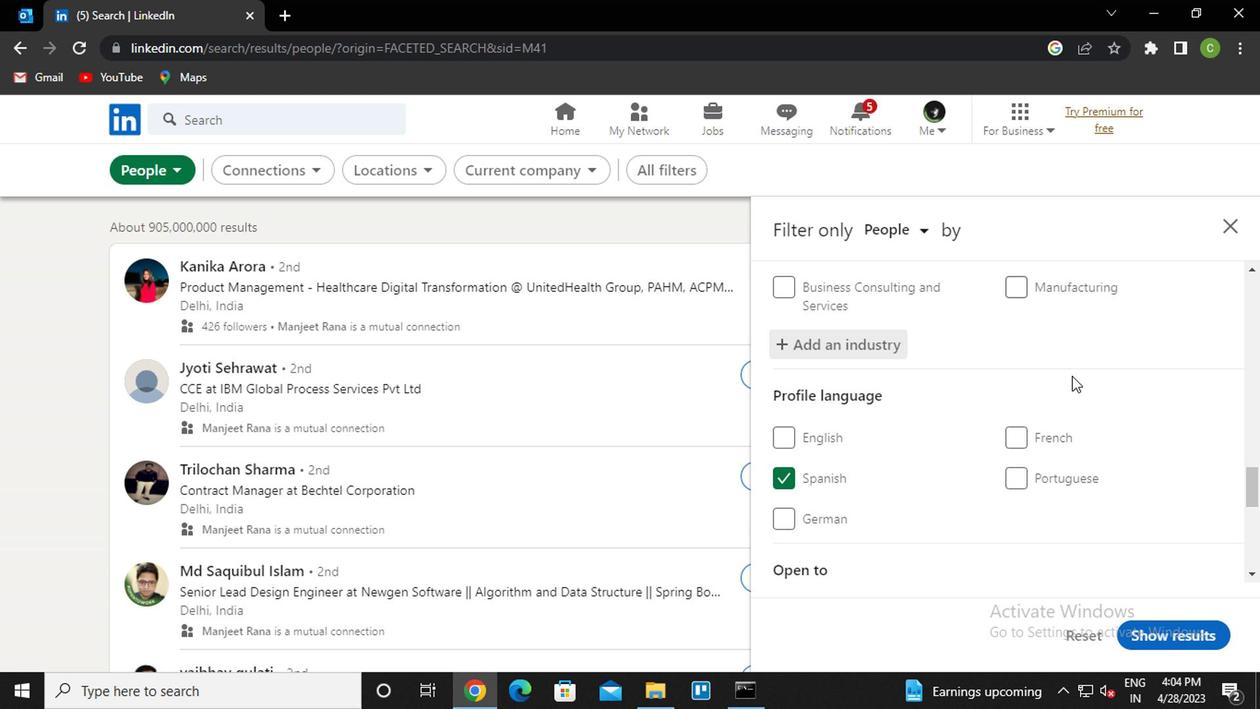 
Action: Mouse scrolled (1068, 374) with delta (0, -1)
Screenshot: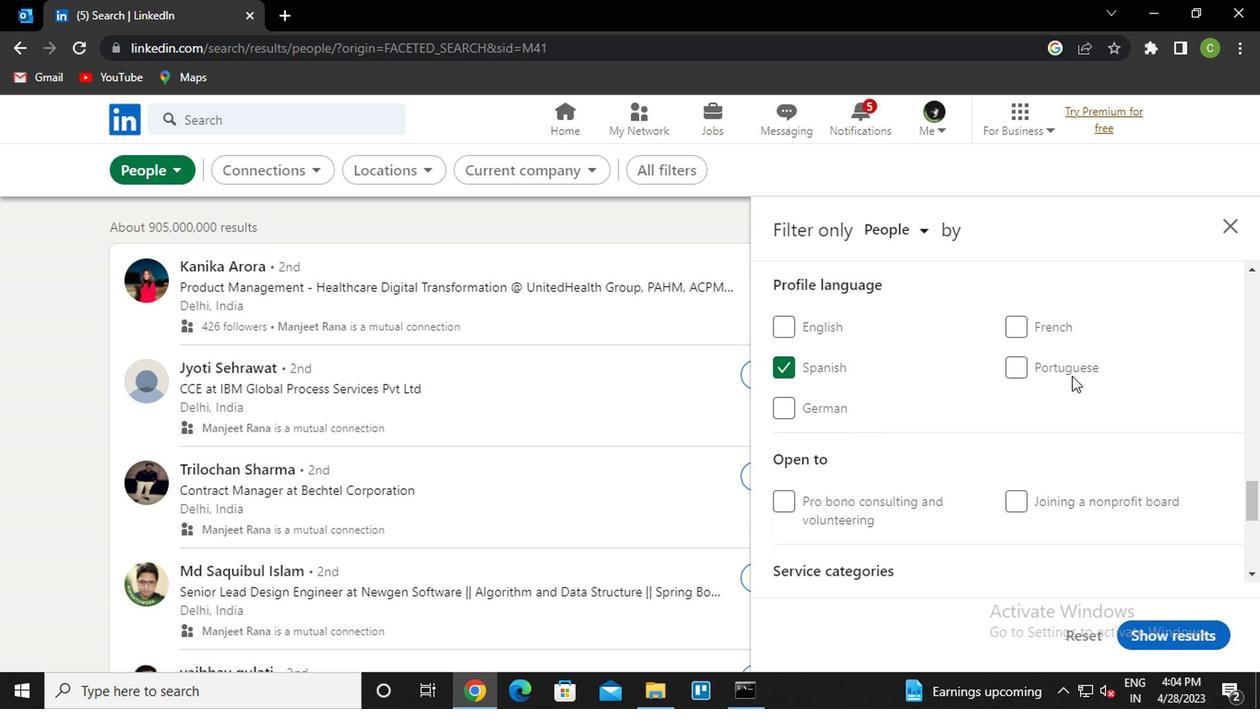 
Action: Mouse moved to (1060, 401)
Screenshot: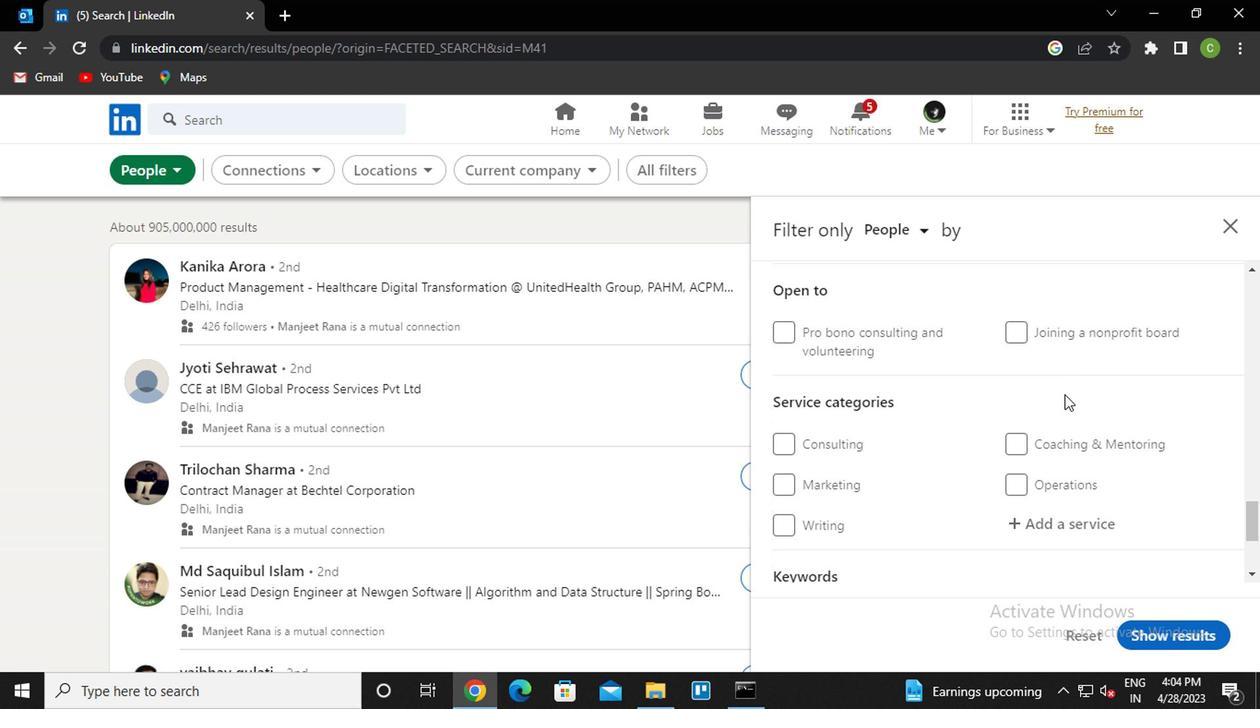 
Action: Mouse scrolled (1060, 401) with delta (0, 0)
Screenshot: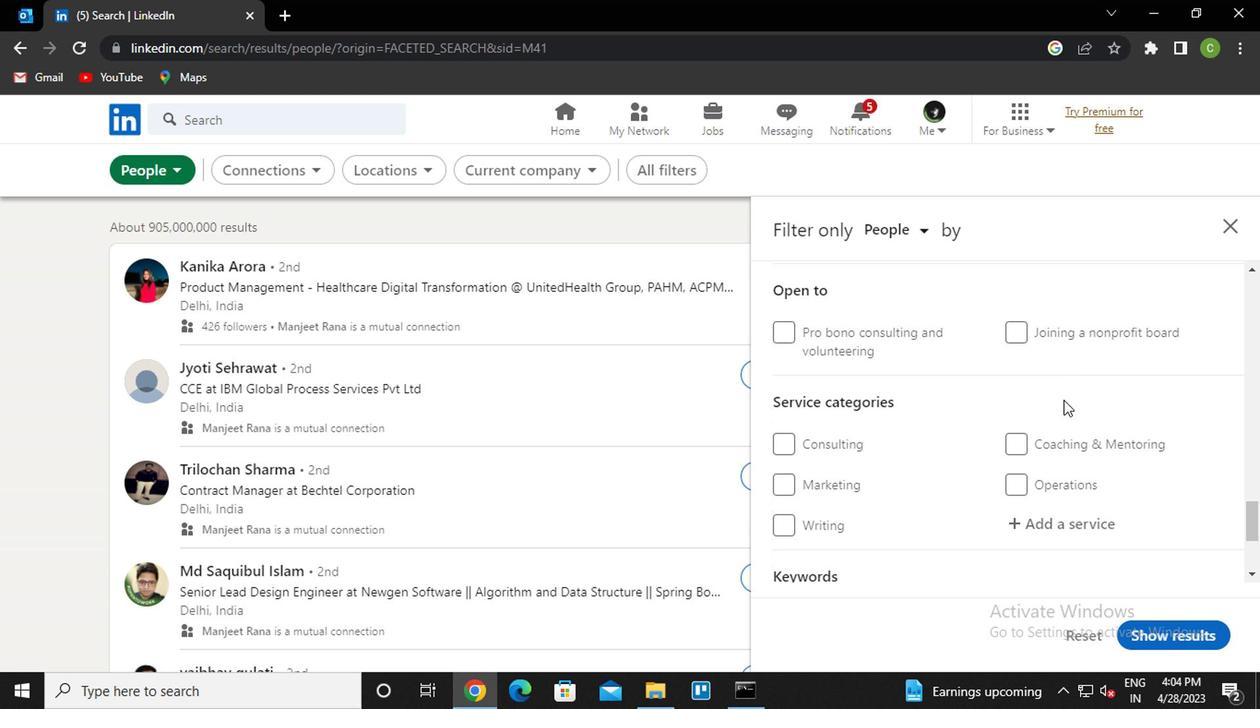
Action: Mouse scrolled (1060, 401) with delta (0, 0)
Screenshot: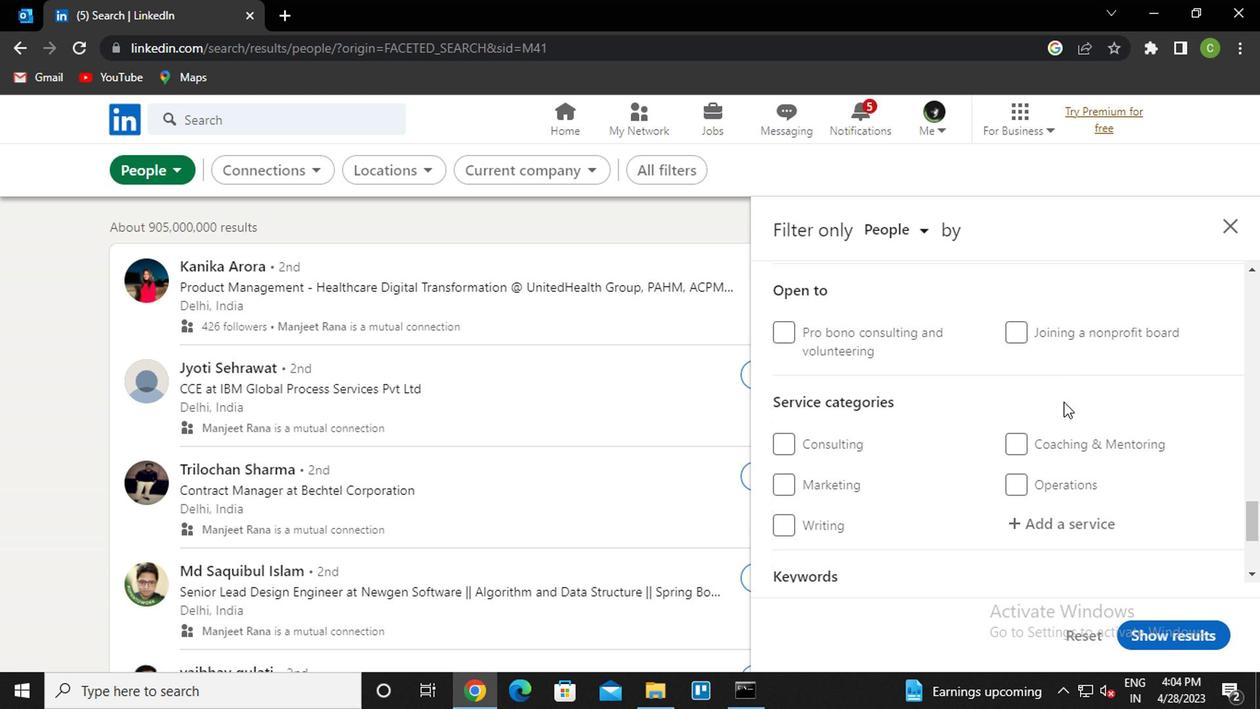 
Action: Mouse moved to (1076, 346)
Screenshot: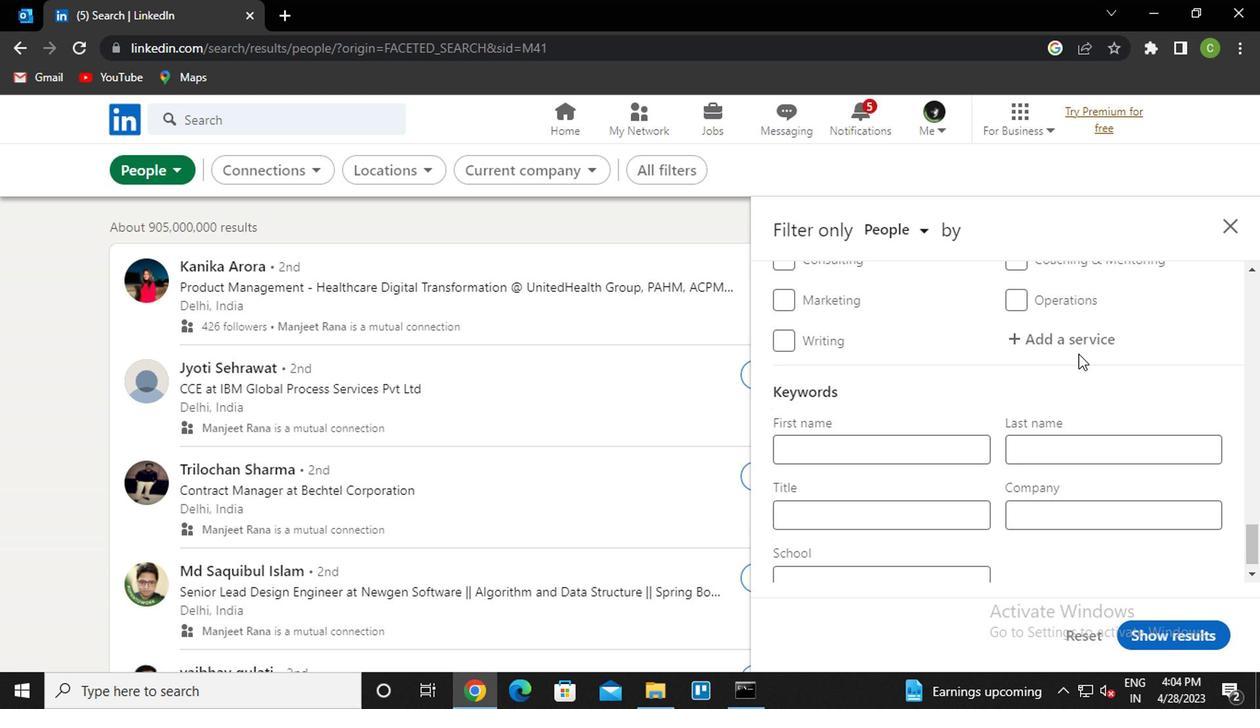 
Action: Mouse pressed left at (1076, 346)
Screenshot: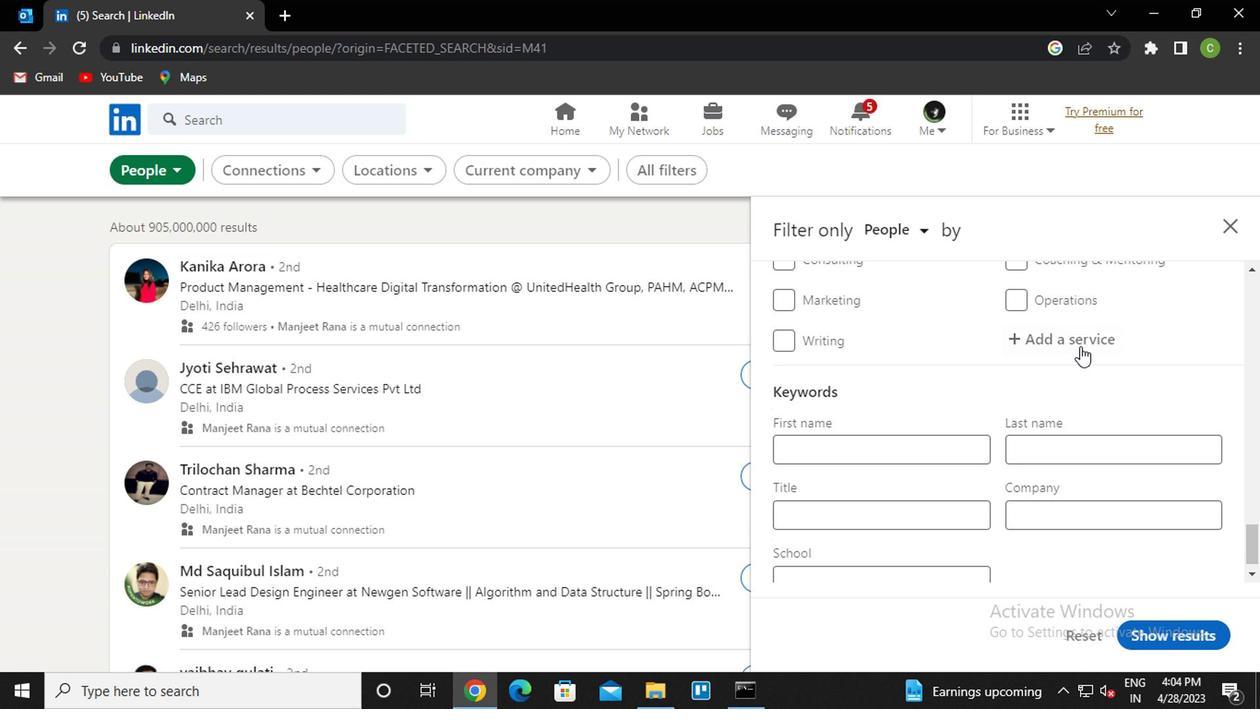 
Action: Key pressed <Key.caps_lock>r<Key.caps_lock><Key.backspace><Key.caps_lock>t<Key.caps_lock>eam<Key.space>b<Key.down><Key.enter>
Screenshot: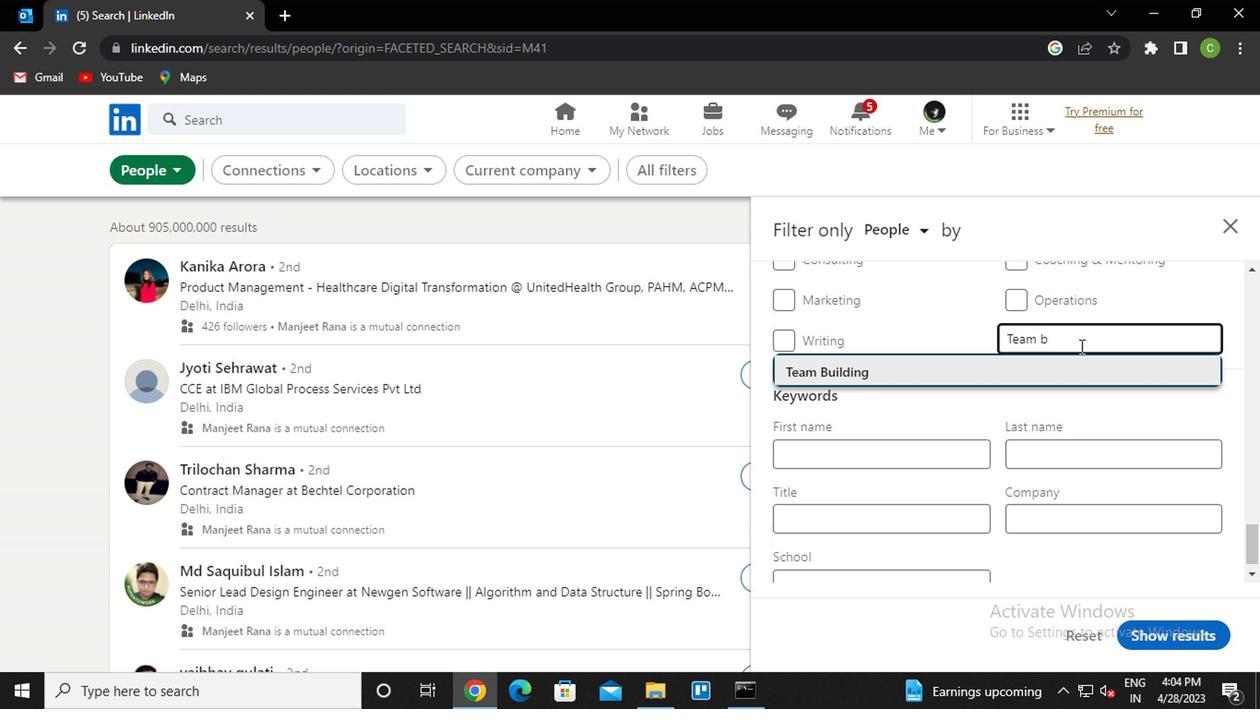 
Action: Mouse moved to (1023, 387)
Screenshot: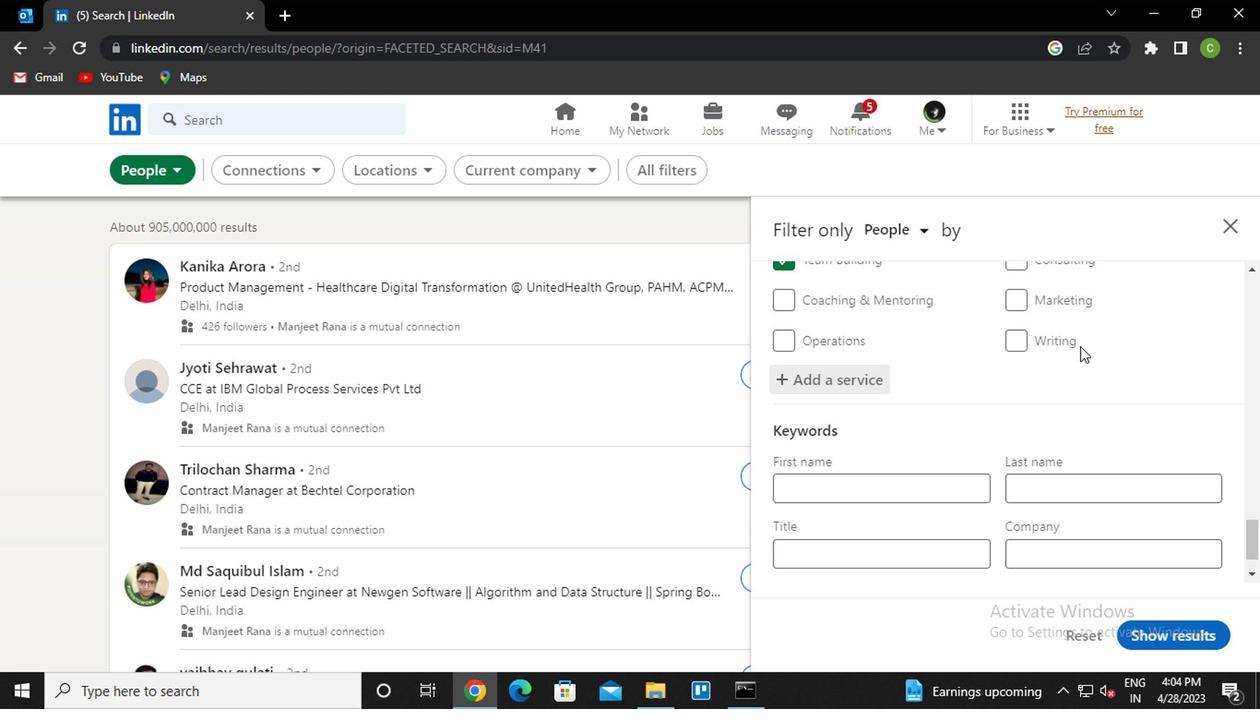 
Action: Mouse scrolled (1023, 386) with delta (0, -1)
Screenshot: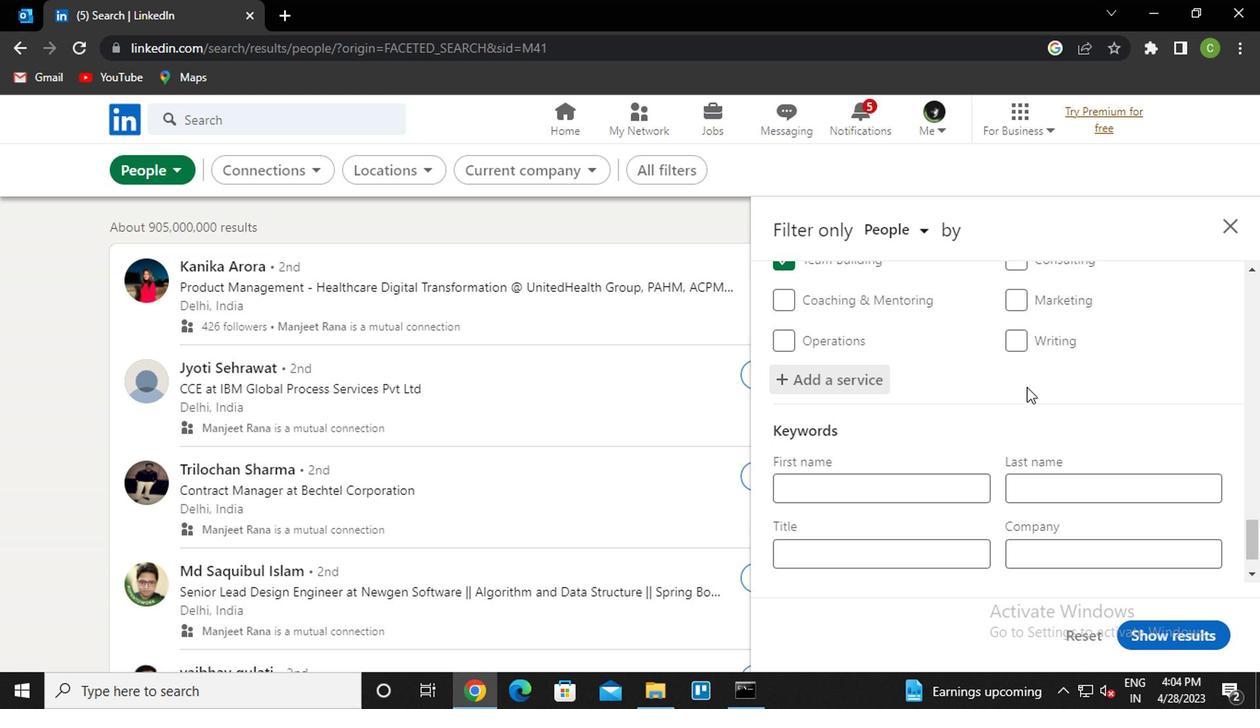 
Action: Mouse moved to (1024, 387)
Screenshot: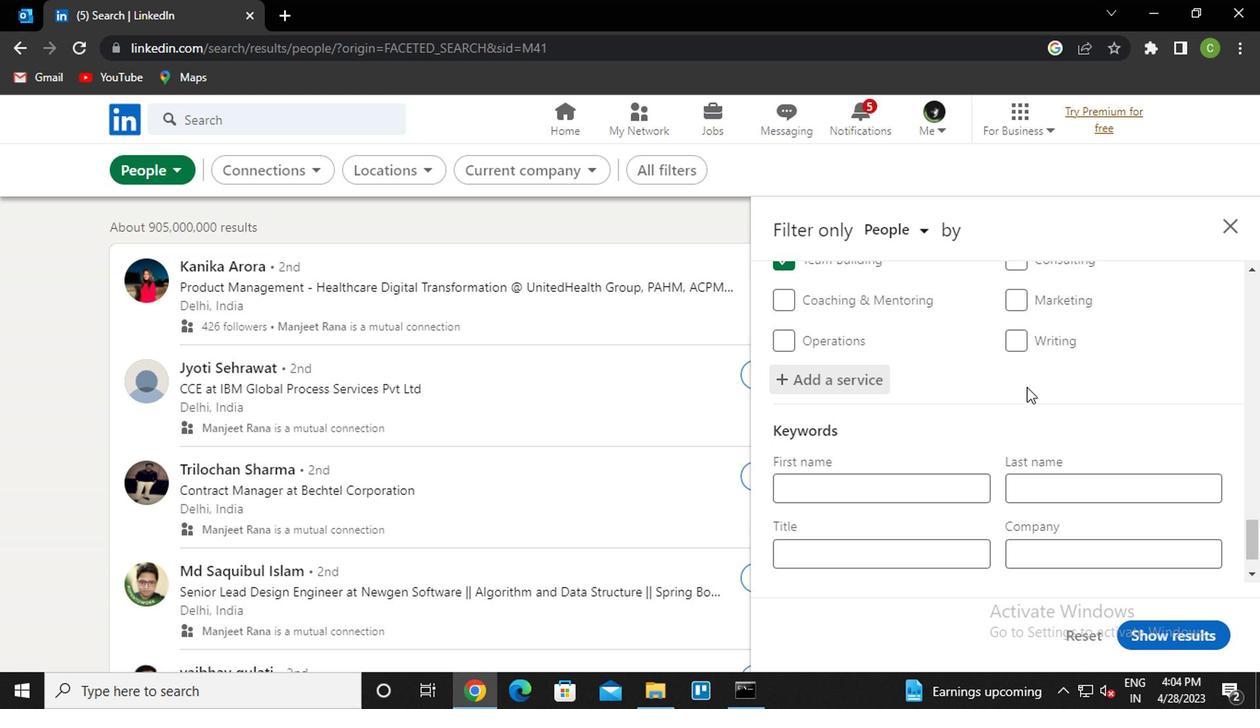 
Action: Mouse scrolled (1024, 386) with delta (0, -1)
Screenshot: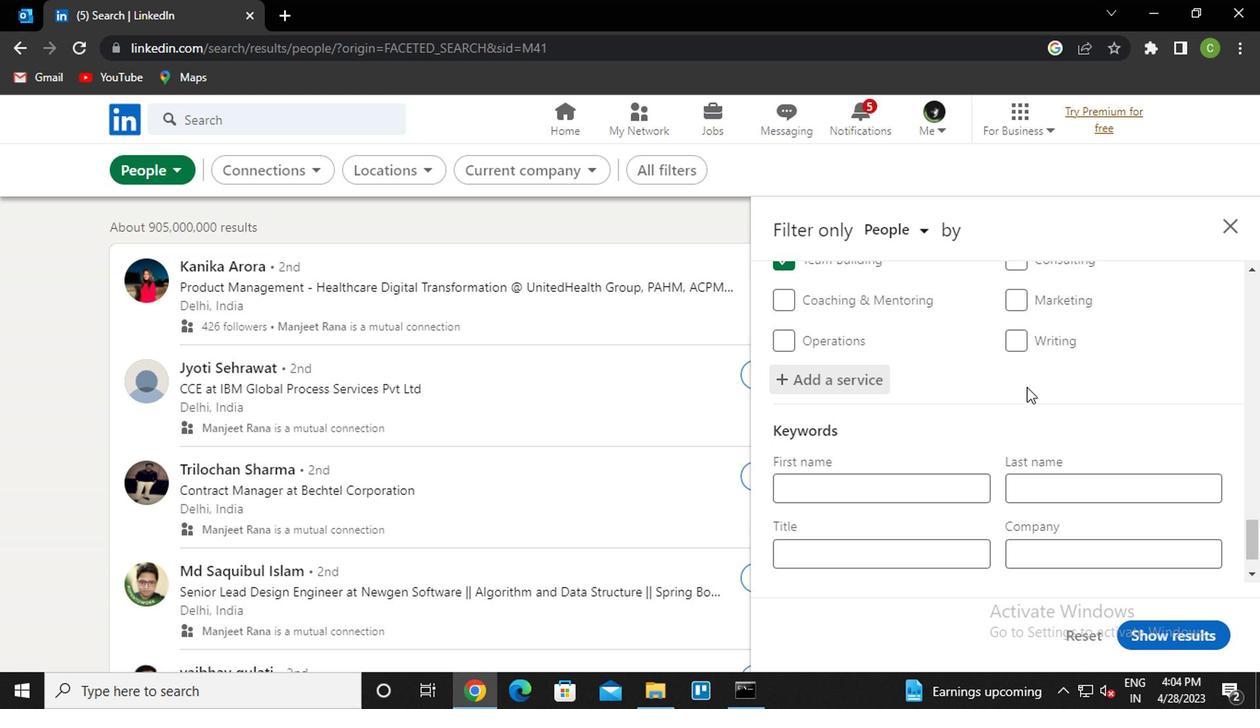 
Action: Mouse moved to (1026, 387)
Screenshot: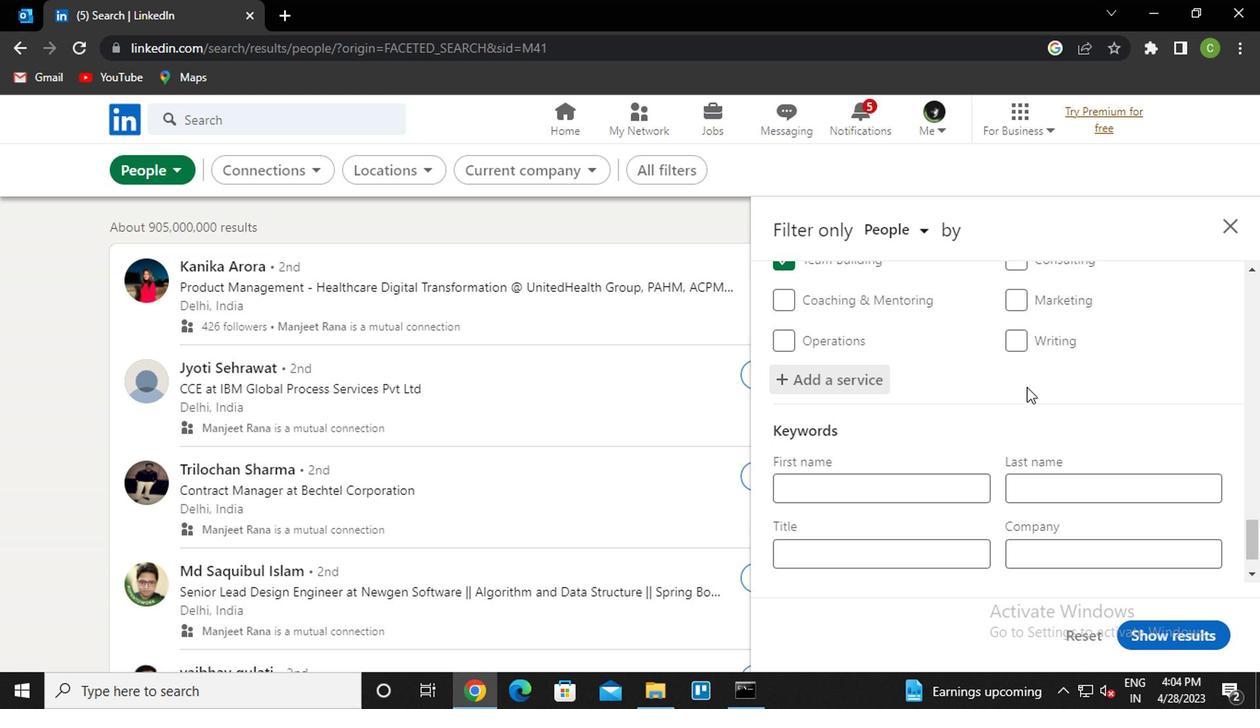 
Action: Mouse scrolled (1026, 387) with delta (0, 0)
Screenshot: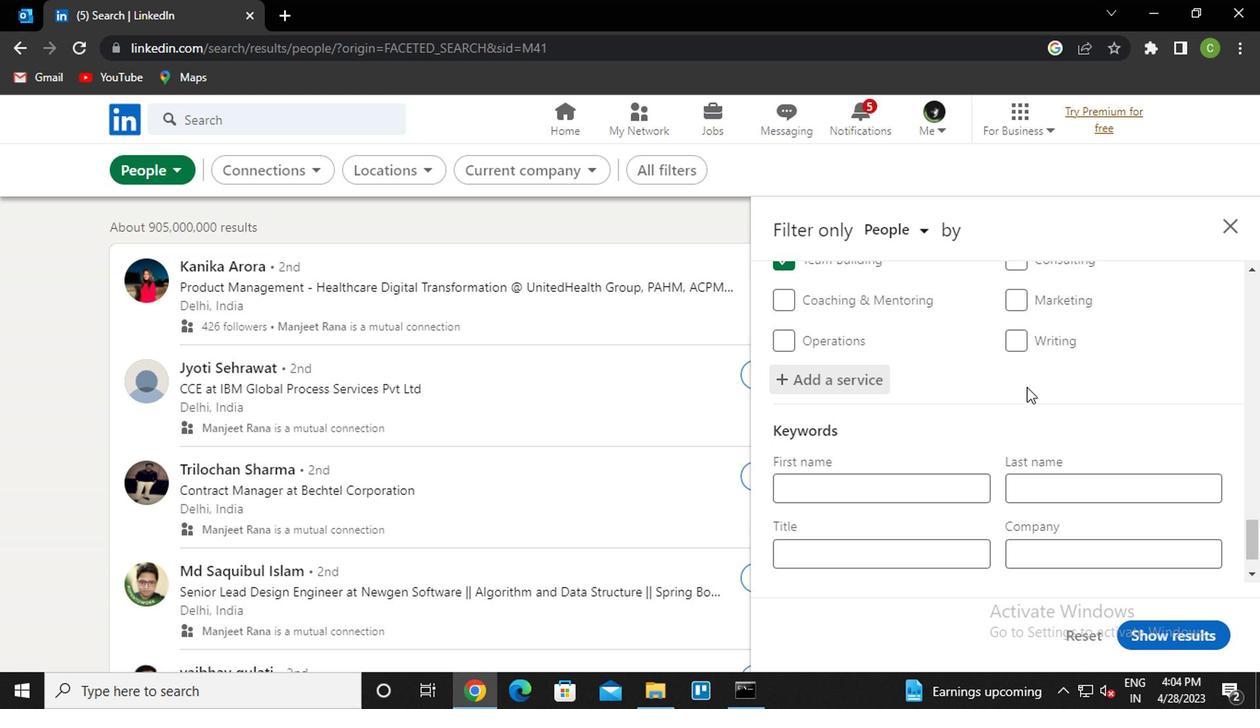 
Action: Mouse scrolled (1026, 387) with delta (0, 0)
Screenshot: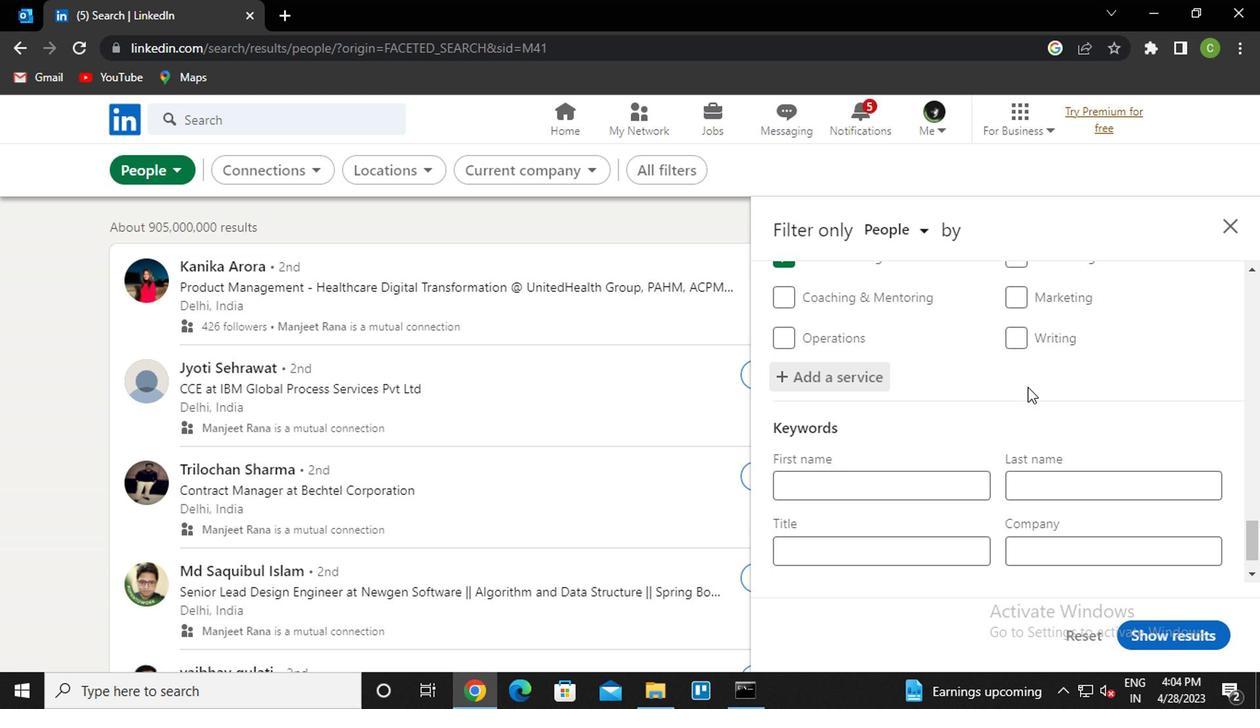 
Action: Mouse scrolled (1026, 387) with delta (0, 0)
Screenshot: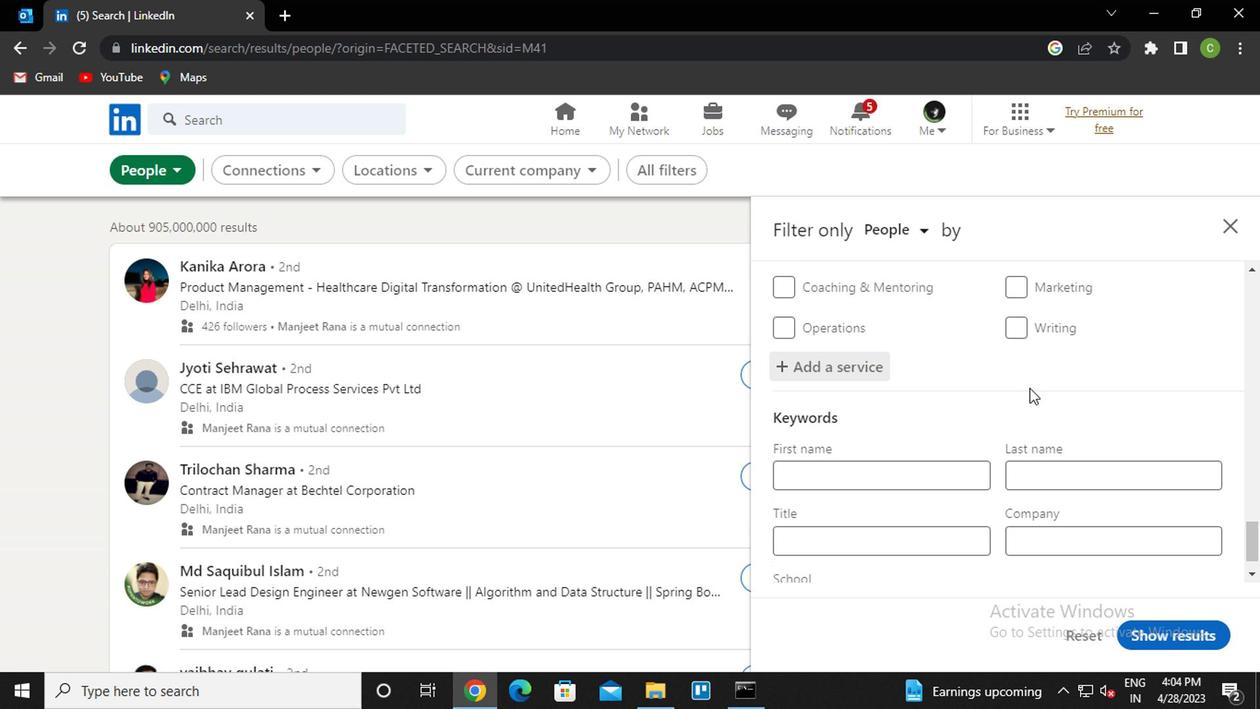 
Action: Mouse moved to (1015, 396)
Screenshot: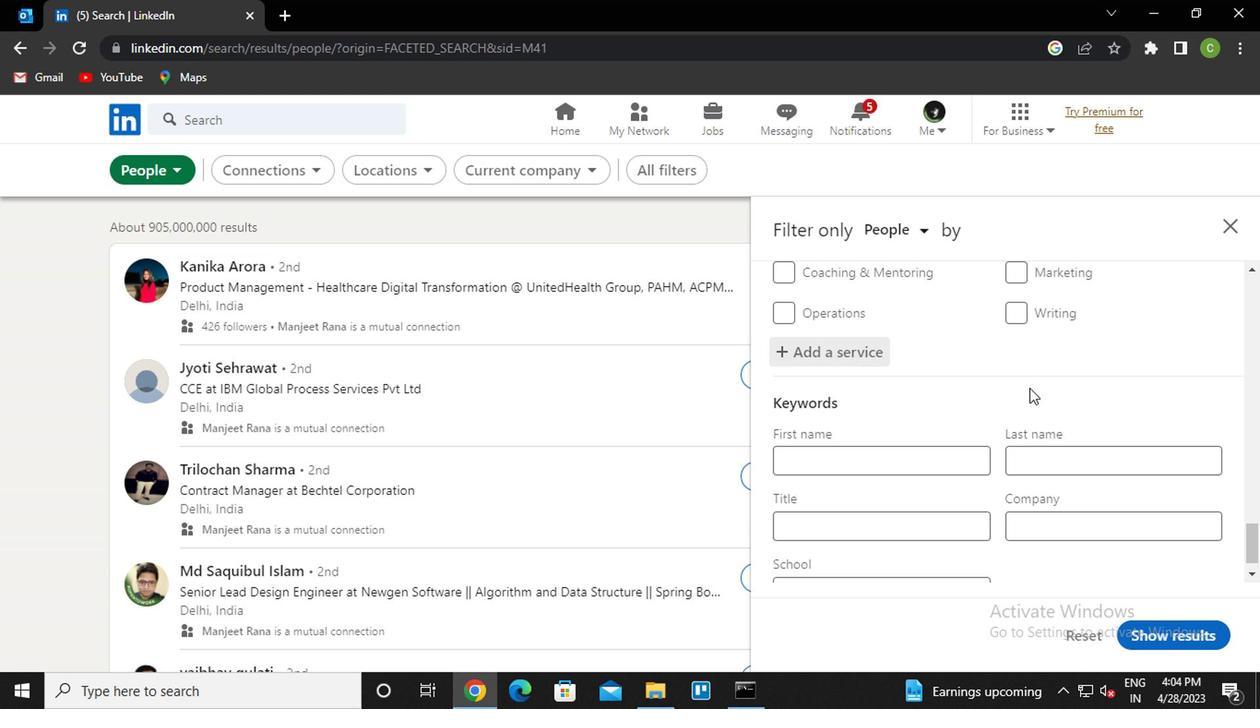 
Action: Mouse scrolled (1015, 395) with delta (0, -1)
Screenshot: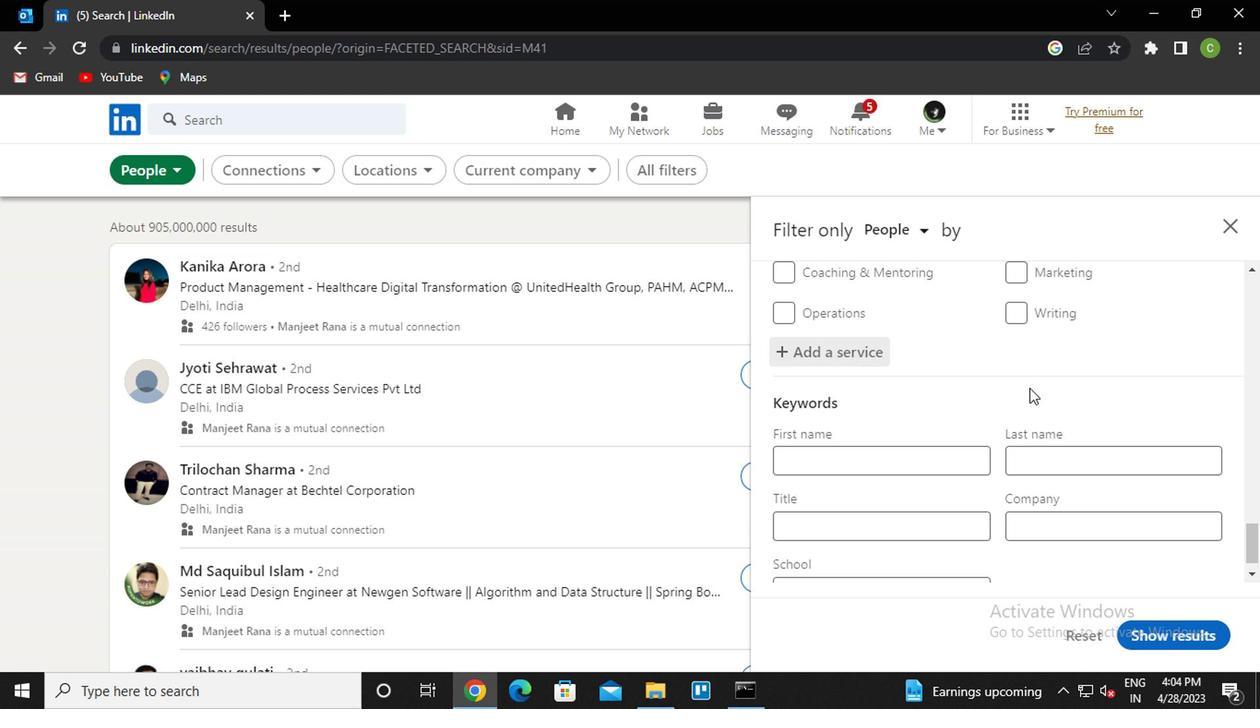 
Action: Mouse moved to (890, 502)
Screenshot: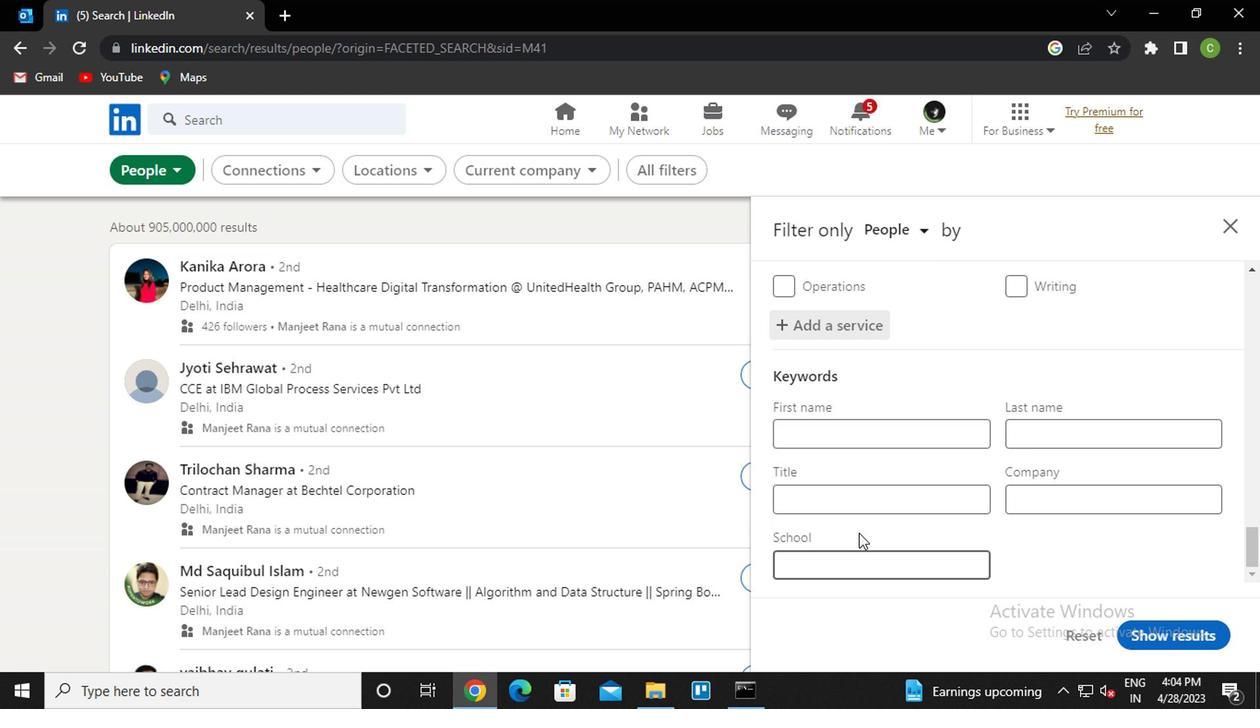 
Action: Mouse pressed left at (890, 502)
Screenshot: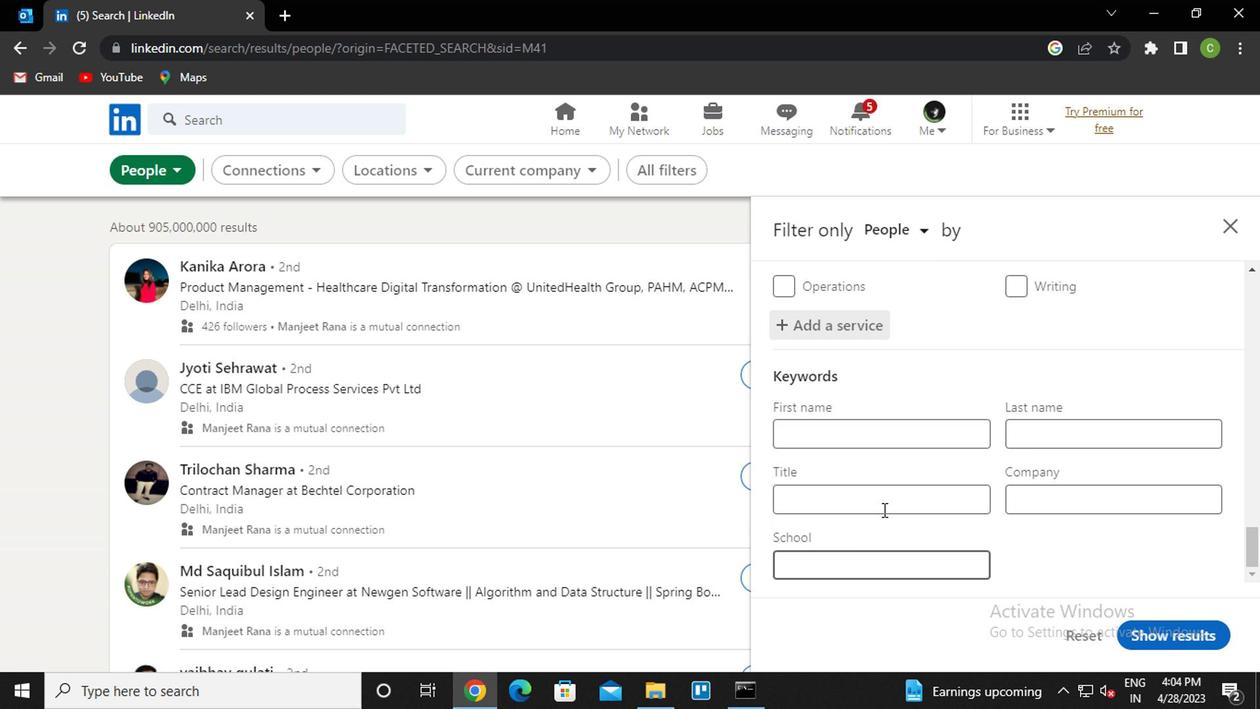 
Action: Key pressed <Key.caps_lock>l<Key.caps_lock>ocksmith
Screenshot: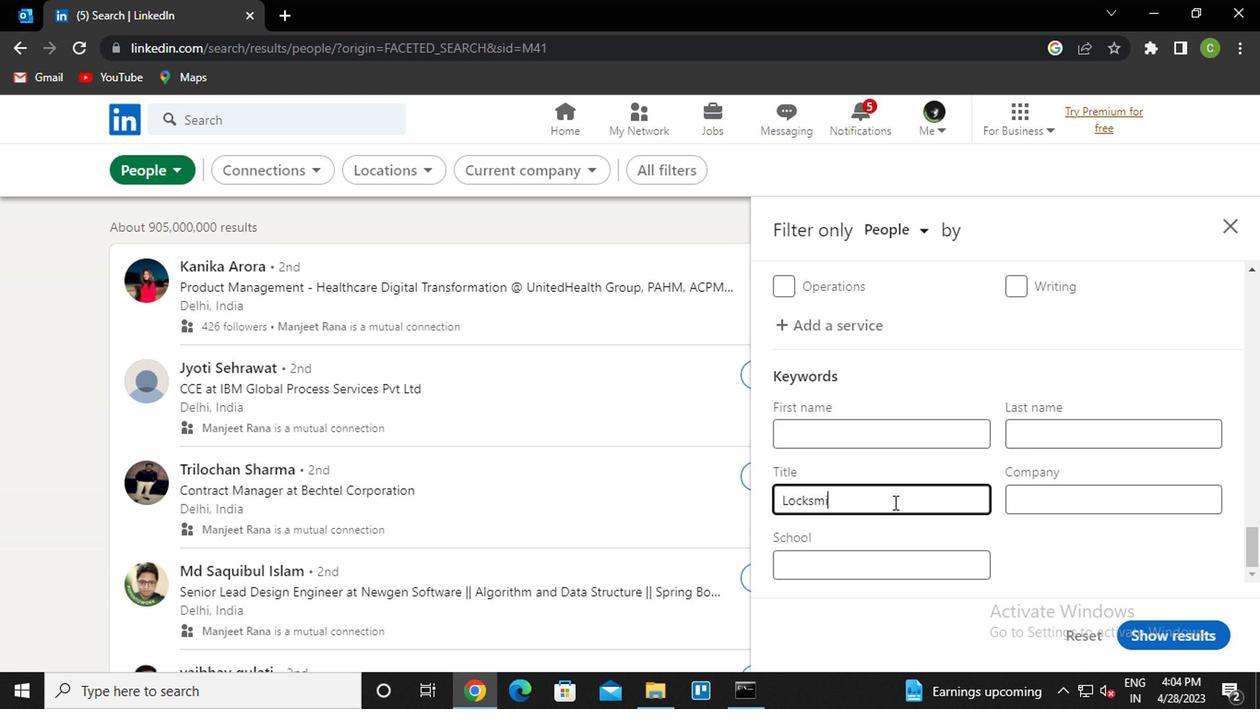 
Action: Mouse moved to (1200, 642)
Screenshot: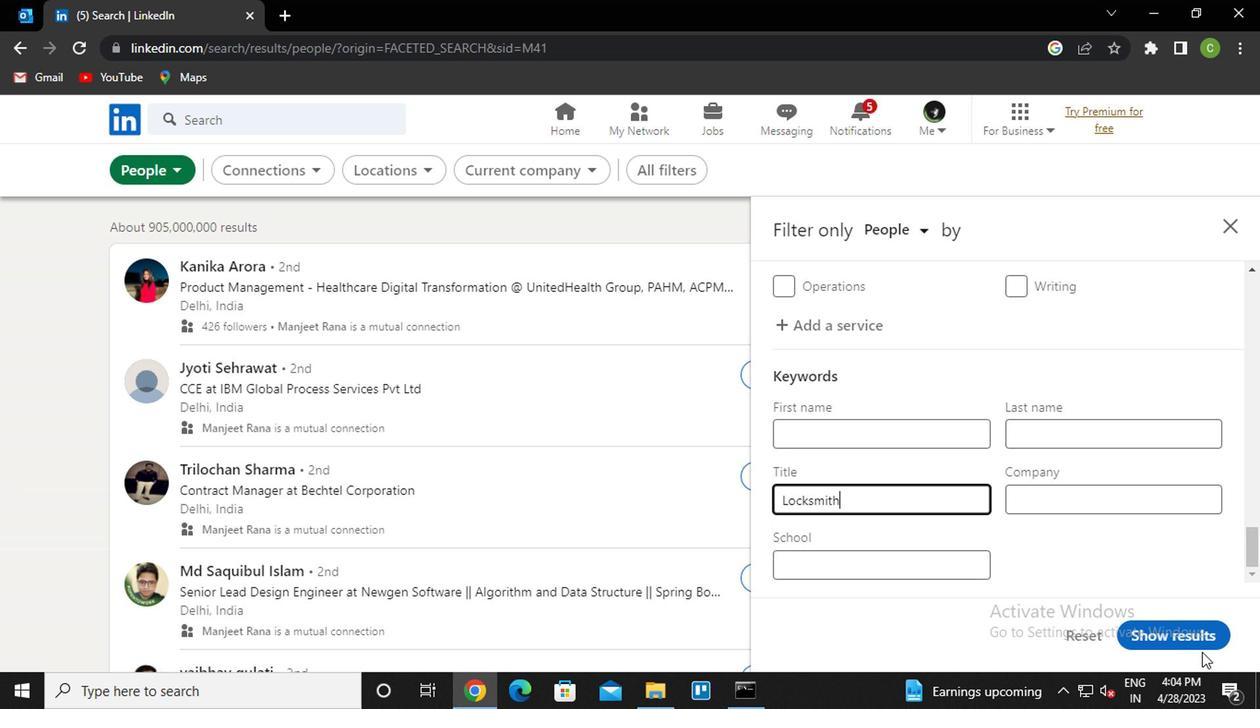 
Action: Mouse pressed left at (1200, 642)
Screenshot: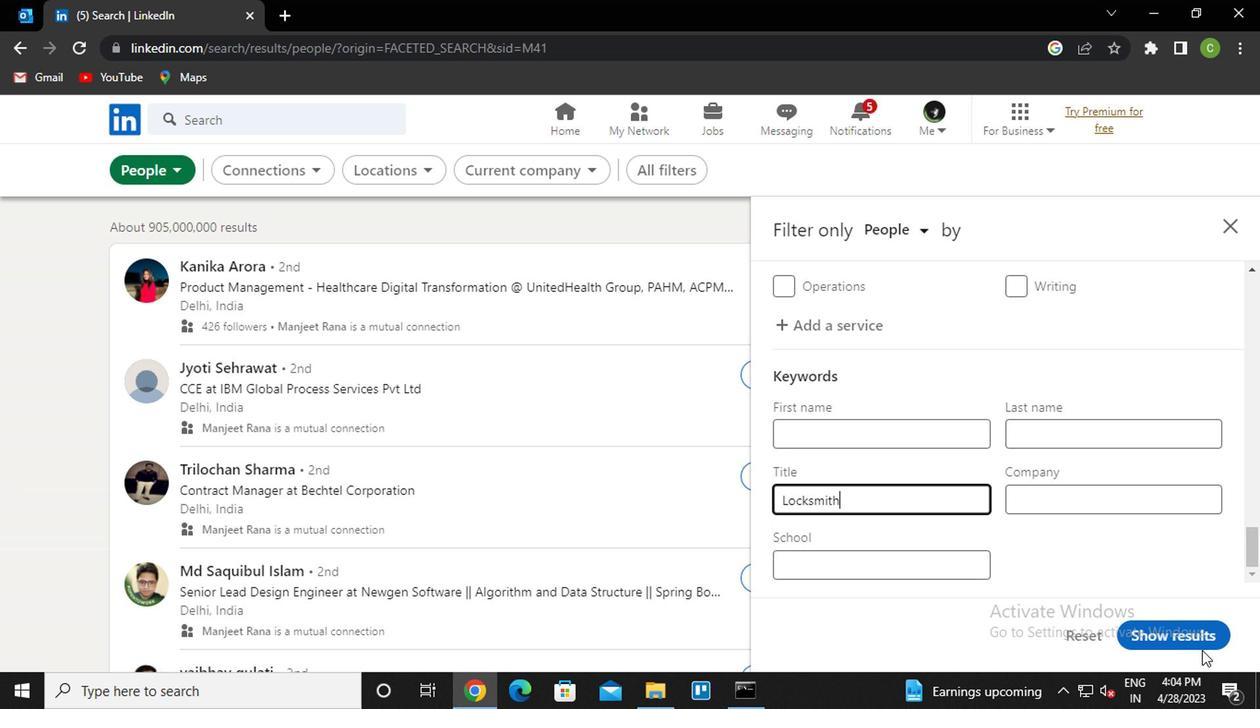 
Action: Mouse moved to (665, 638)
Screenshot: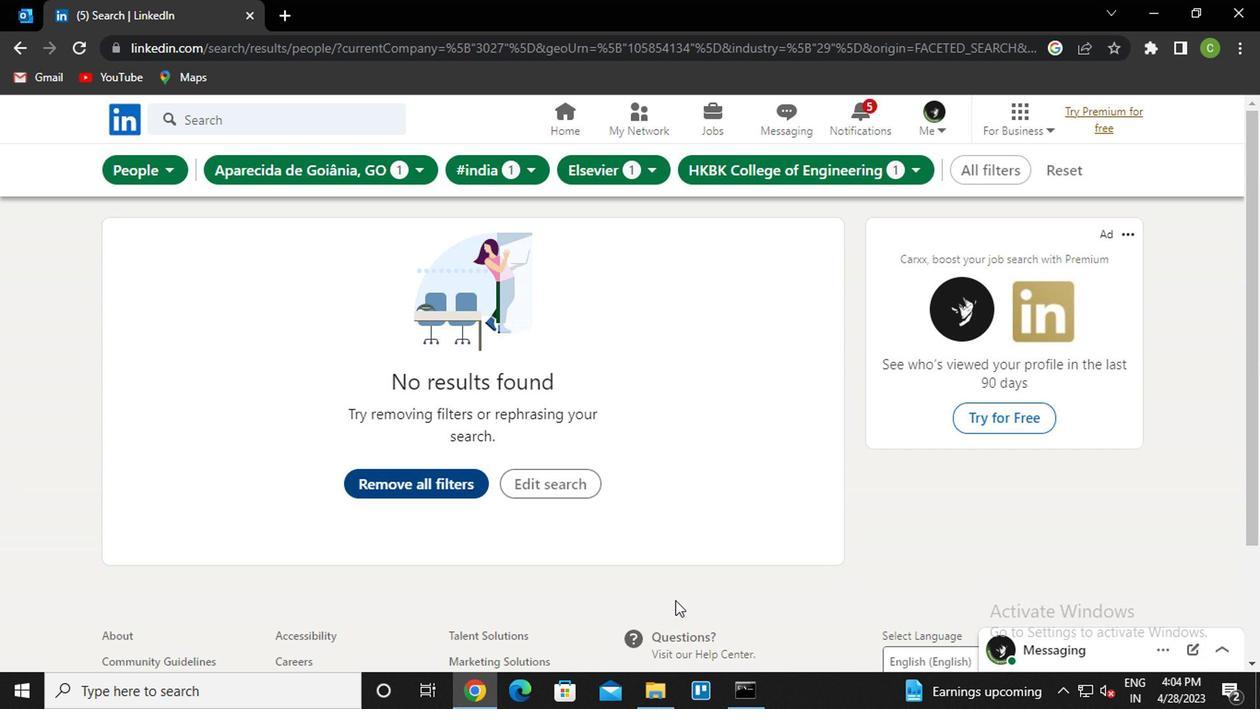 
